 Task: Find connections with filter location Oued el Alleug with filter topic #happyfounderswith filter profile language German with filter current company Bristlecone with filter school Shobhit University with filter industry Mobile Gaming Apps with filter service category Marketing with filter keywords title Boilermaker
Action: Mouse moved to (712, 81)
Screenshot: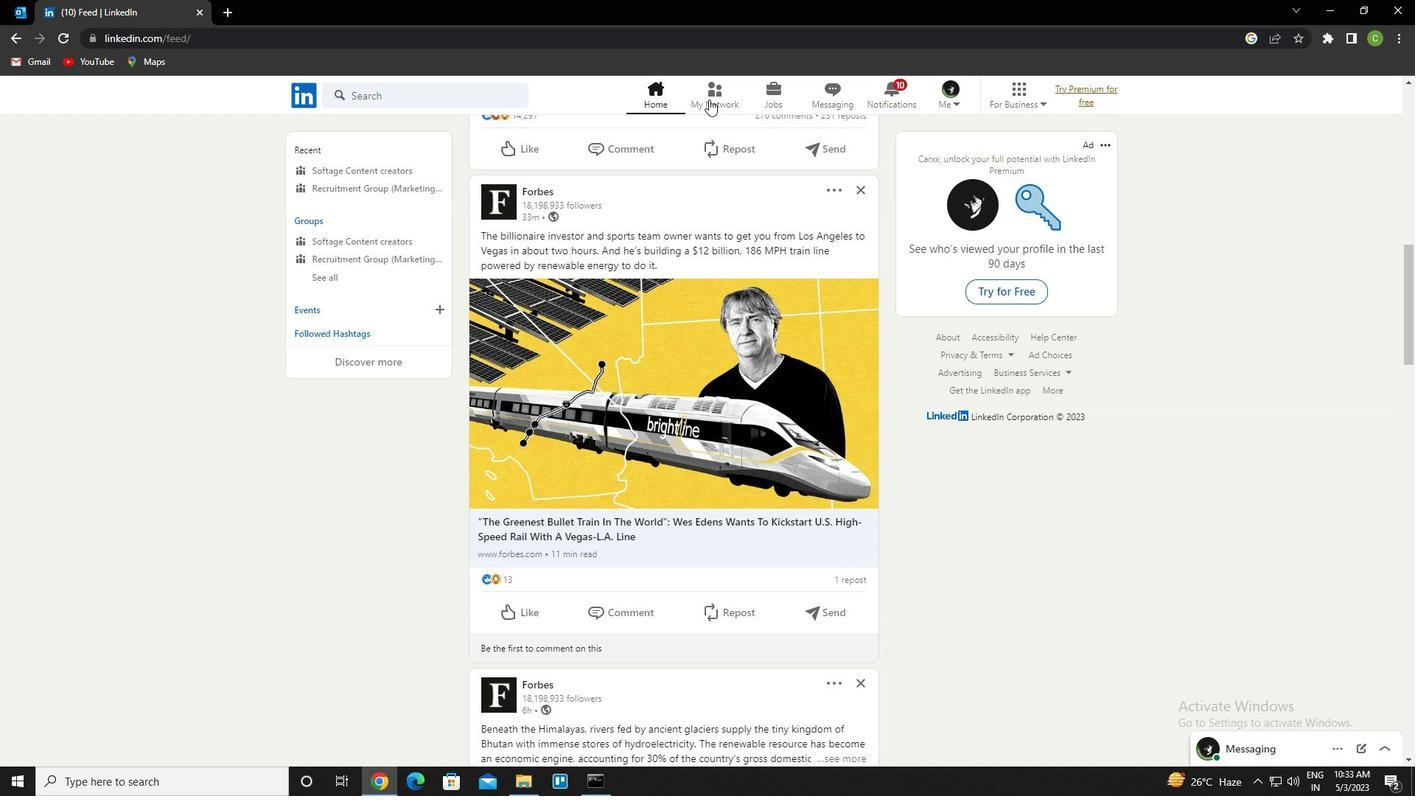 
Action: Mouse pressed left at (712, 81)
Screenshot: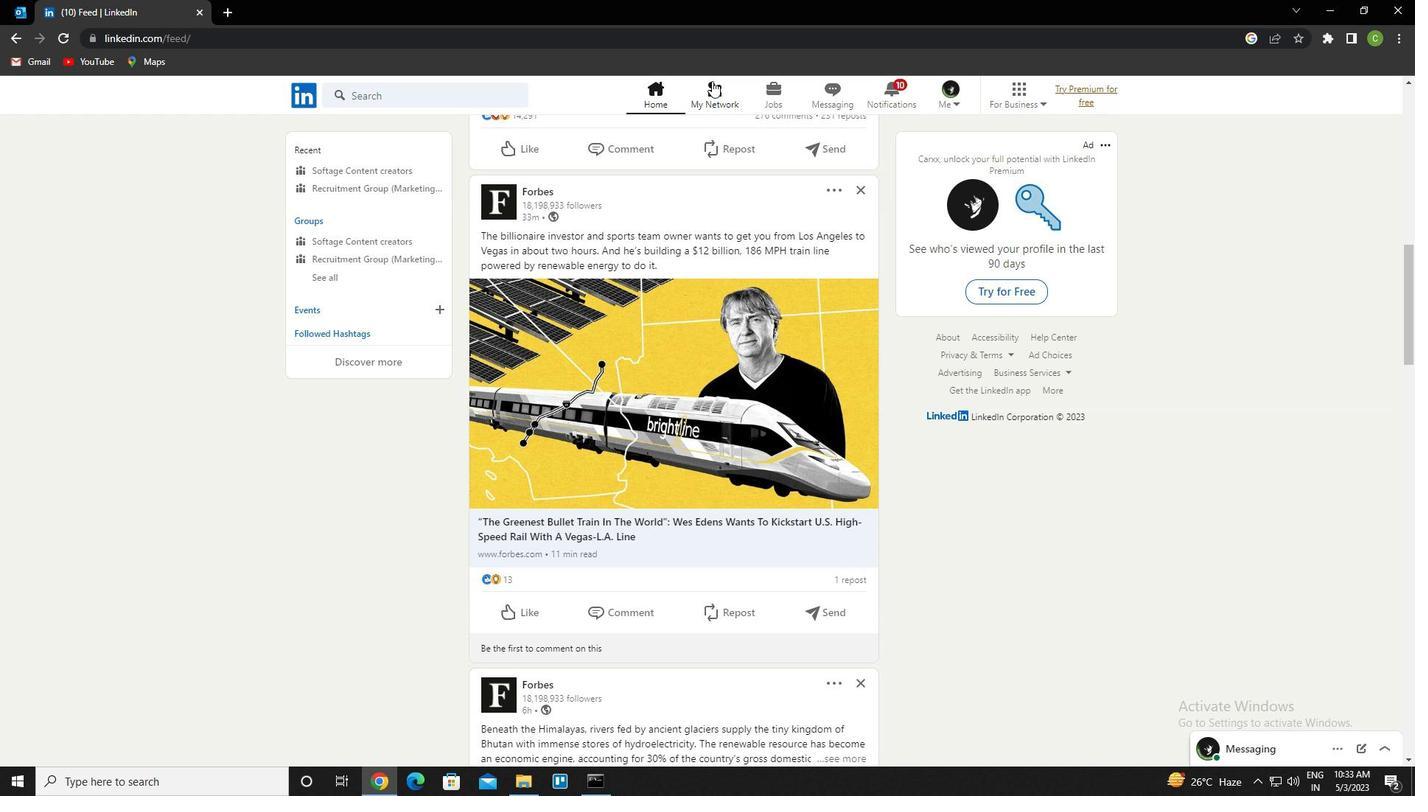 
Action: Mouse moved to (445, 171)
Screenshot: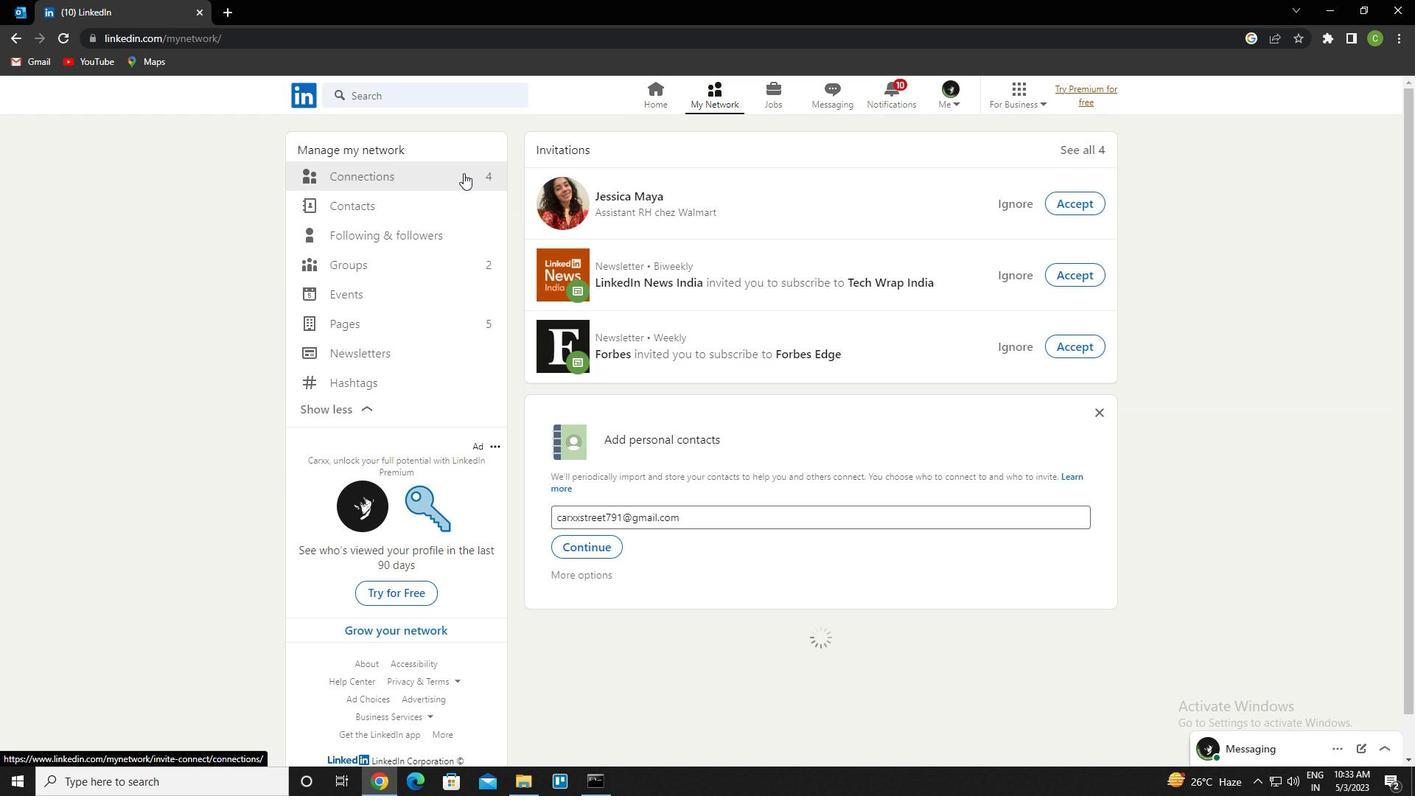 
Action: Mouse pressed left at (445, 171)
Screenshot: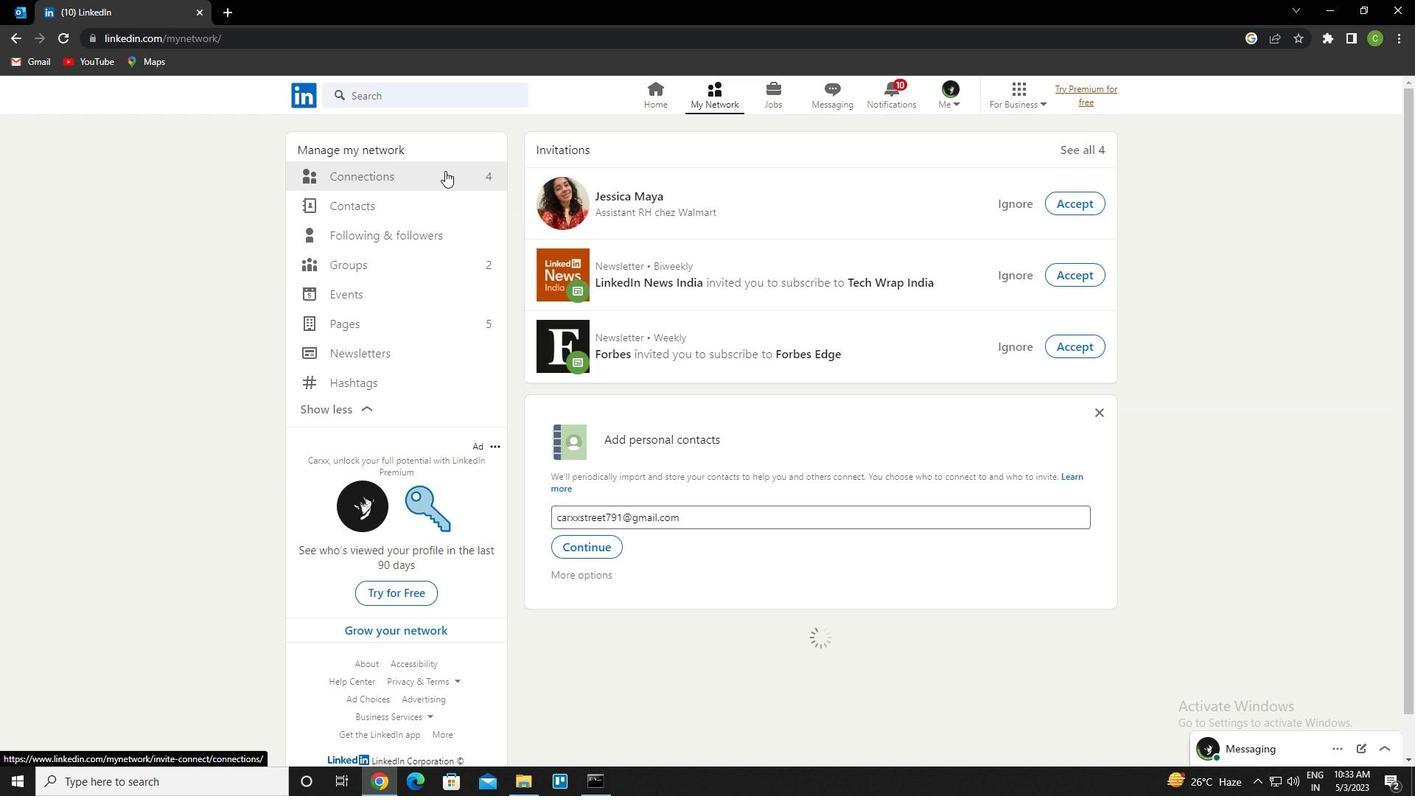 
Action: Mouse moved to (828, 183)
Screenshot: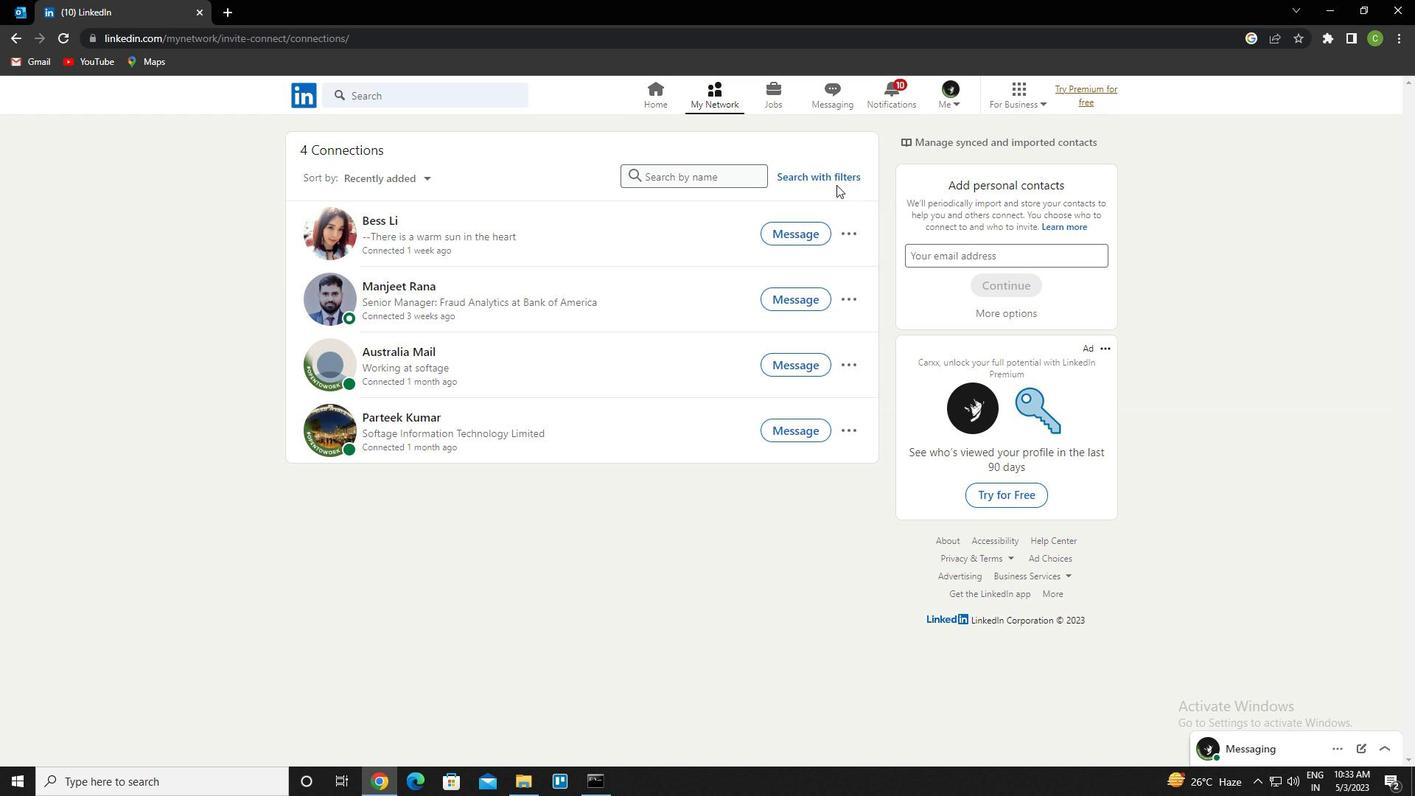 
Action: Mouse pressed left at (828, 183)
Screenshot: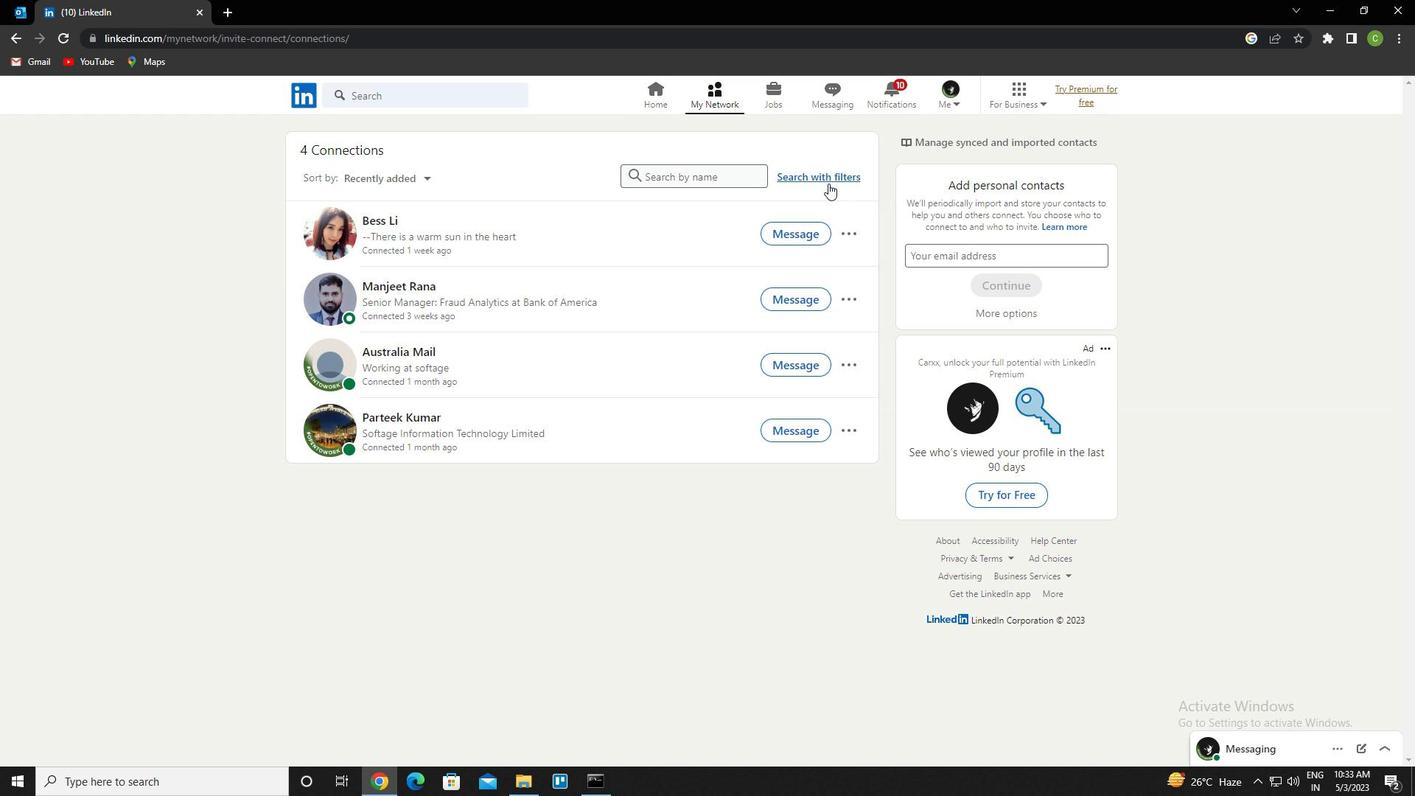 
Action: Mouse moved to (755, 131)
Screenshot: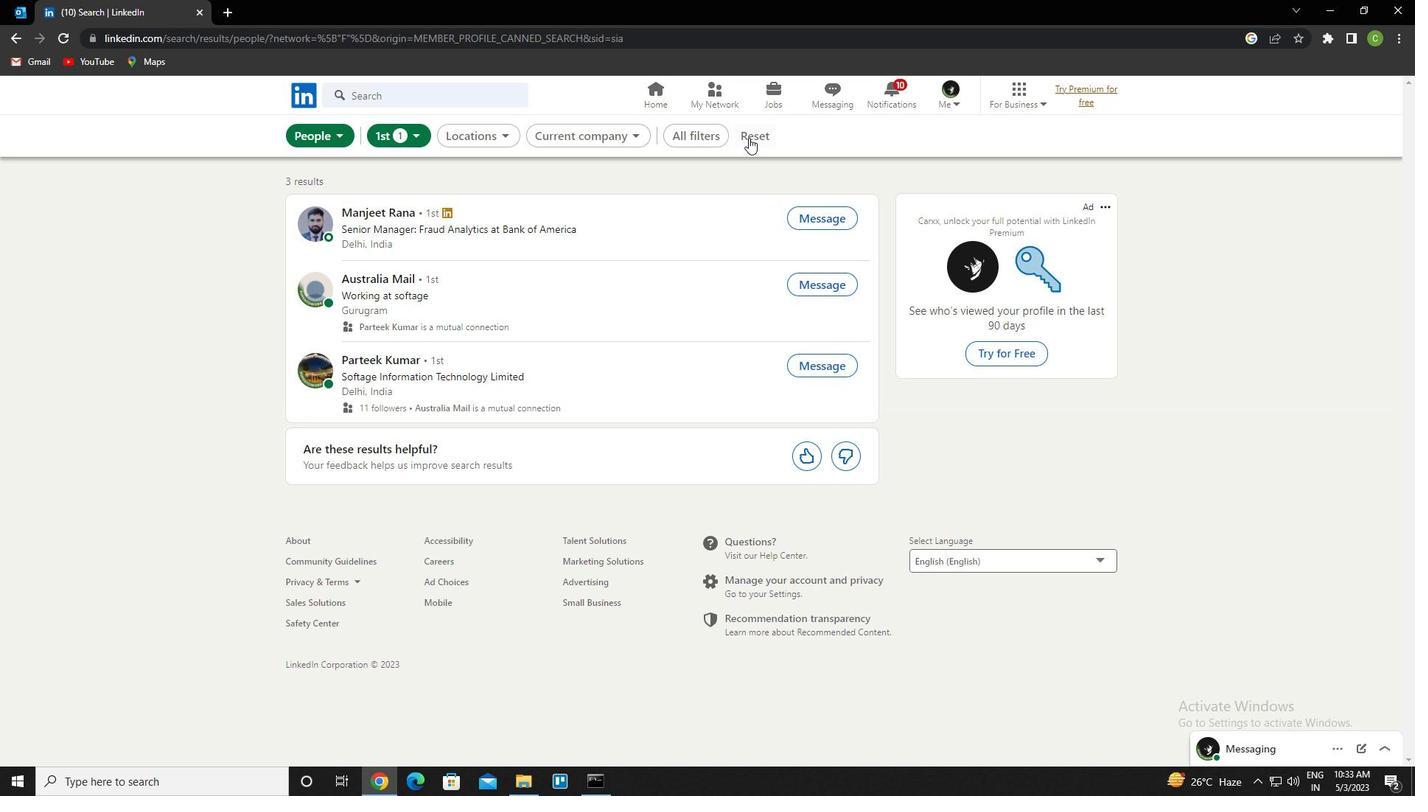 
Action: Mouse pressed left at (755, 131)
Screenshot: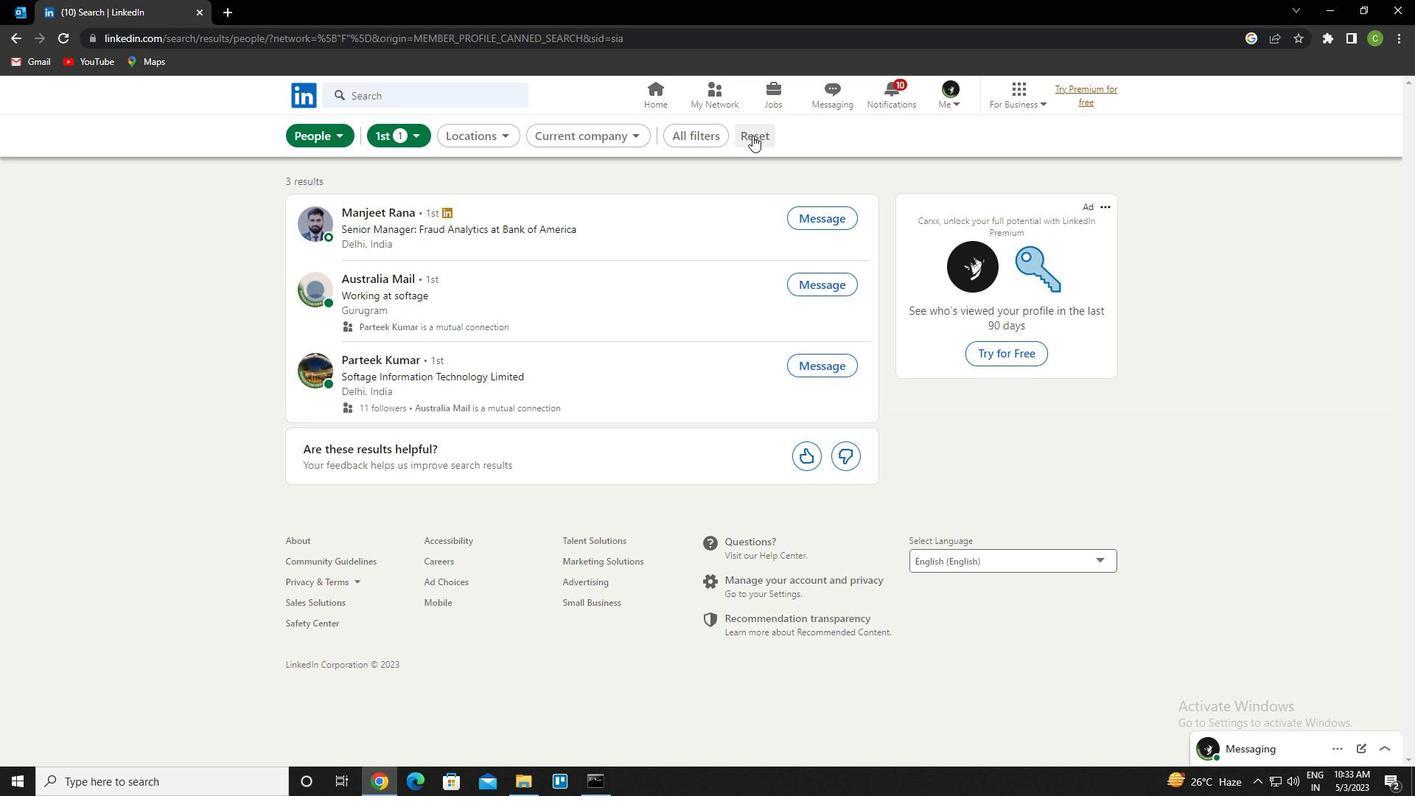 
Action: Mouse moved to (749, 134)
Screenshot: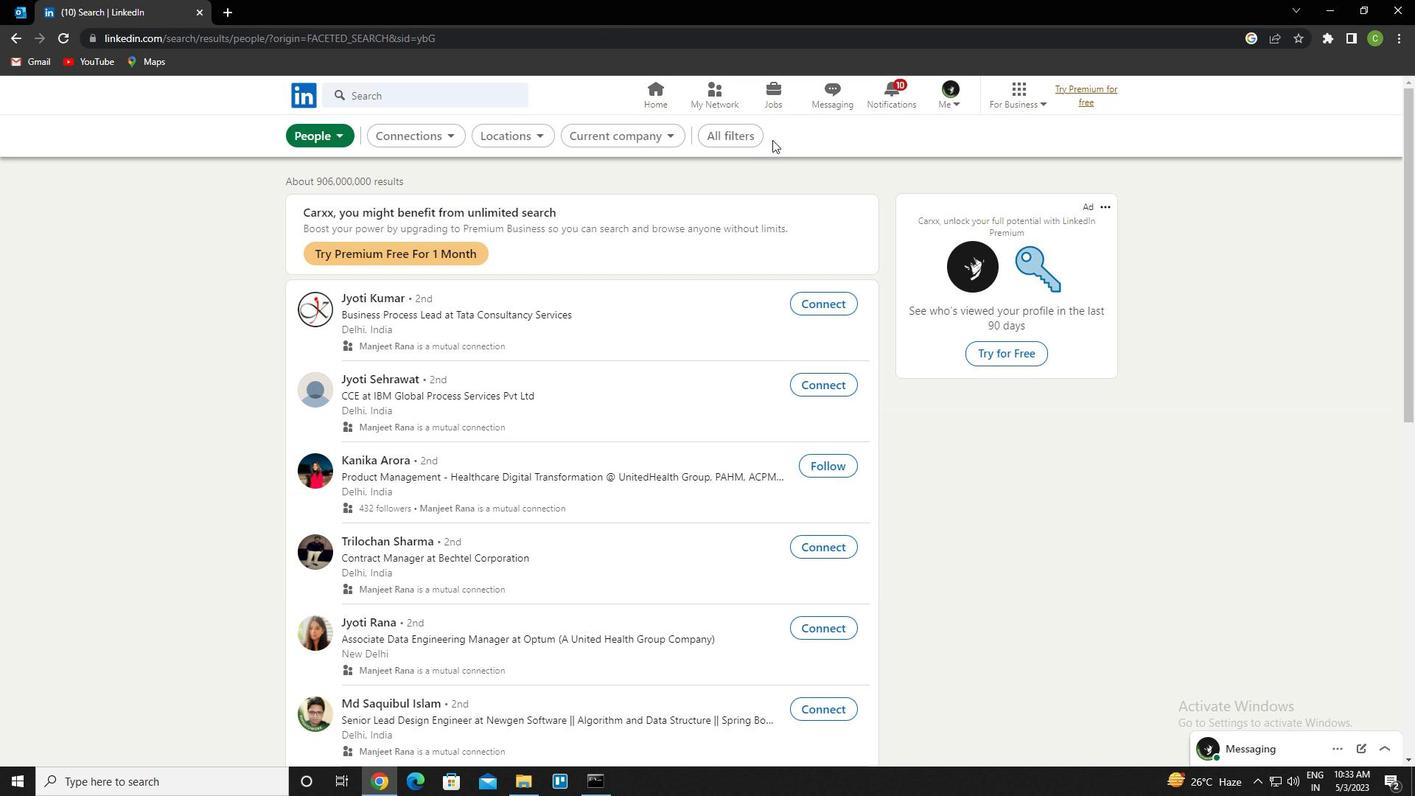 
Action: Mouse pressed left at (749, 134)
Screenshot: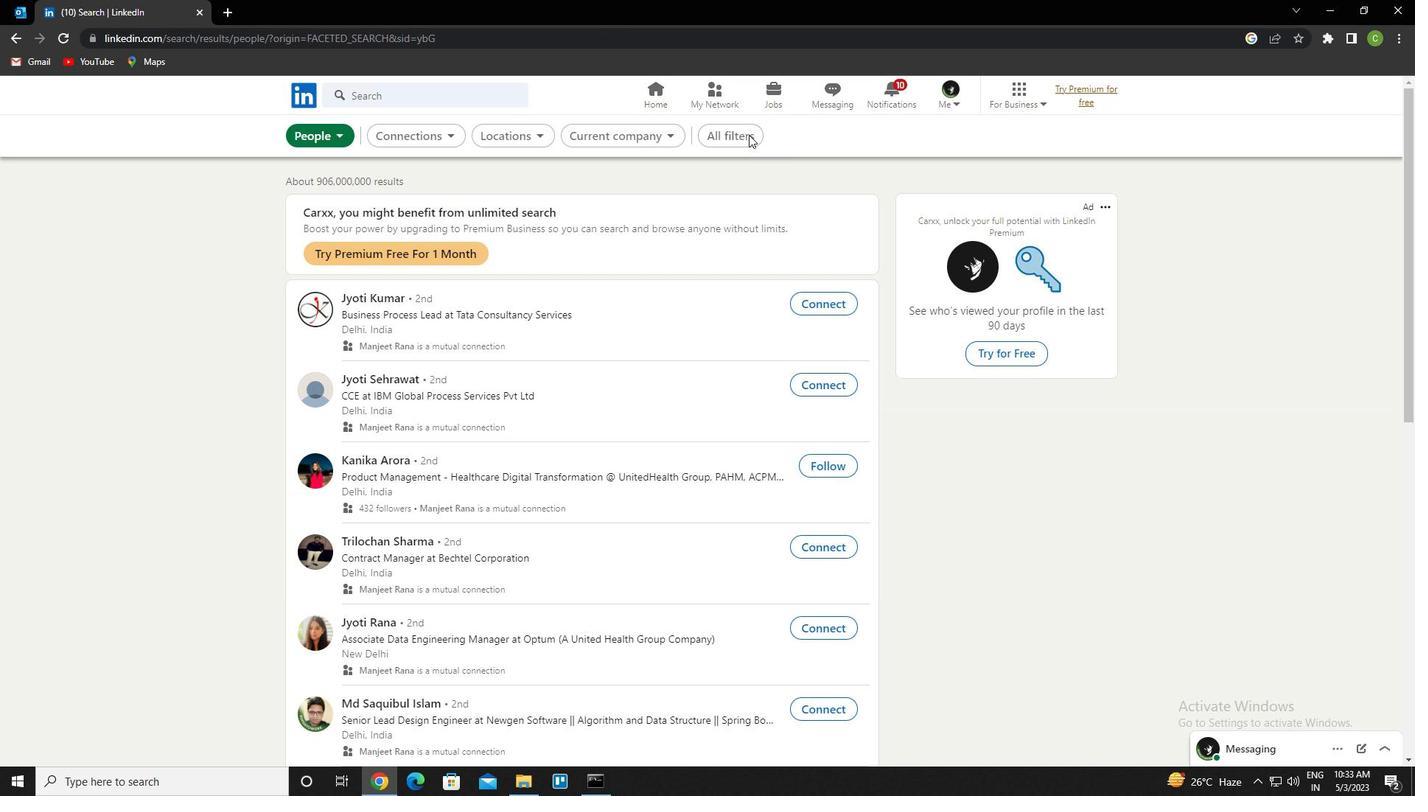 
Action: Mouse moved to (1239, 416)
Screenshot: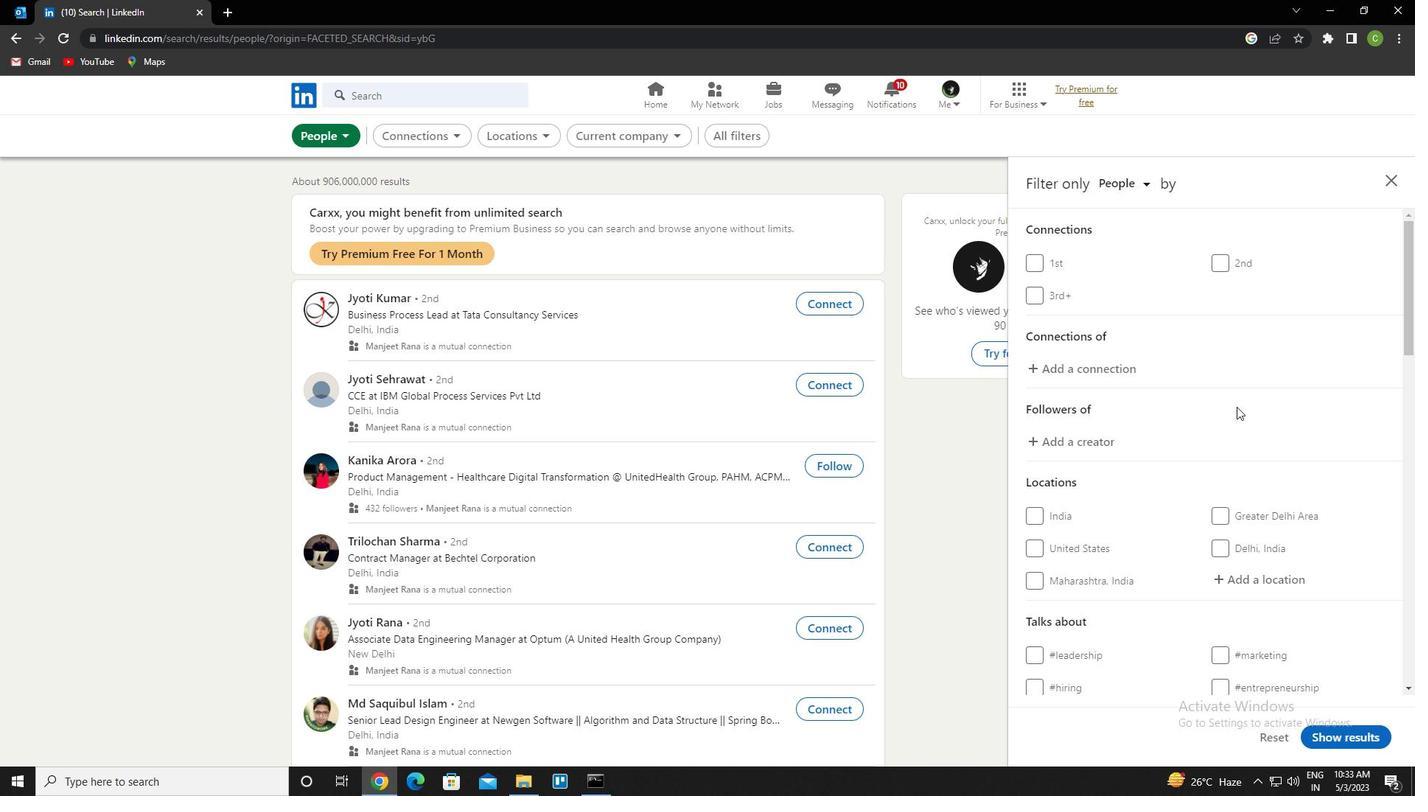 
Action: Mouse scrolled (1239, 415) with delta (0, 0)
Screenshot: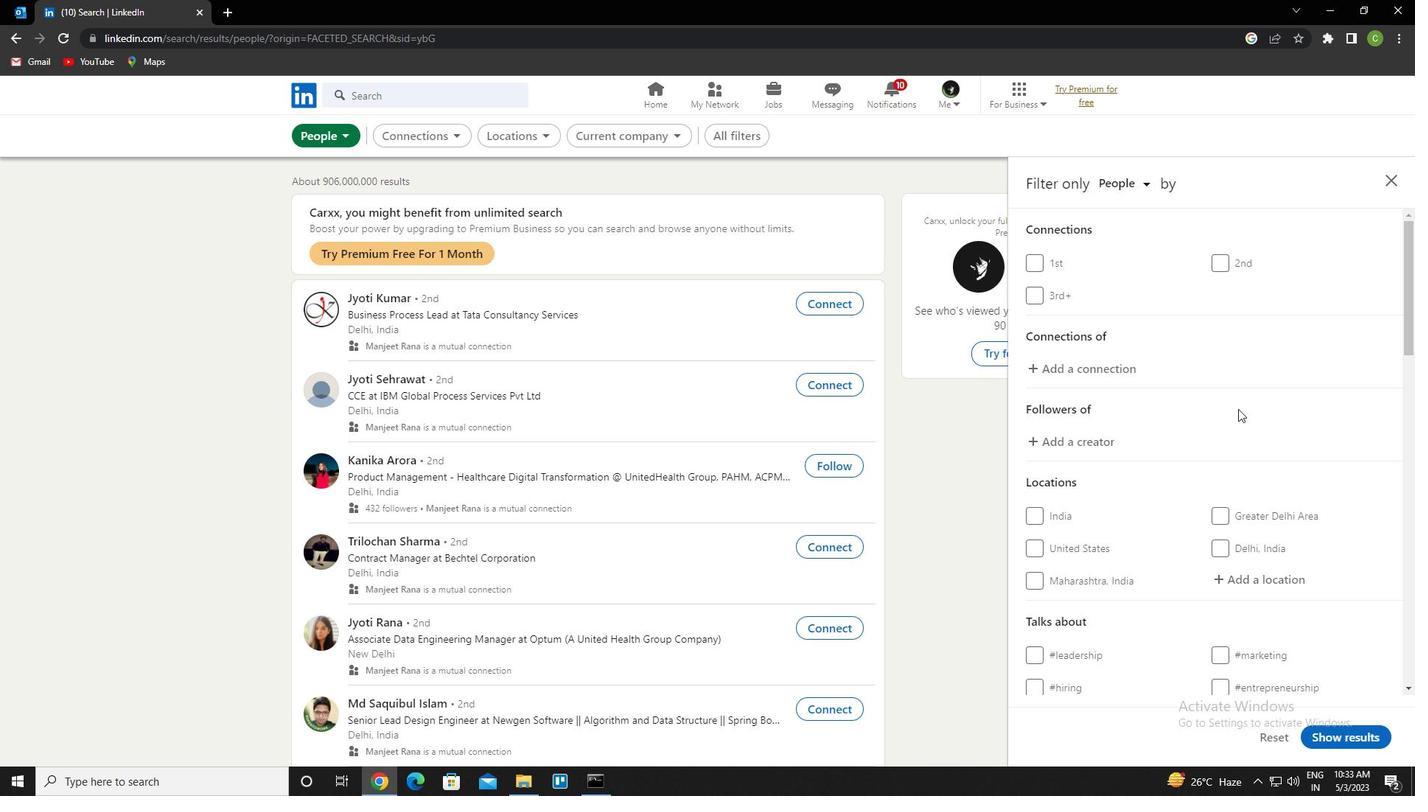 
Action: Mouse scrolled (1239, 415) with delta (0, 0)
Screenshot: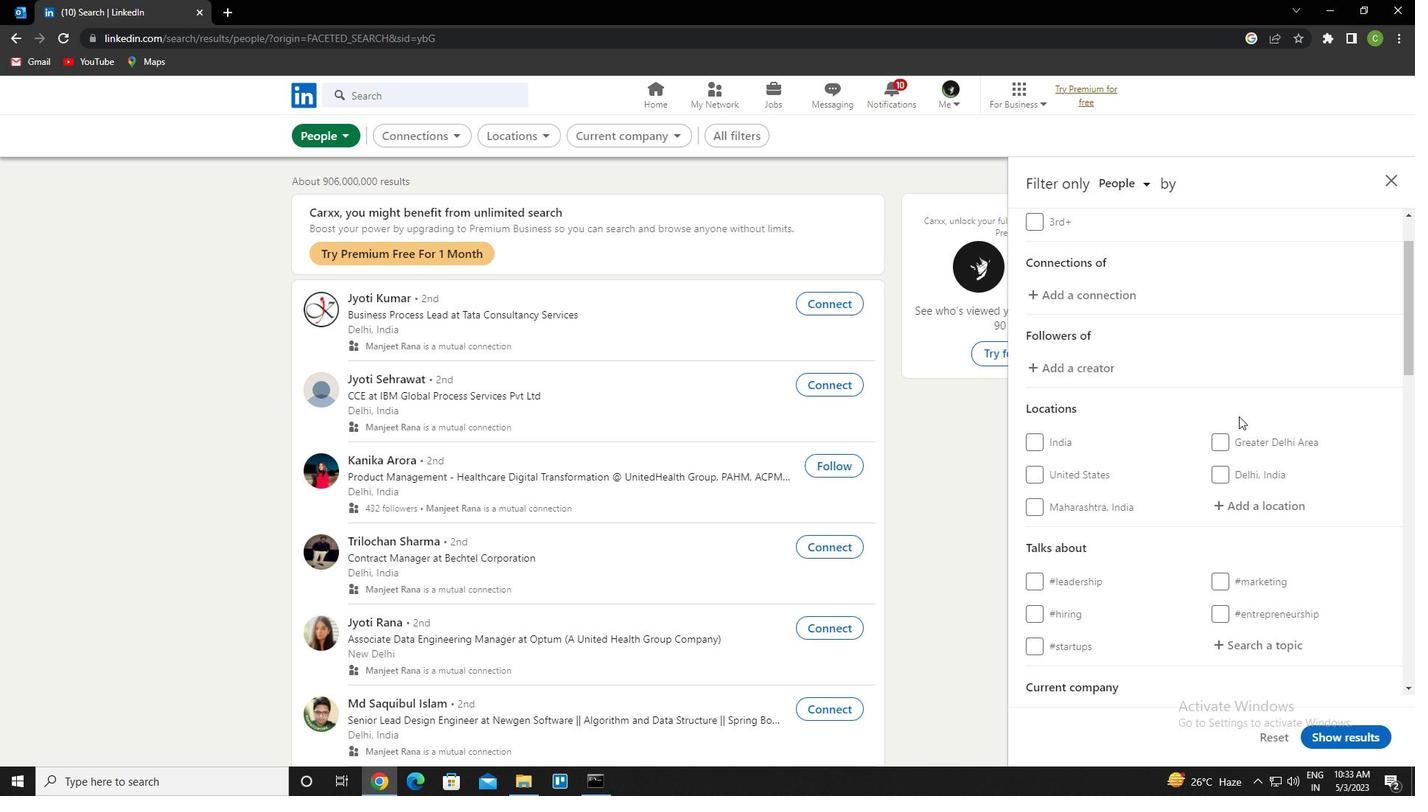 
Action: Mouse moved to (1240, 416)
Screenshot: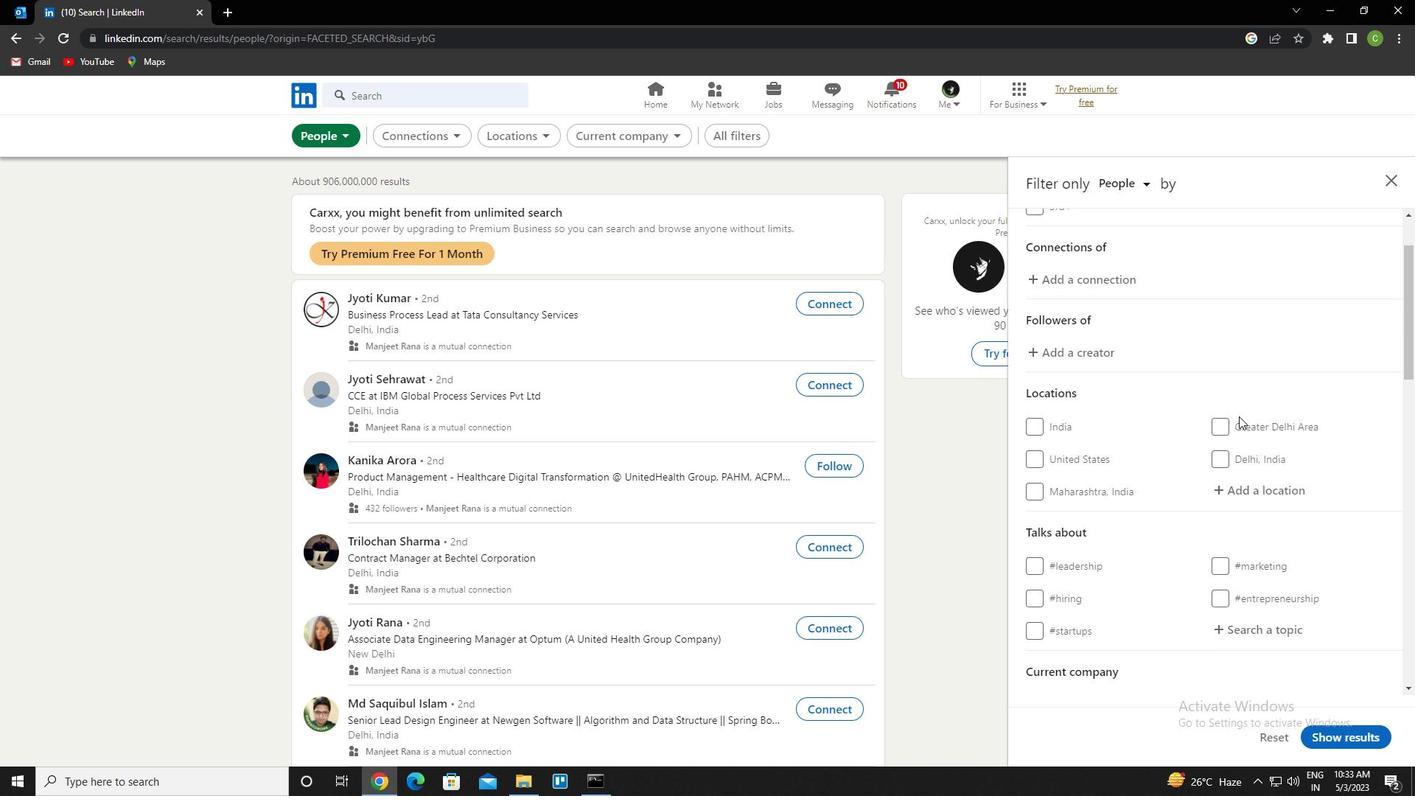 
Action: Mouse scrolled (1240, 415) with delta (0, 0)
Screenshot: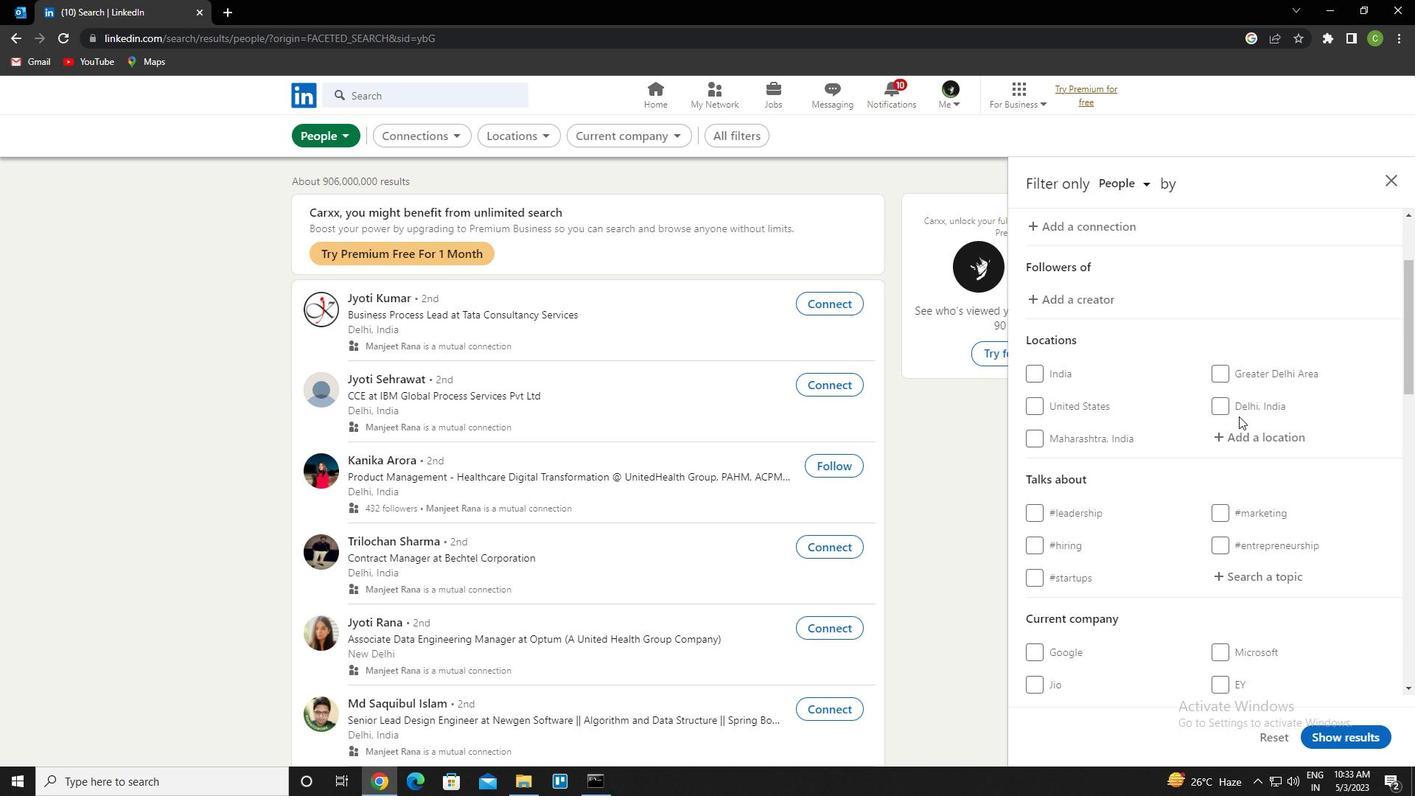 
Action: Mouse moved to (1254, 359)
Screenshot: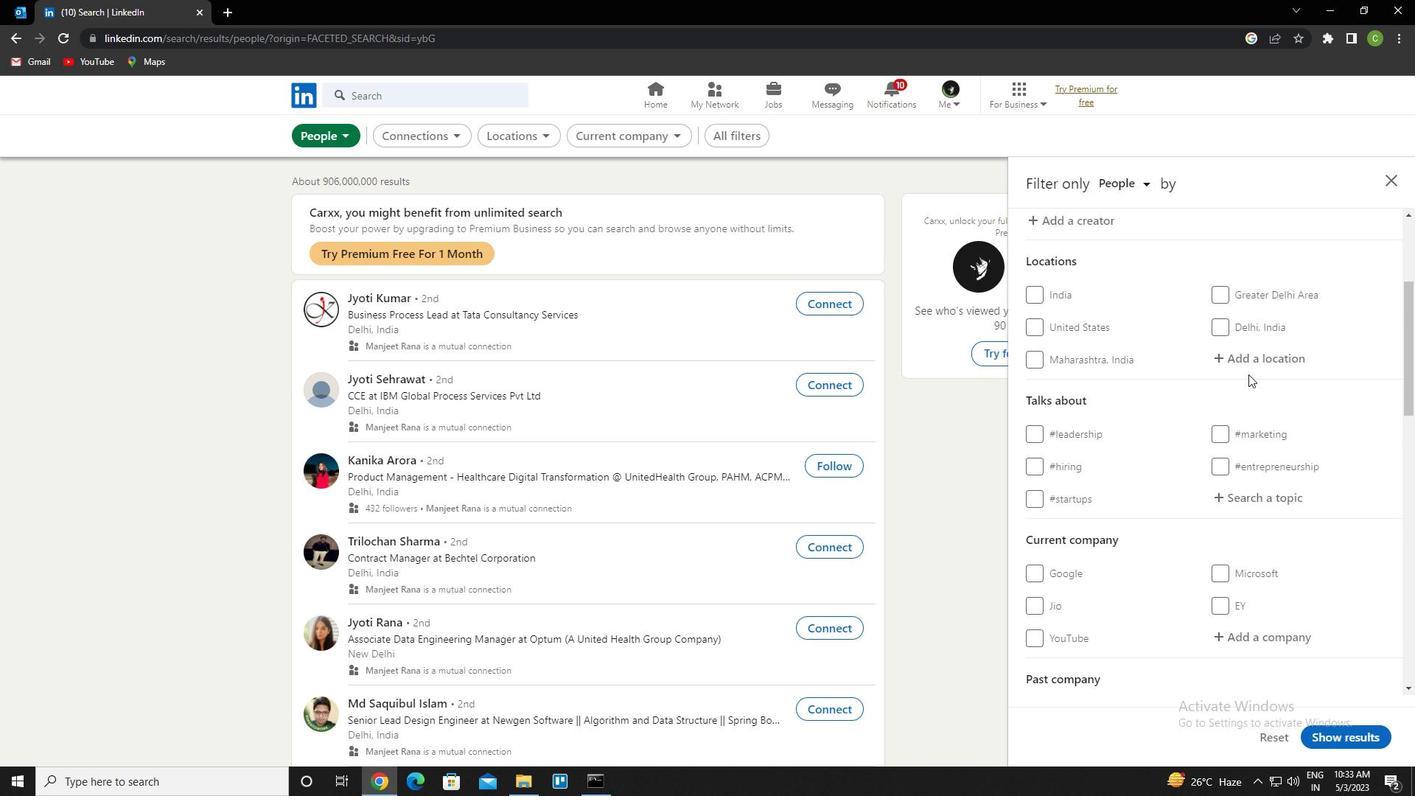 
Action: Mouse pressed left at (1254, 359)
Screenshot: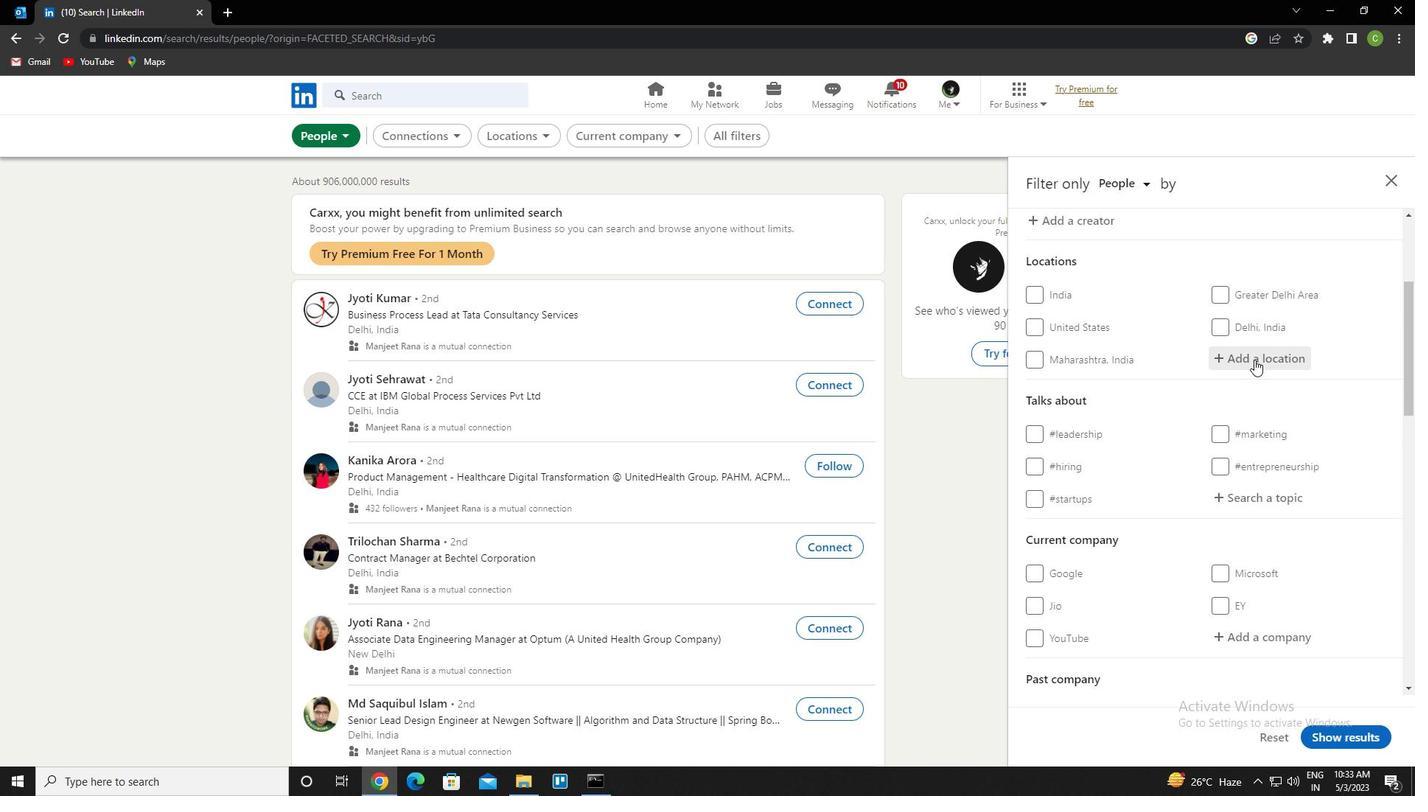 
Action: Key pressed <Key.caps_lock>o<Key.caps_lock>ued<Key.space>el<Key.space><Key.caps_lock>a<Key.caps_lock>lleug<Key.down><Key.enter>
Screenshot: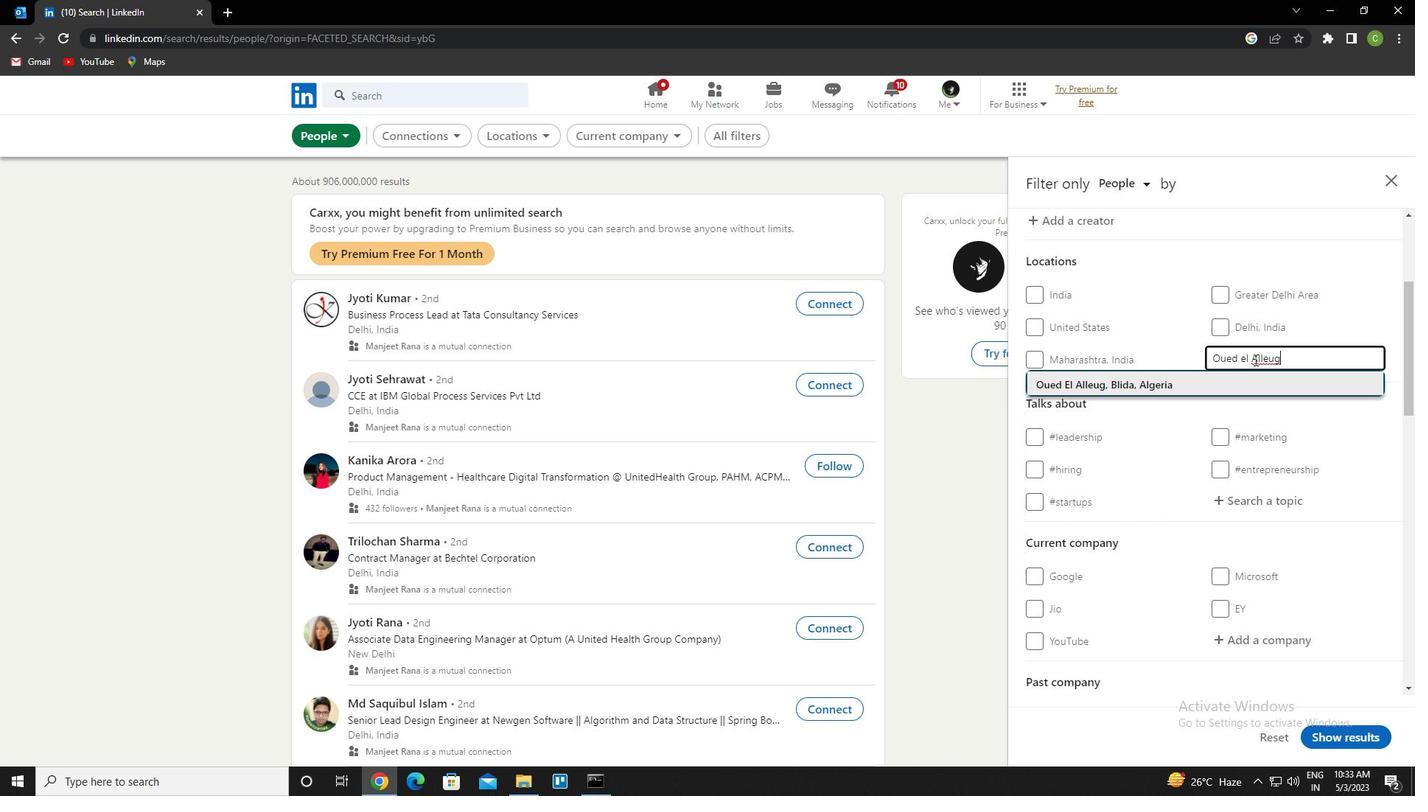 
Action: Mouse scrolled (1254, 359) with delta (0, 0)
Screenshot: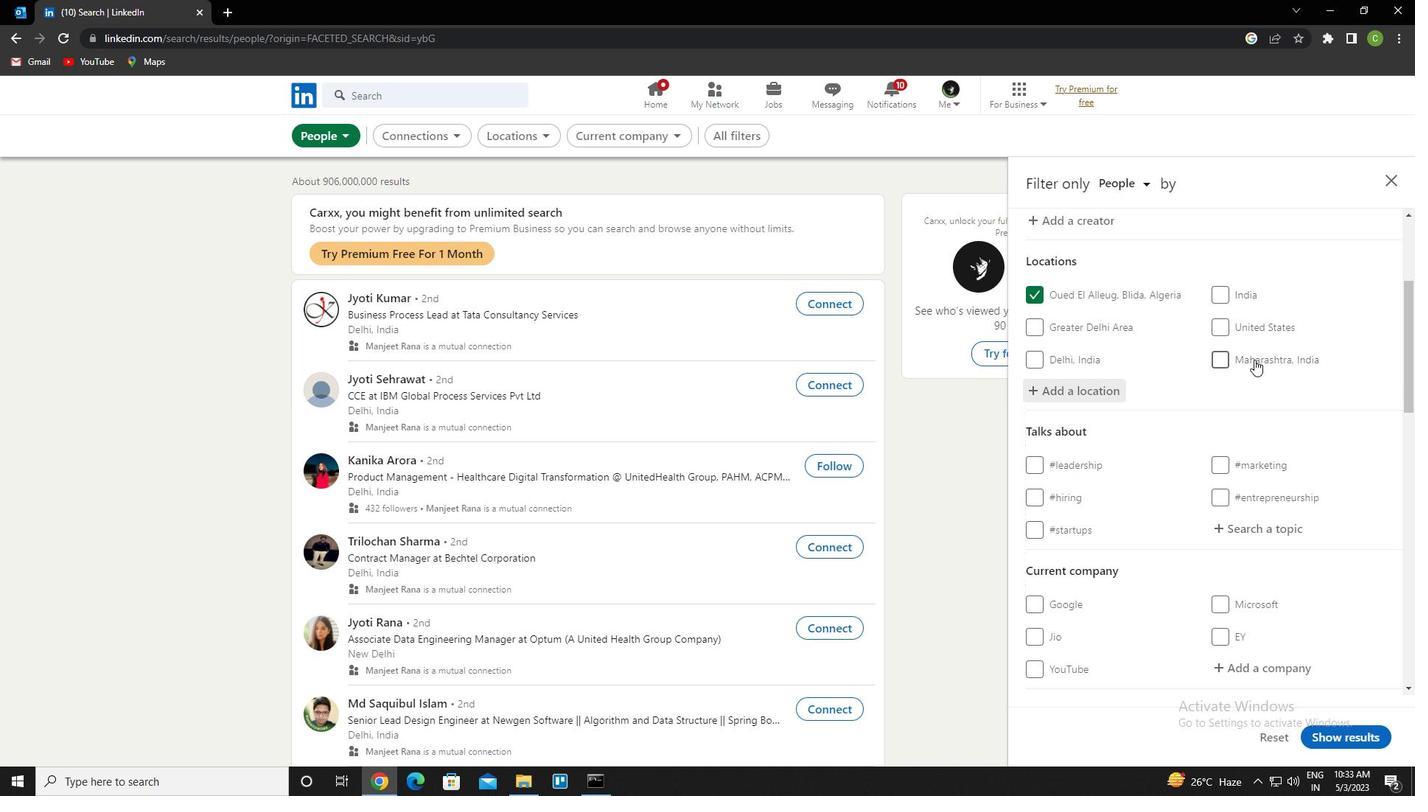 
Action: Mouse scrolled (1254, 359) with delta (0, 0)
Screenshot: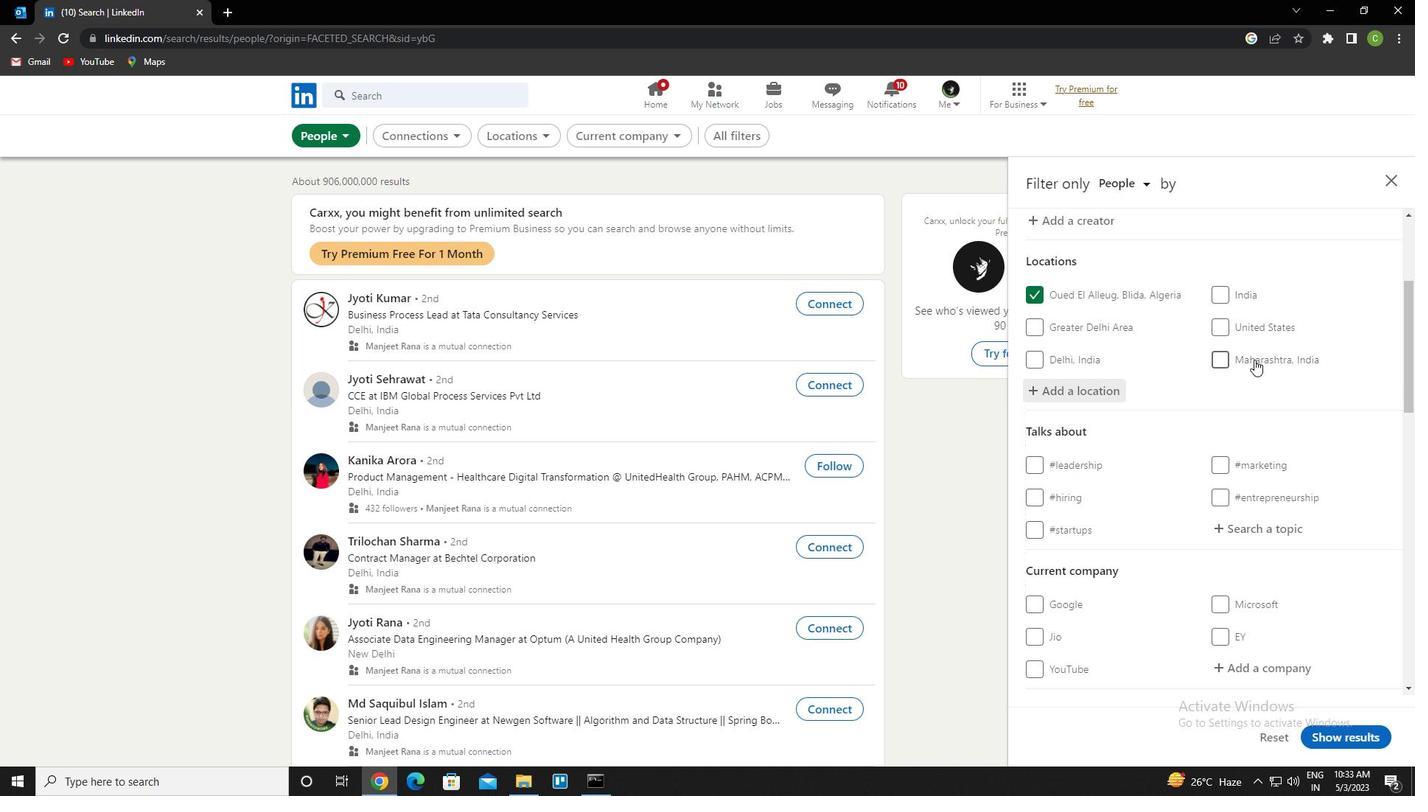 
Action: Mouse moved to (1279, 389)
Screenshot: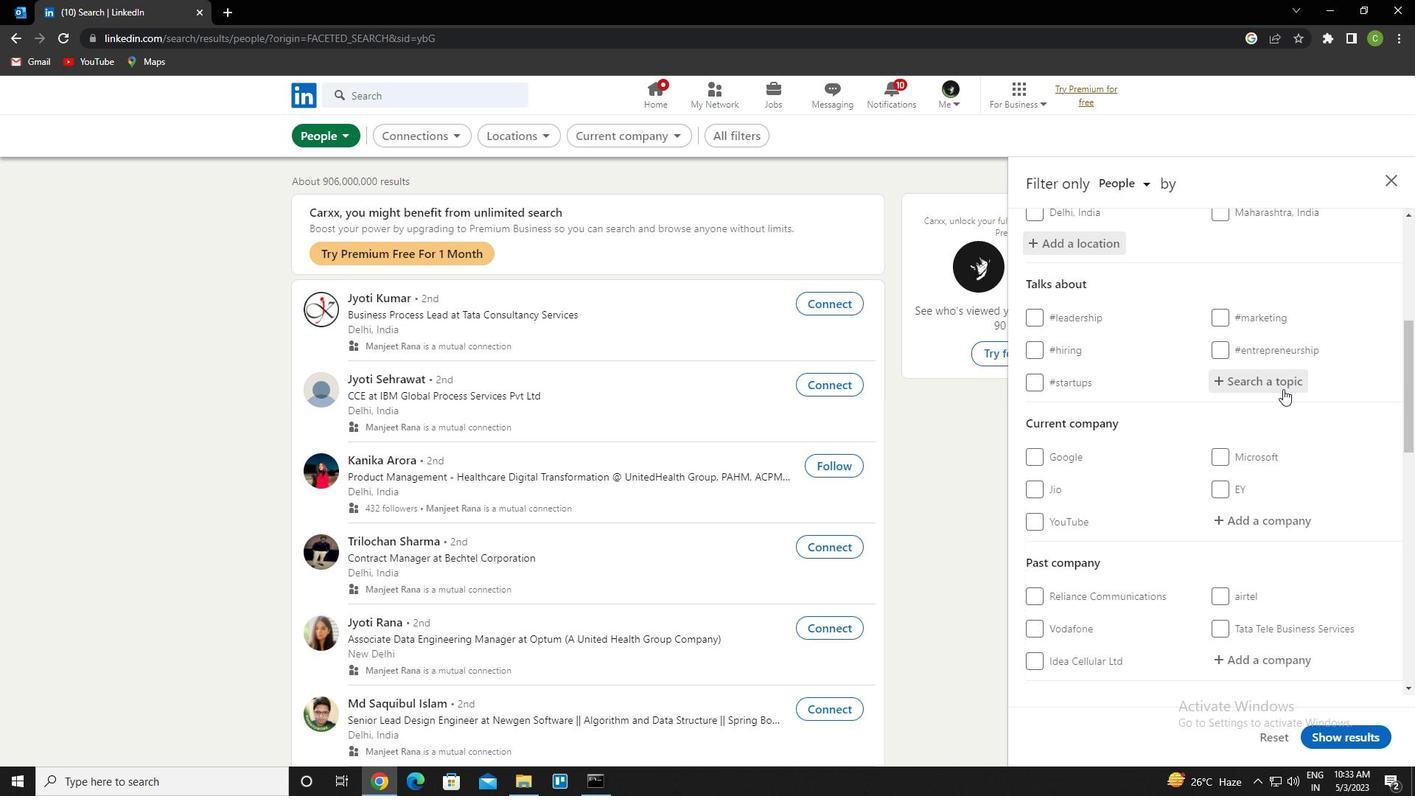 
Action: Mouse pressed left at (1279, 389)
Screenshot: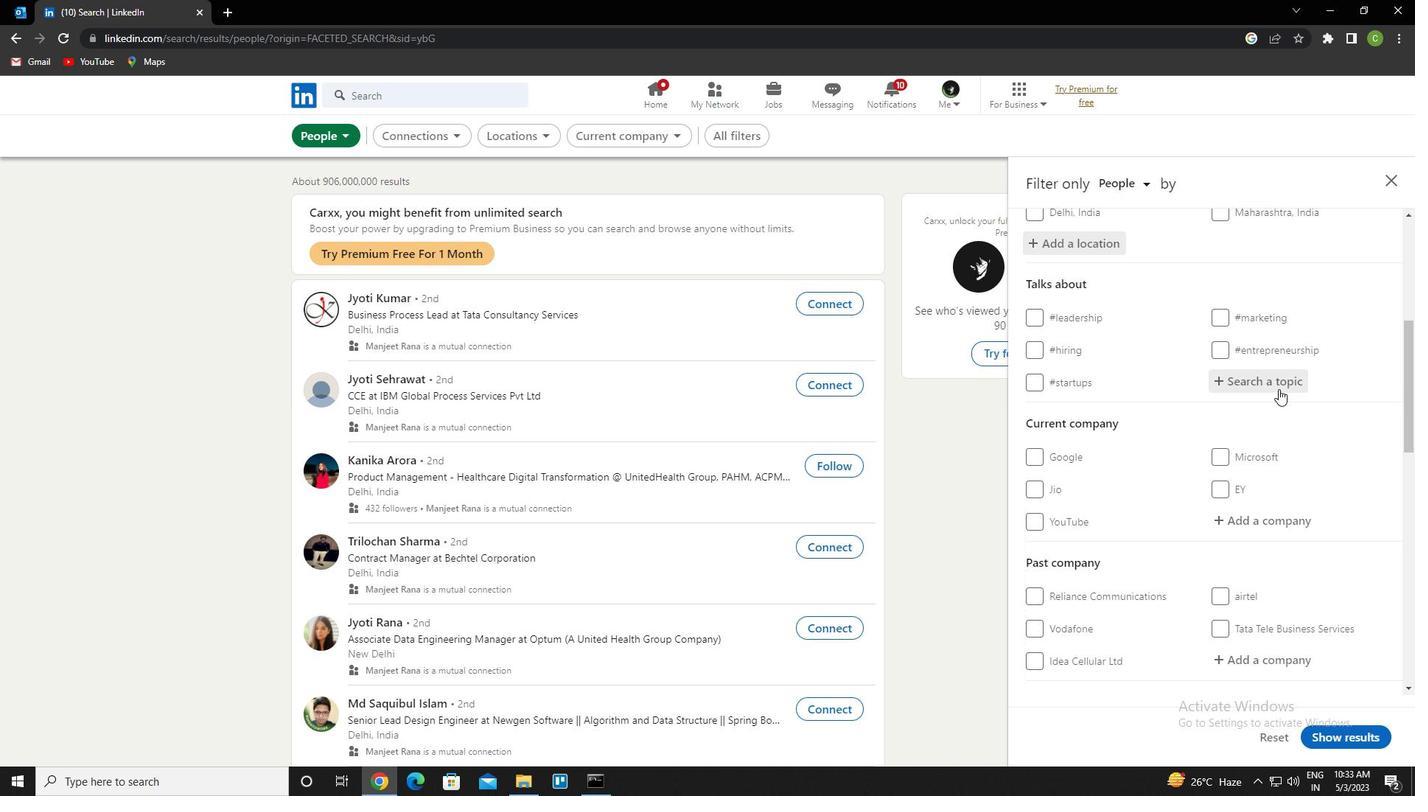 
Action: Key pressed happyfoundre<Key.backspace><Key.backspace>er<Key.down><Key.enter>
Screenshot: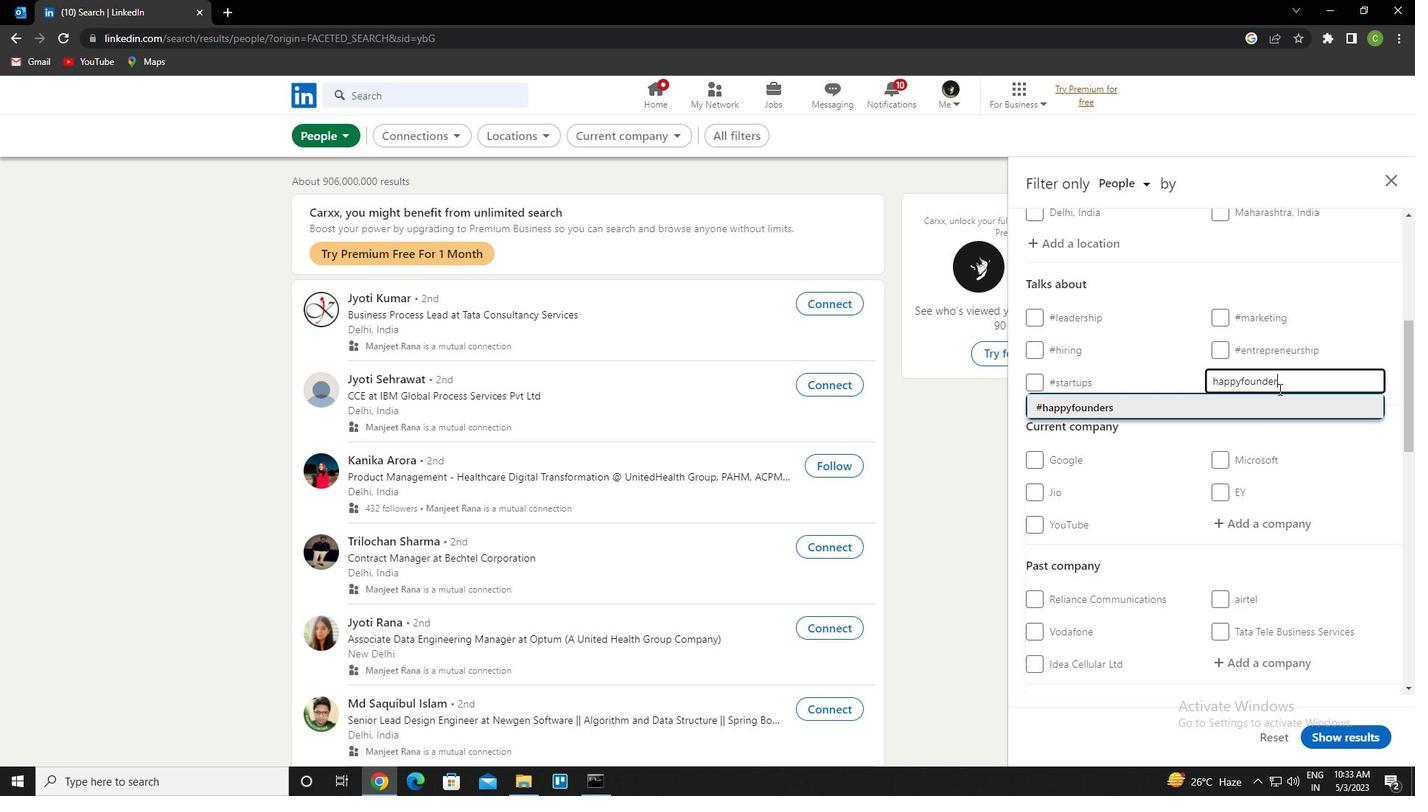 
Action: Mouse scrolled (1279, 388) with delta (0, 0)
Screenshot: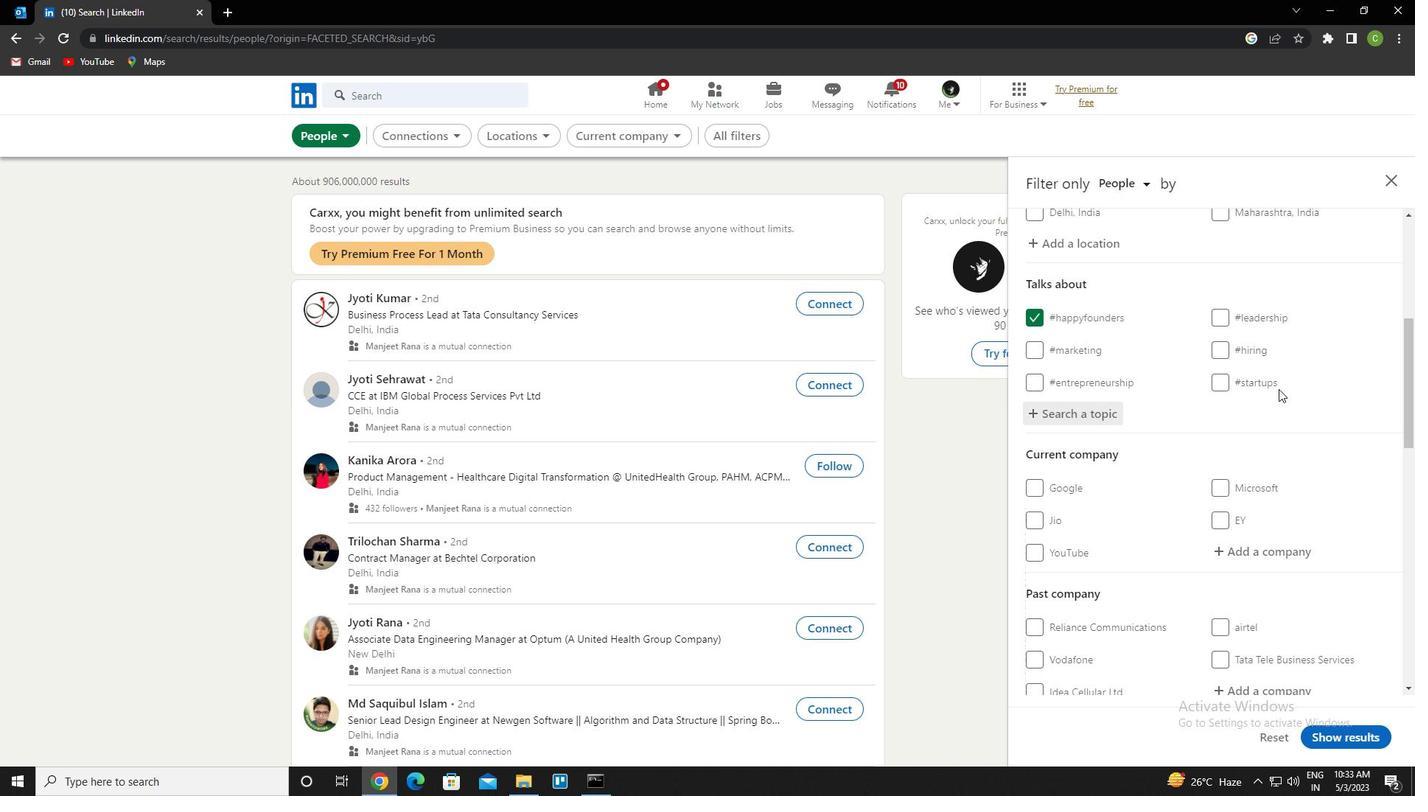 
Action: Mouse scrolled (1279, 388) with delta (0, 0)
Screenshot: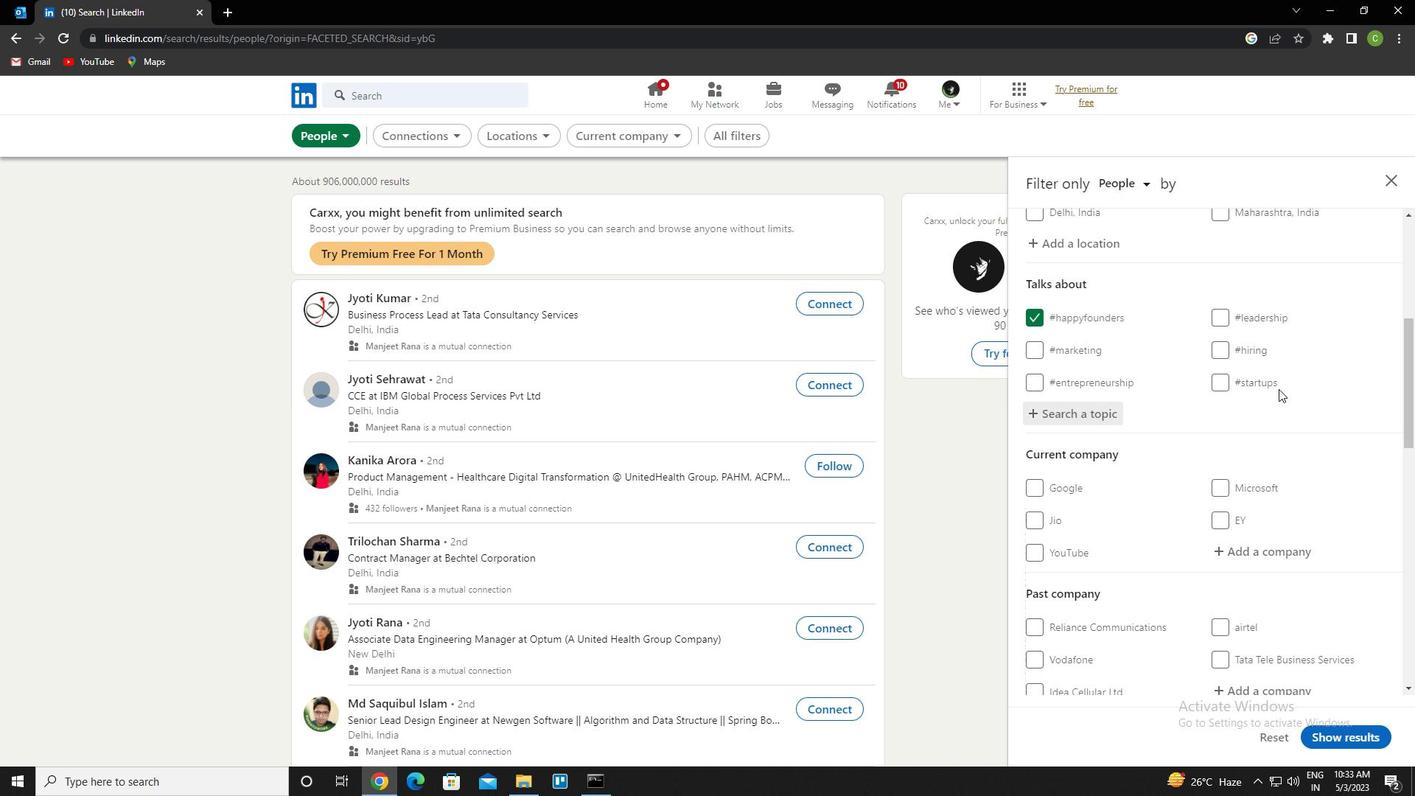 
Action: Mouse scrolled (1279, 388) with delta (0, 0)
Screenshot: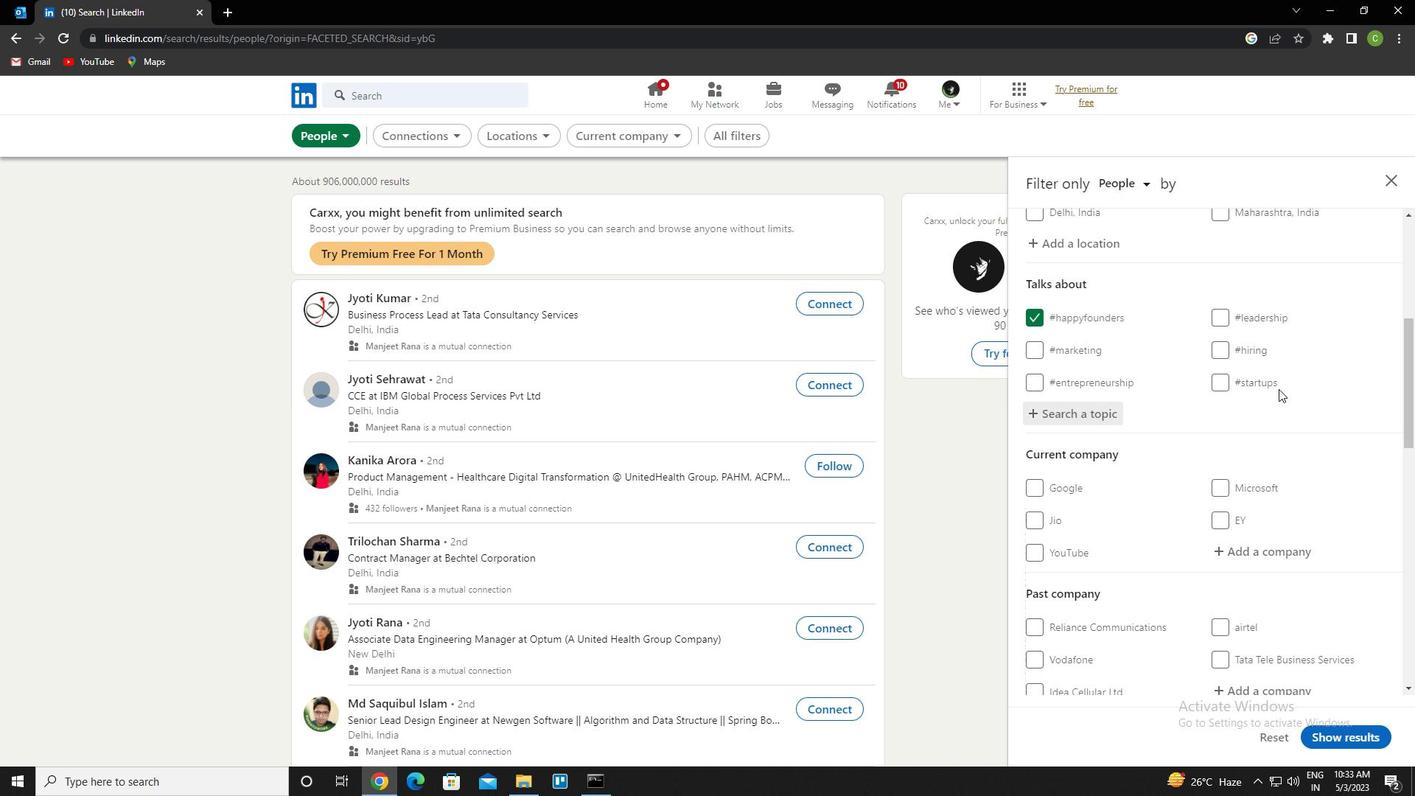 
Action: Mouse scrolled (1279, 388) with delta (0, 0)
Screenshot: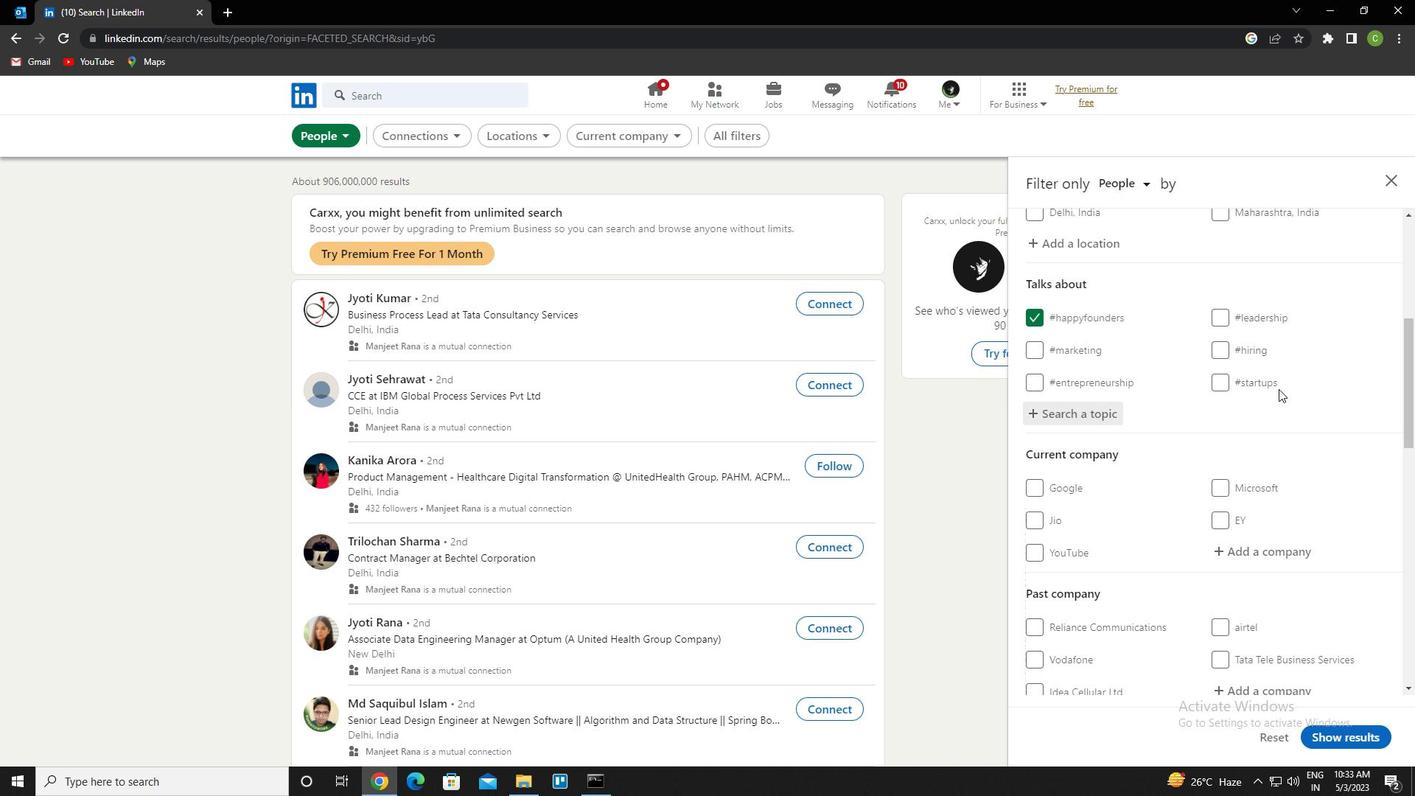 
Action: Mouse scrolled (1279, 388) with delta (0, 0)
Screenshot: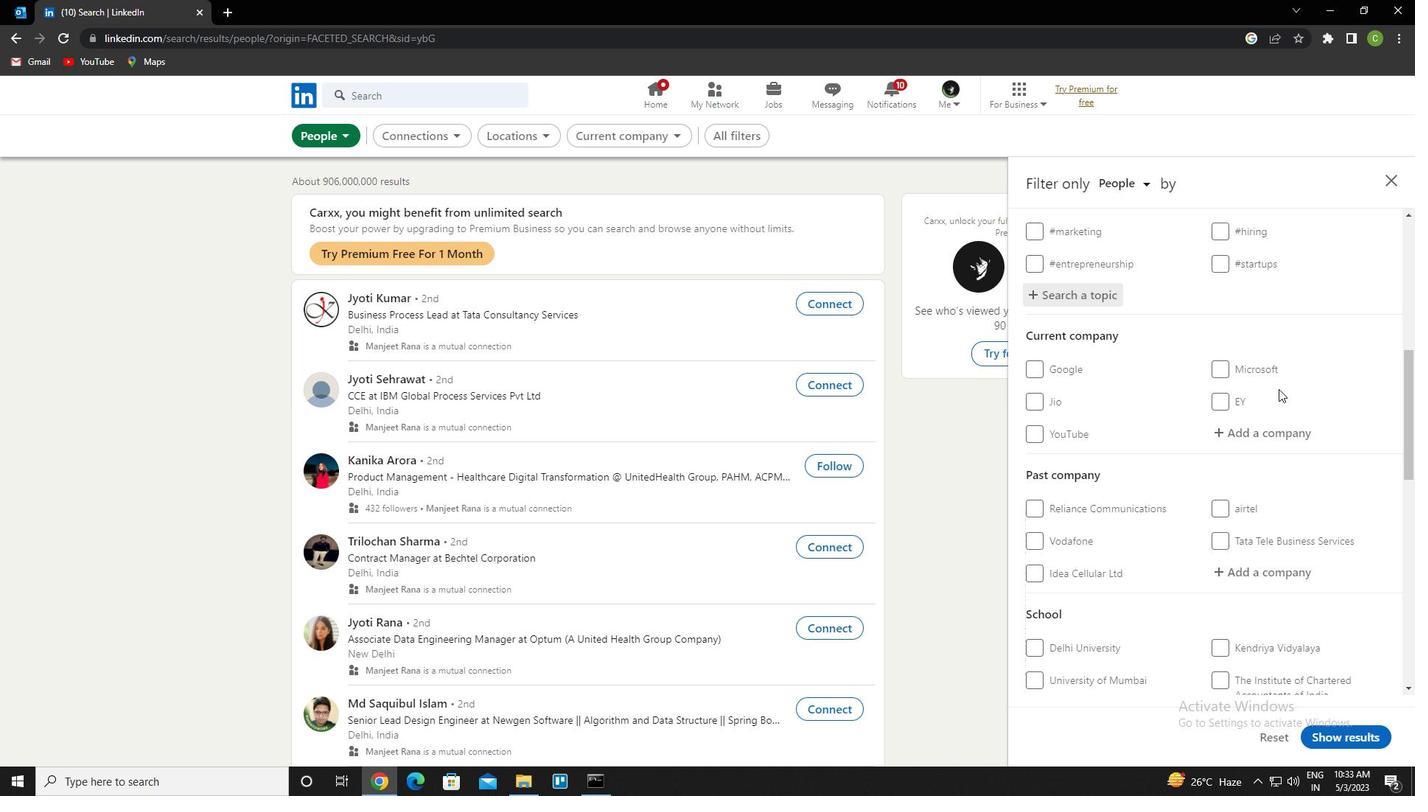 
Action: Mouse scrolled (1279, 388) with delta (0, 0)
Screenshot: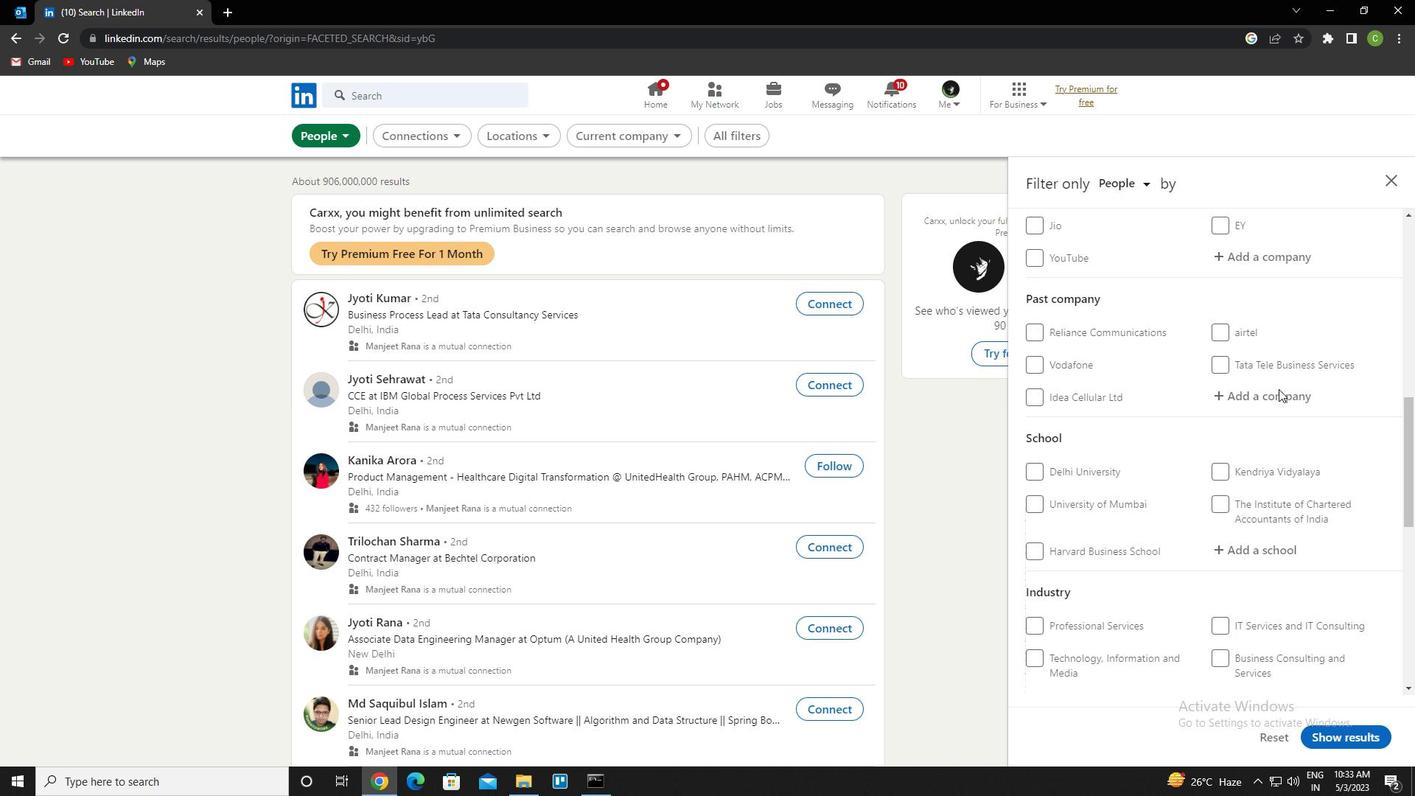 
Action: Mouse scrolled (1279, 388) with delta (0, 0)
Screenshot: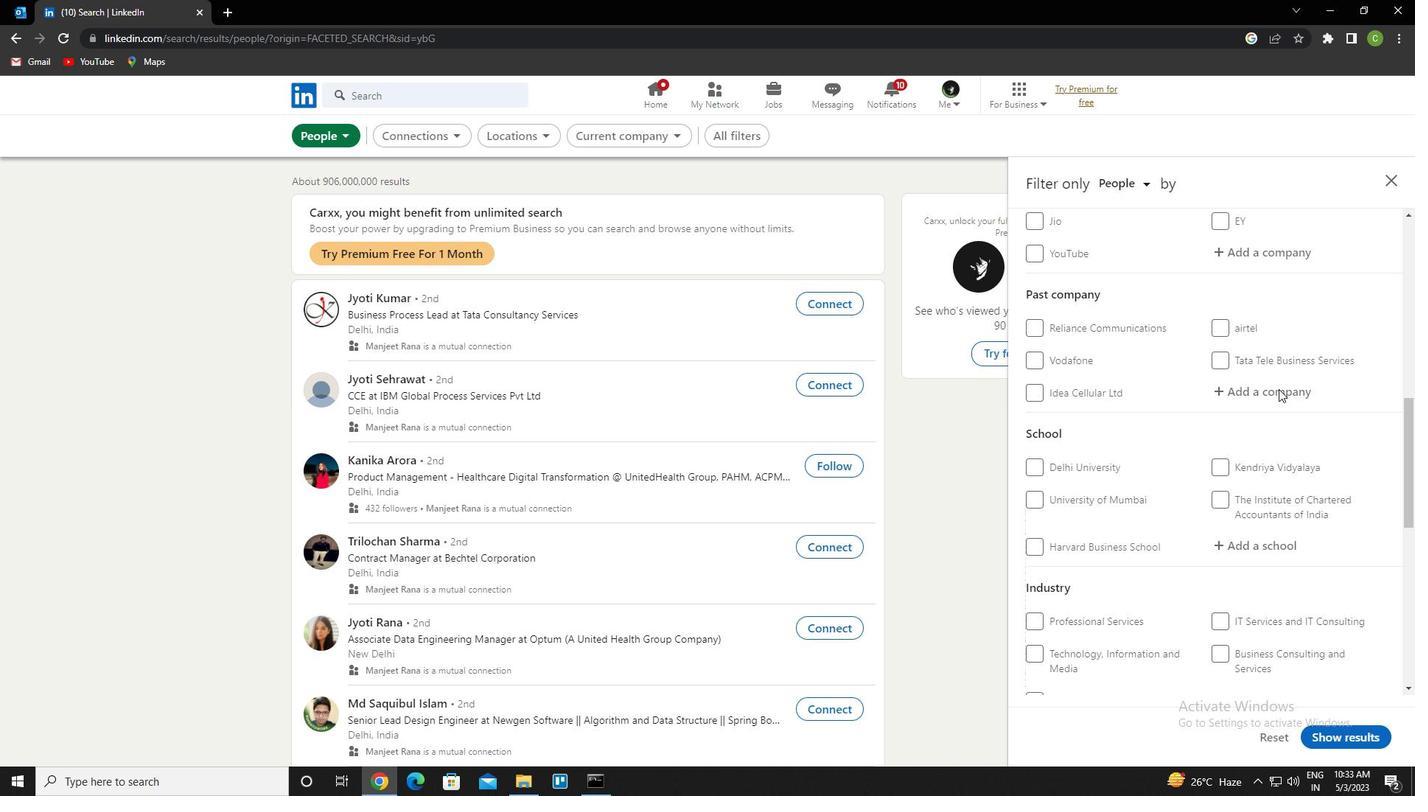 
Action: Mouse moved to (1273, 400)
Screenshot: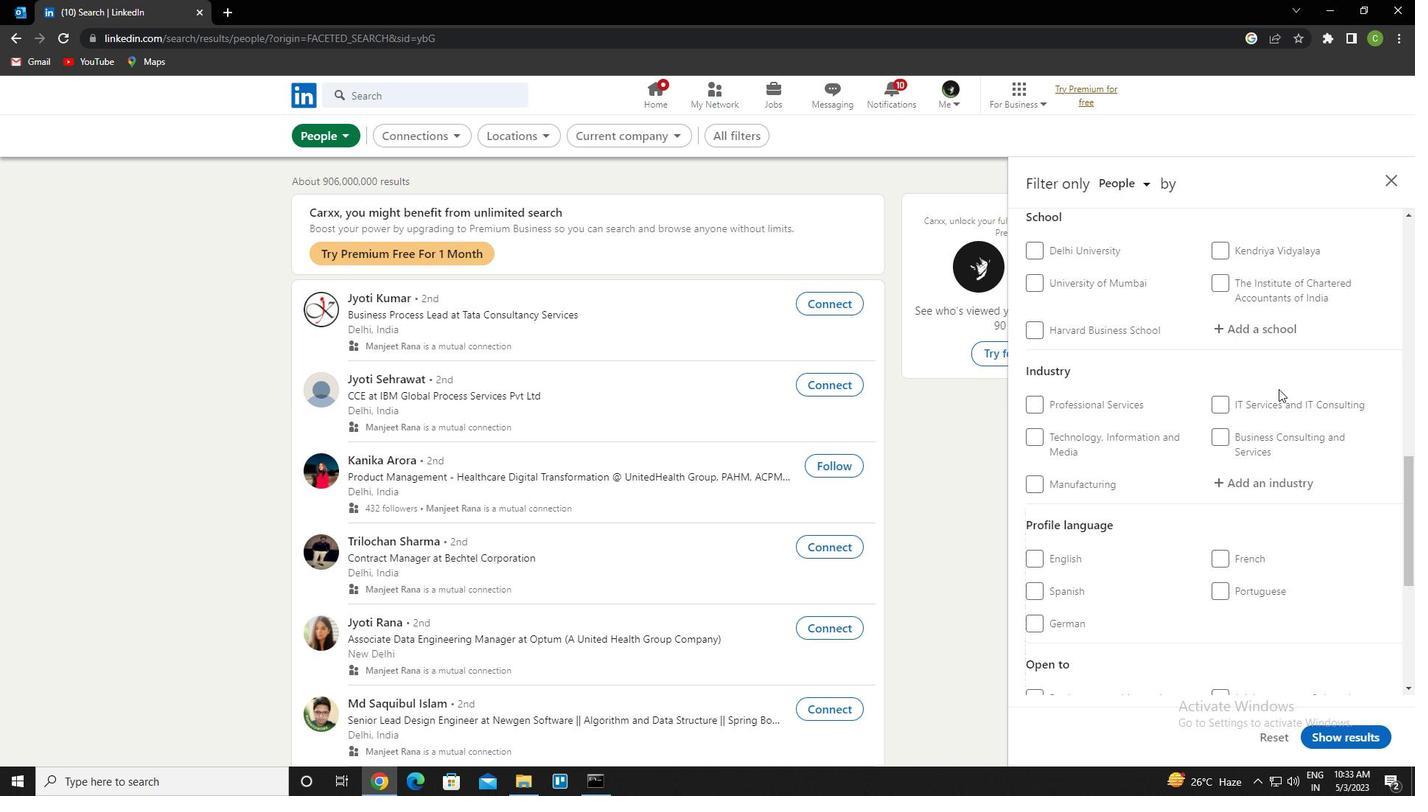 
Action: Mouse scrolled (1273, 399) with delta (0, 0)
Screenshot: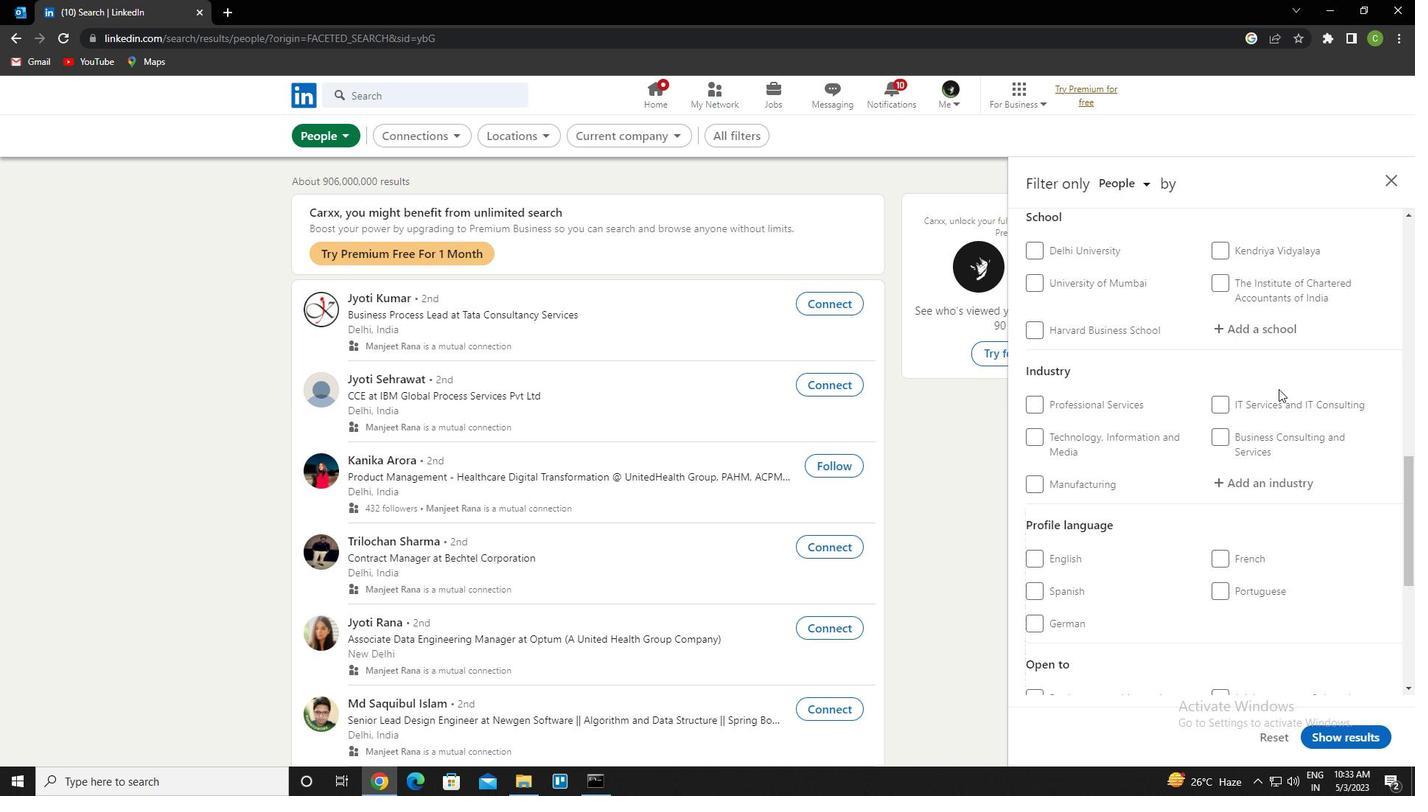 
Action: Mouse moved to (1271, 403)
Screenshot: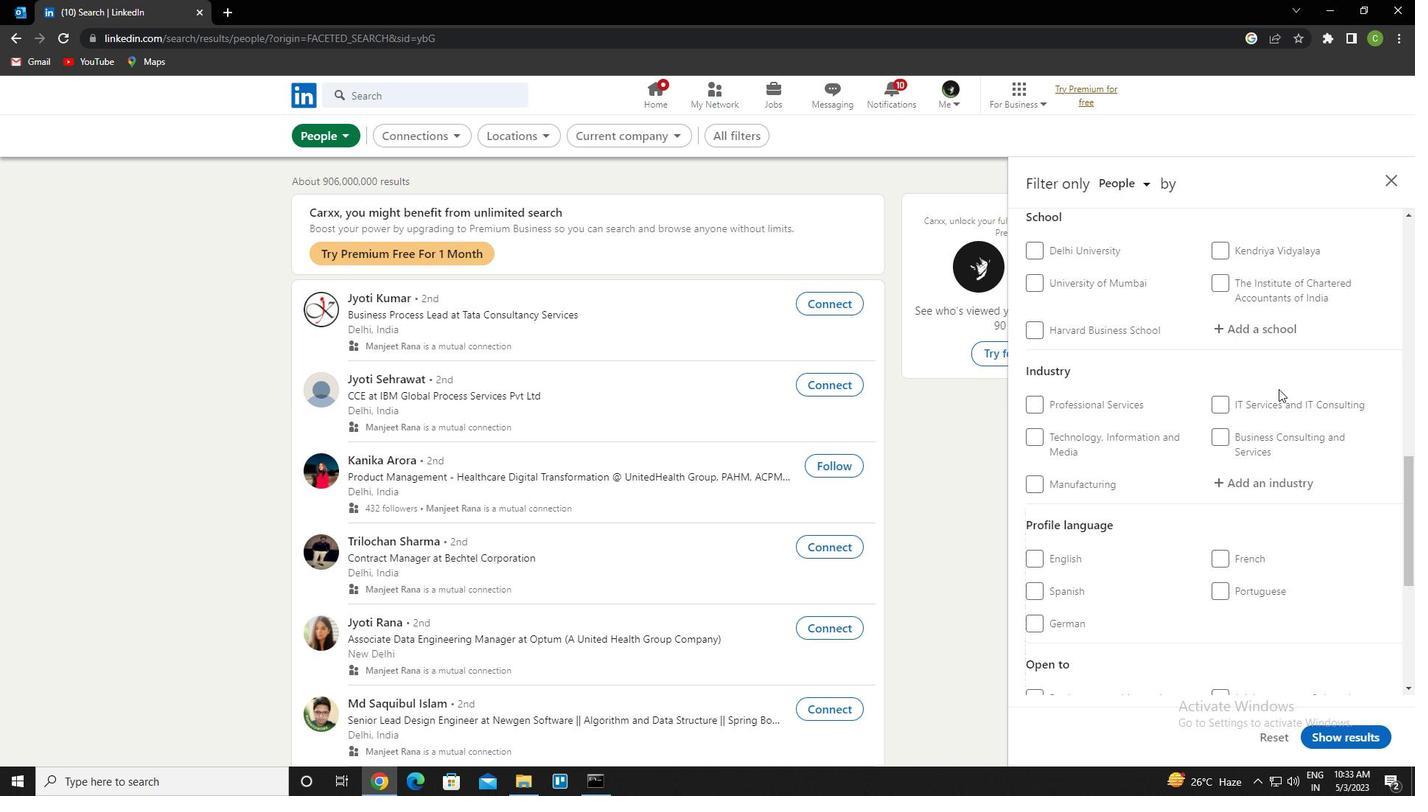 
Action: Mouse scrolled (1271, 402) with delta (0, 0)
Screenshot: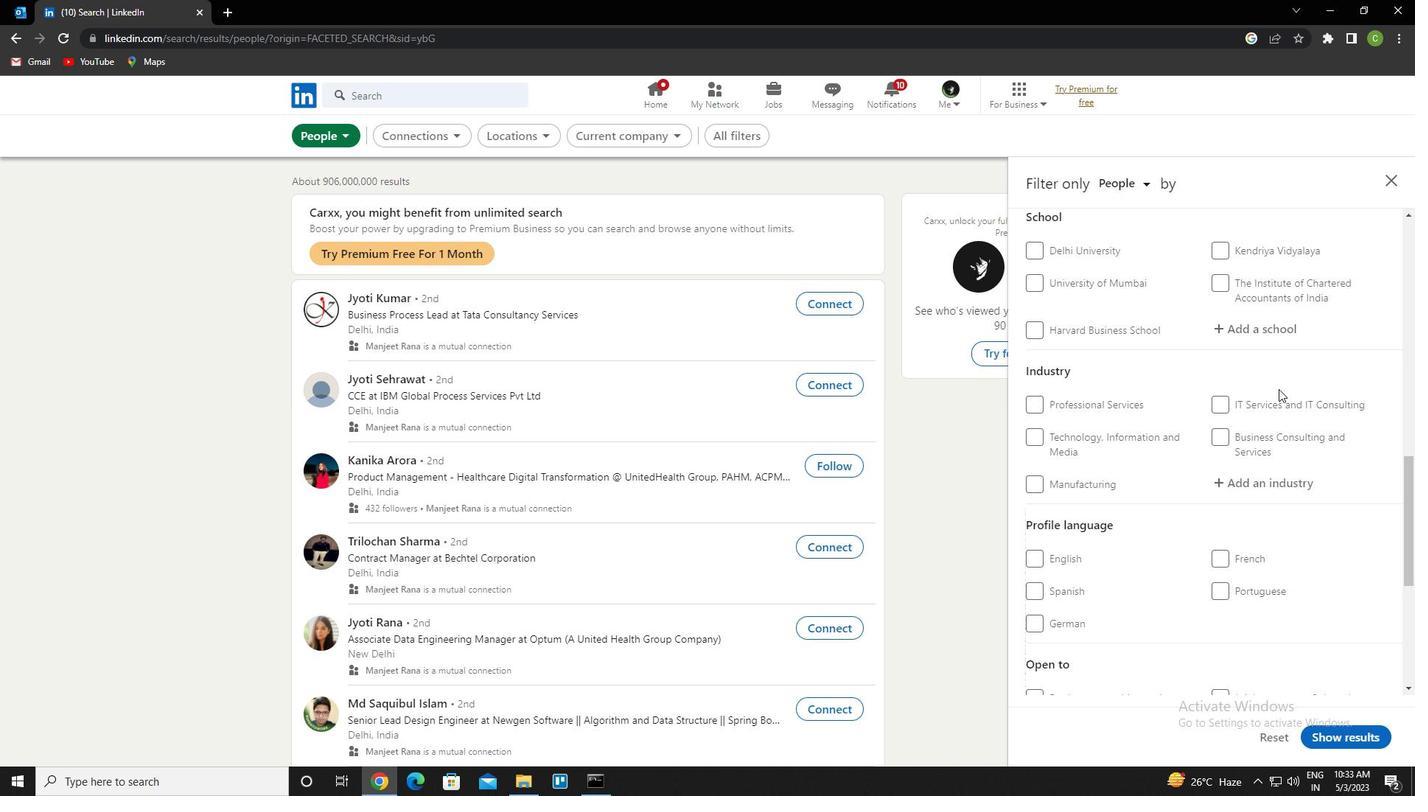 
Action: Mouse moved to (1249, 415)
Screenshot: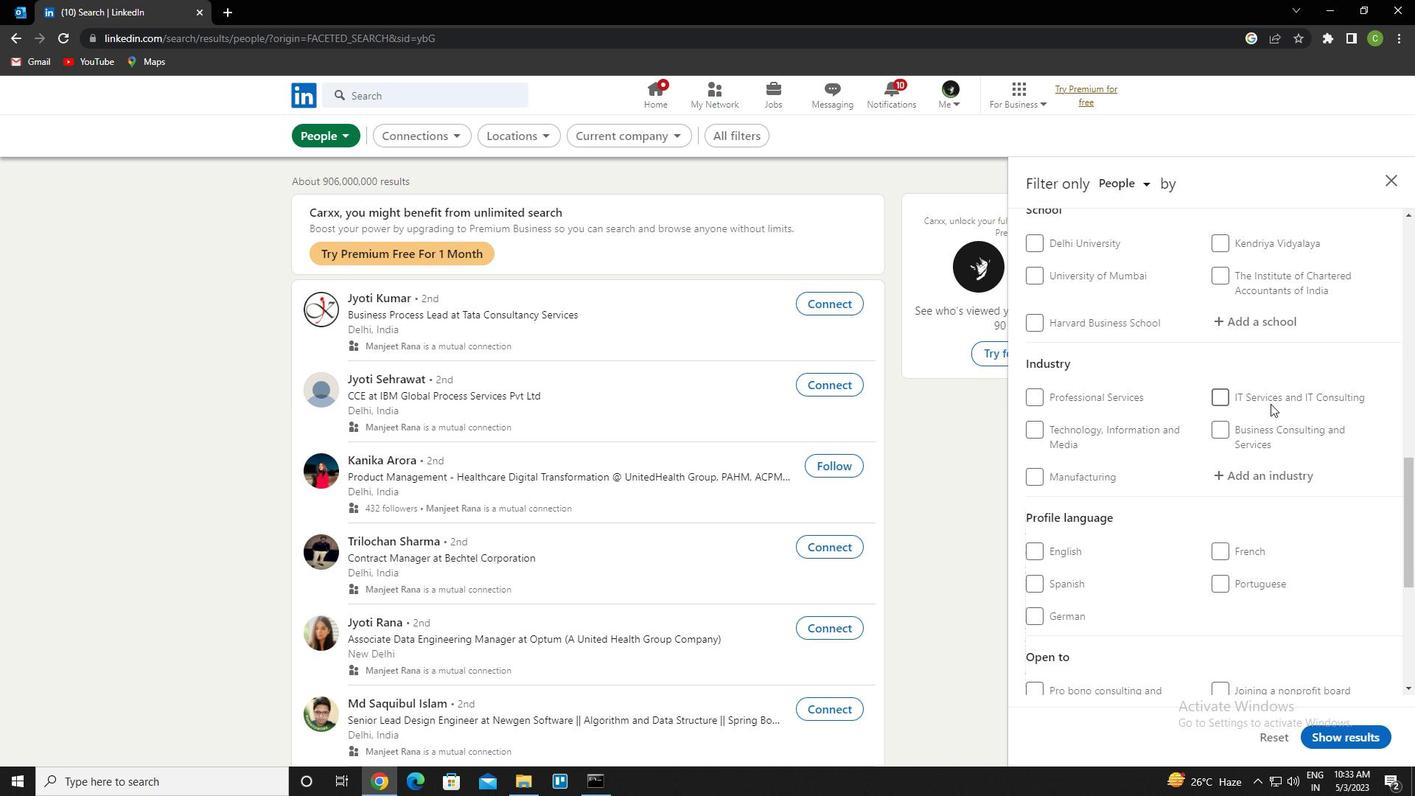
Action: Mouse scrolled (1249, 414) with delta (0, 0)
Screenshot: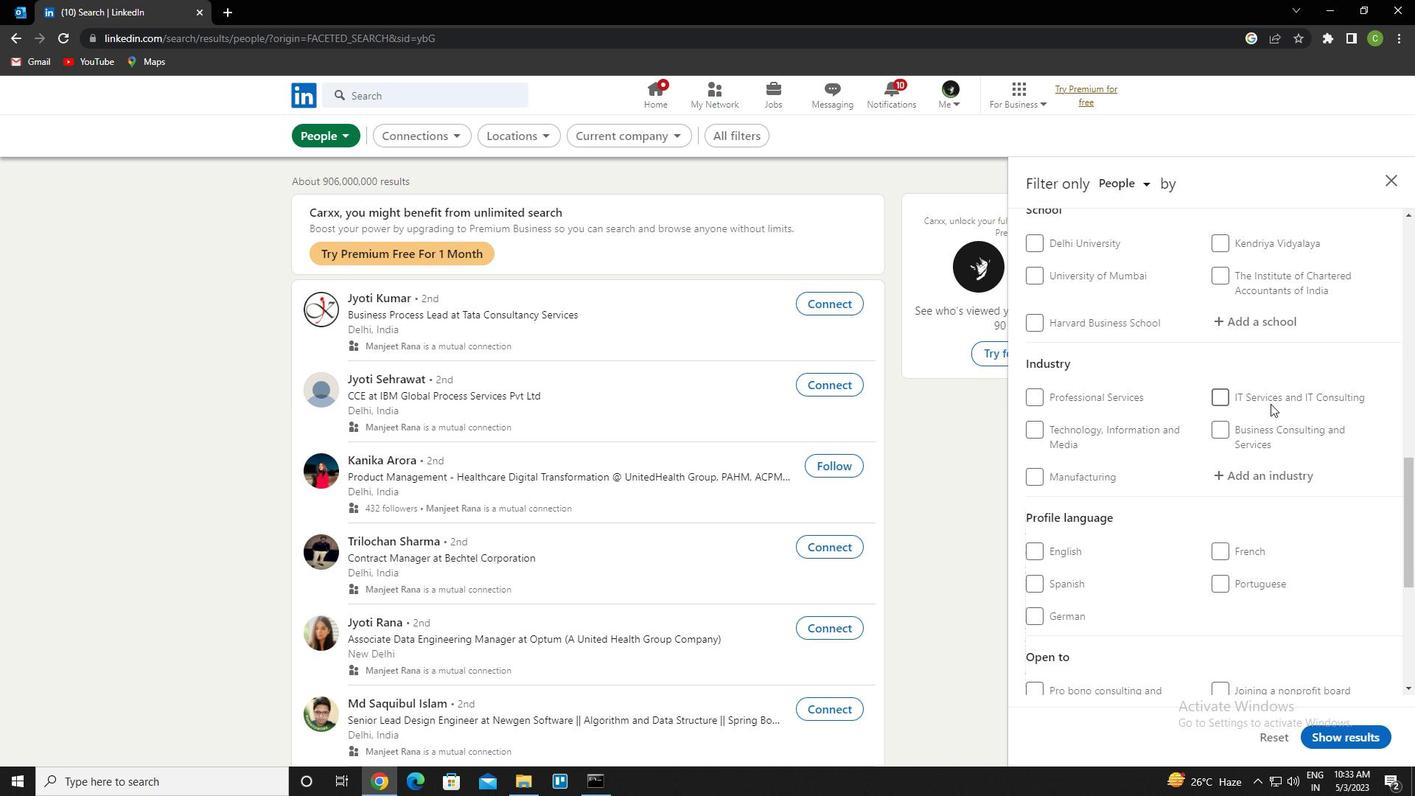 
Action: Mouse moved to (1038, 404)
Screenshot: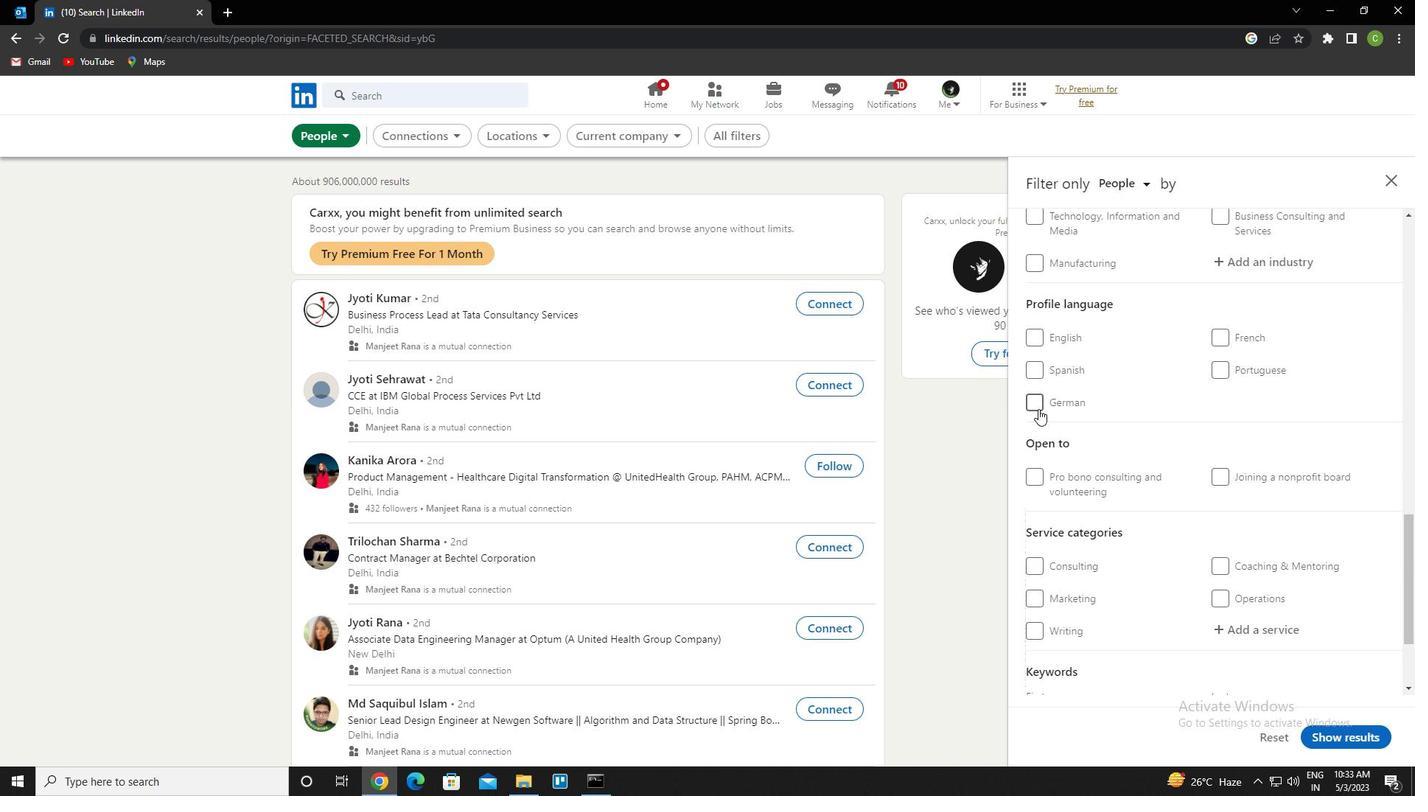 
Action: Mouse pressed left at (1038, 404)
Screenshot: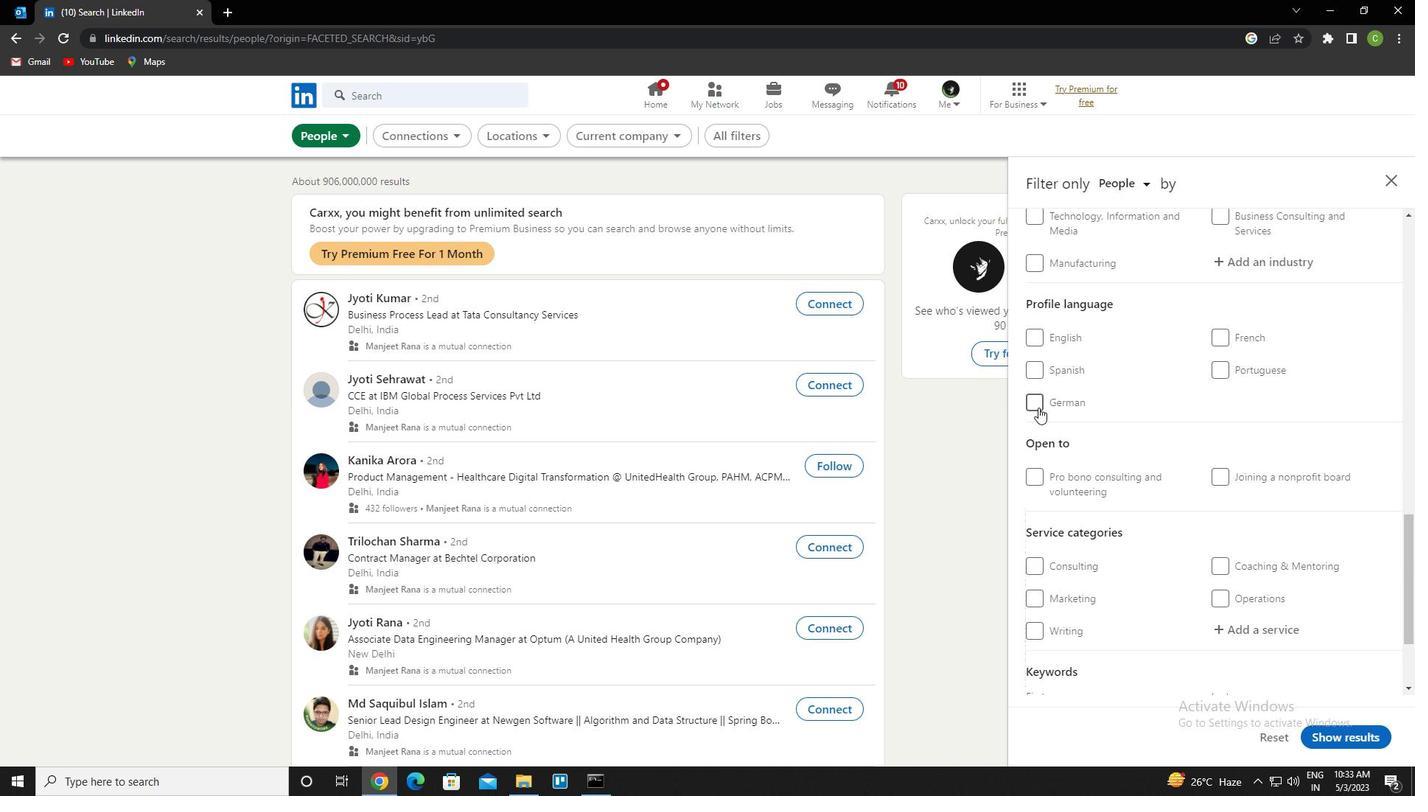 
Action: Mouse moved to (1176, 474)
Screenshot: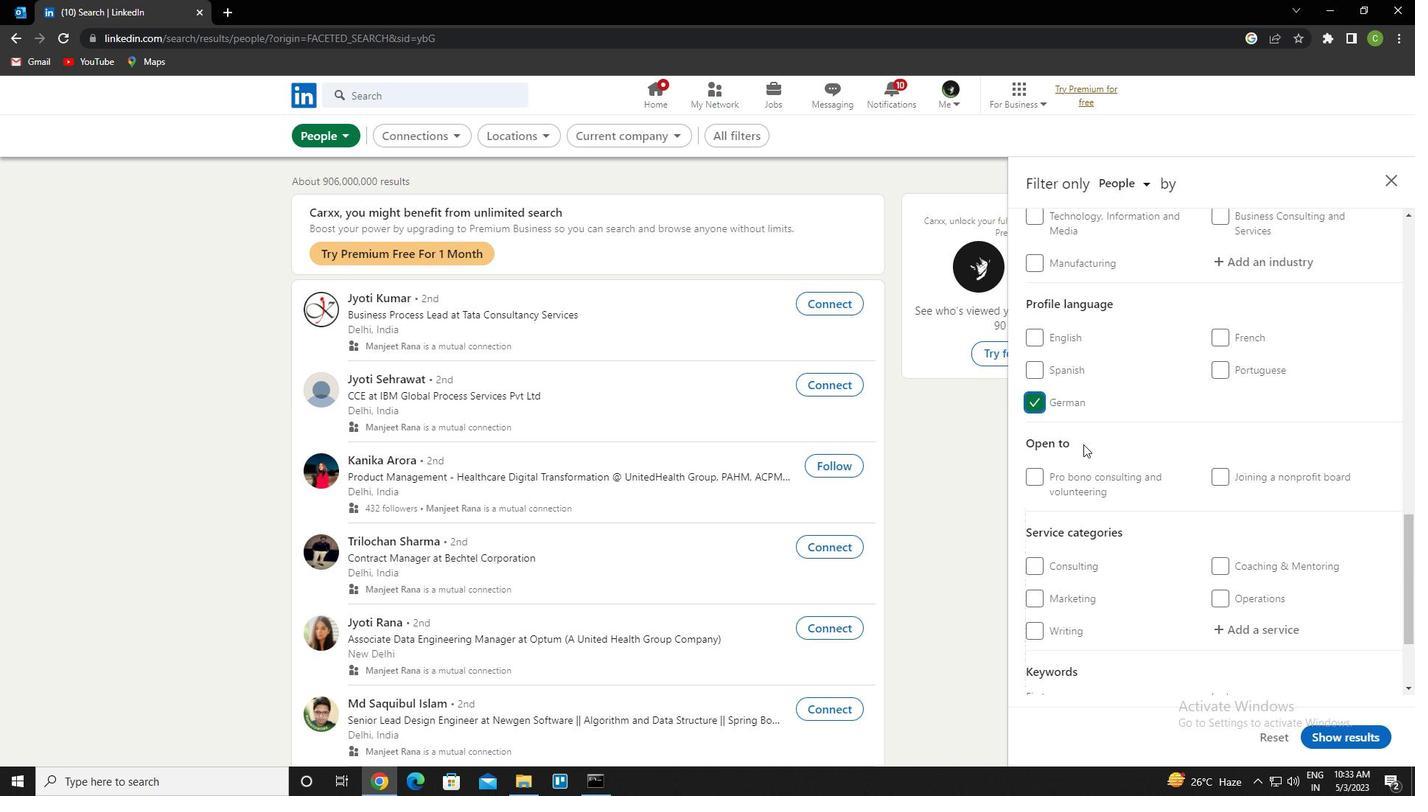 
Action: Mouse scrolled (1176, 474) with delta (0, 0)
Screenshot: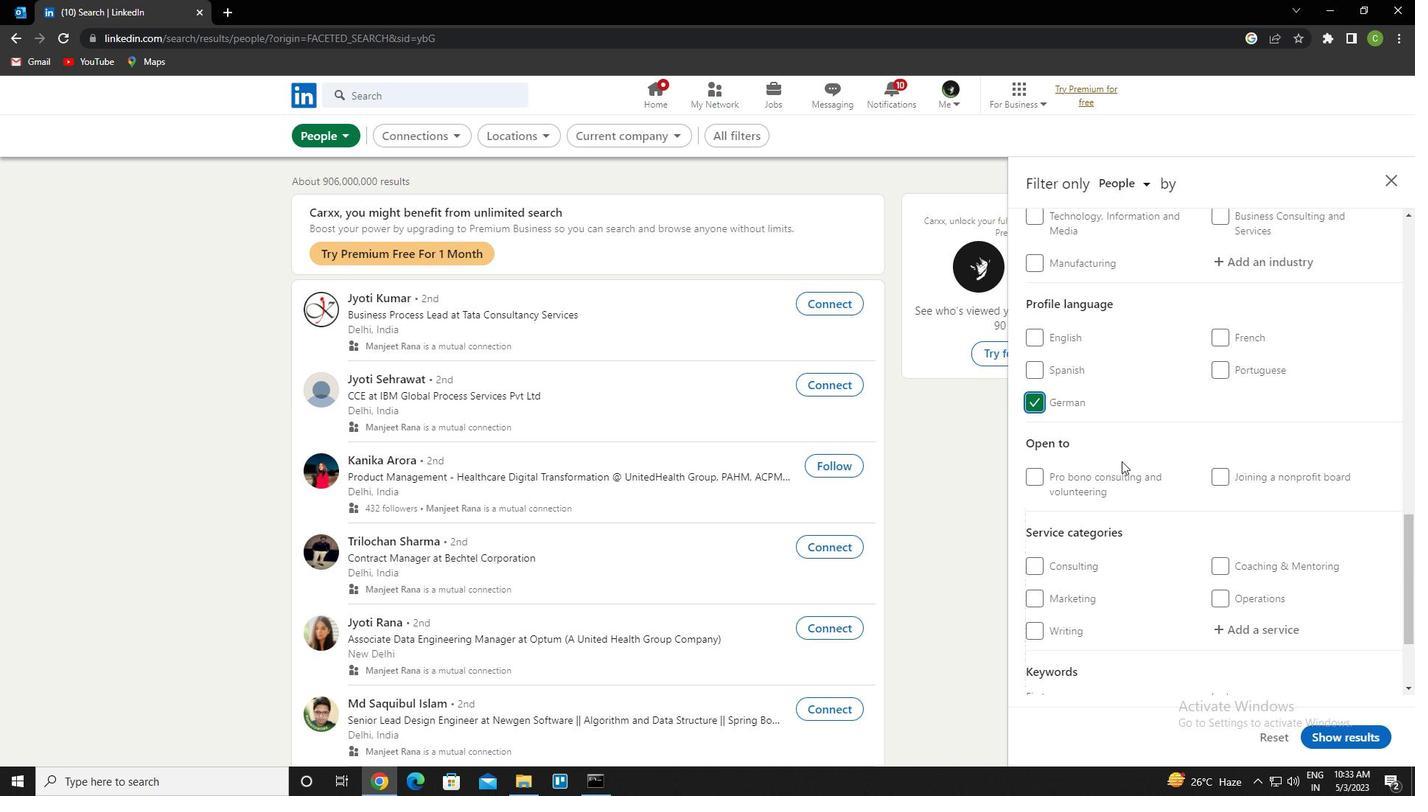 
Action: Mouse scrolled (1176, 474) with delta (0, 0)
Screenshot: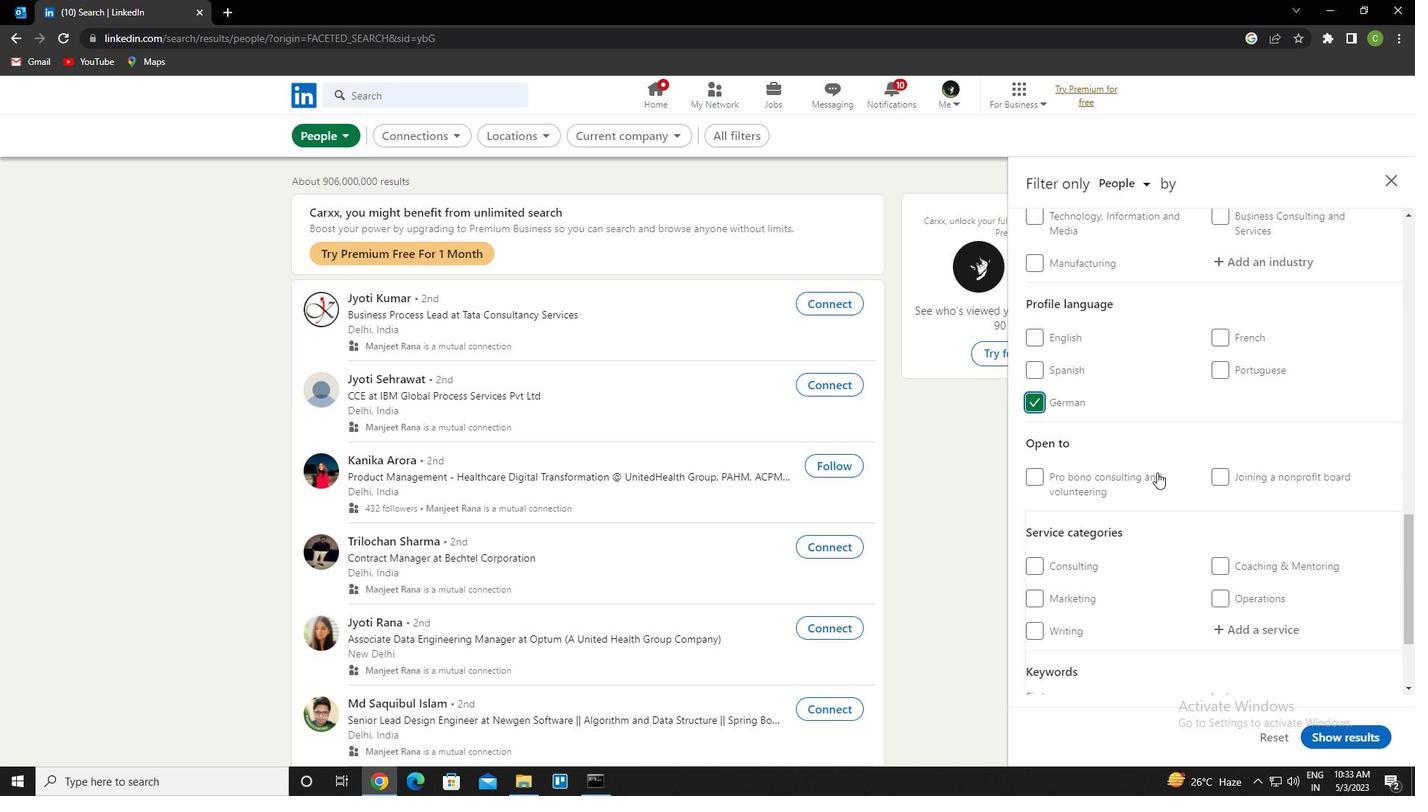 
Action: Mouse scrolled (1176, 474) with delta (0, 0)
Screenshot: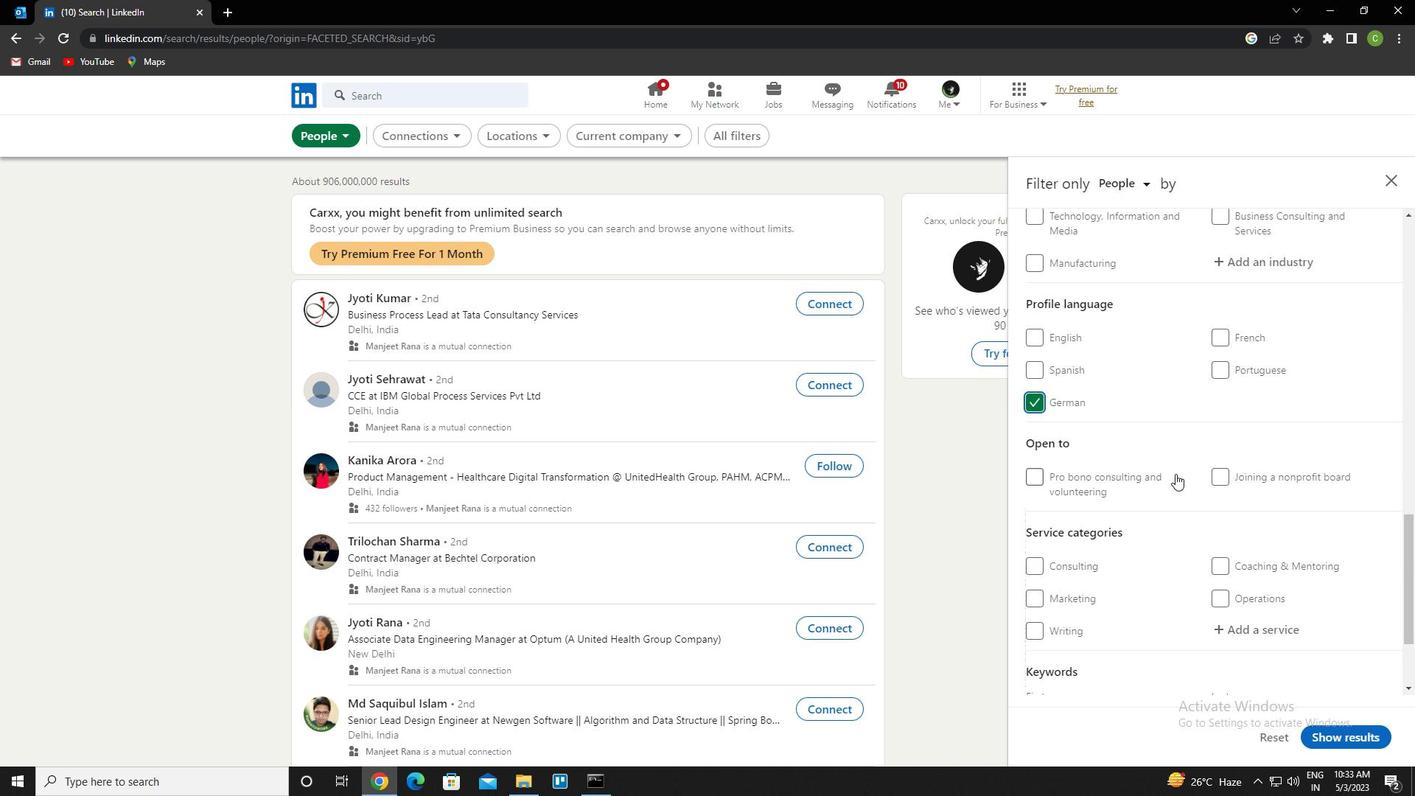 
Action: Mouse scrolled (1176, 474) with delta (0, 0)
Screenshot: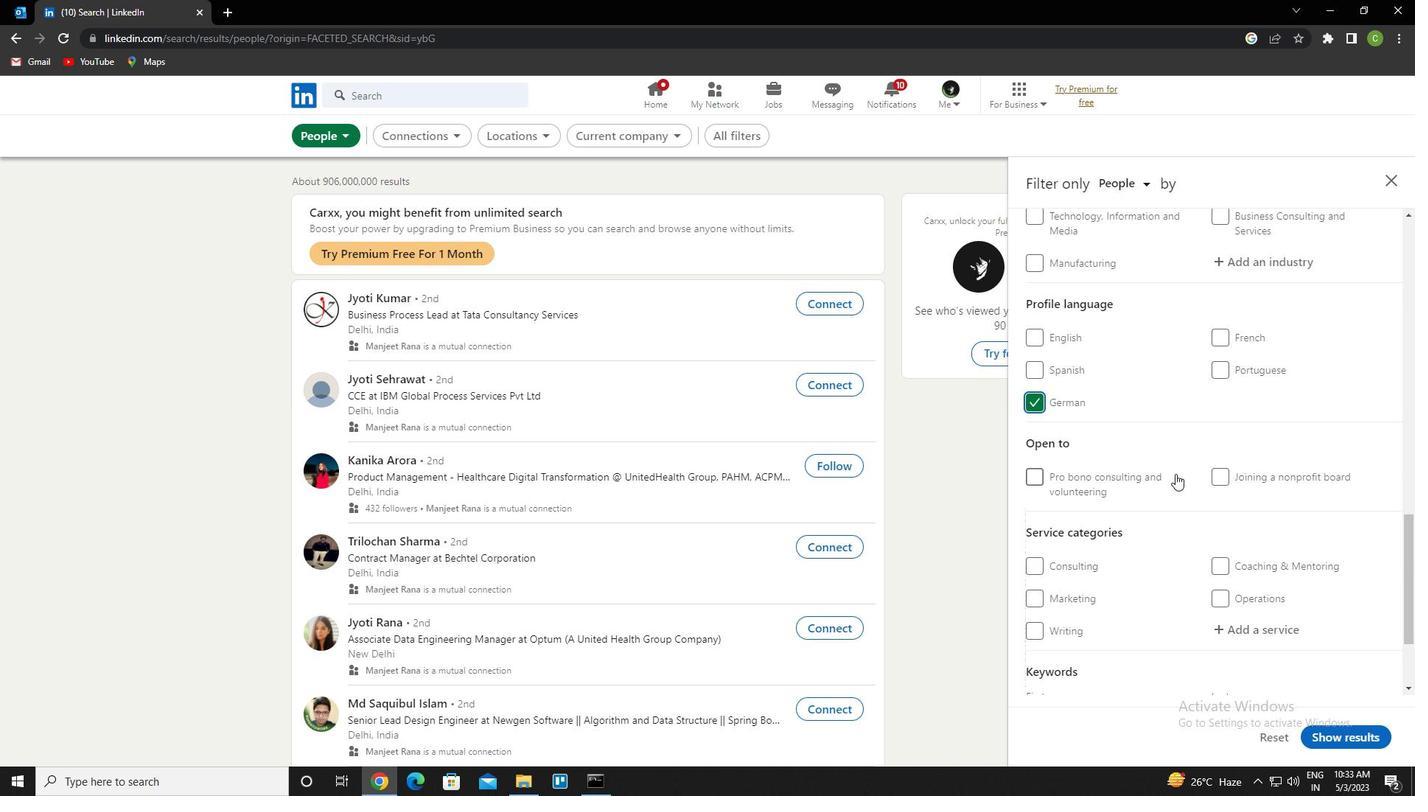 
Action: Mouse scrolled (1176, 474) with delta (0, 0)
Screenshot: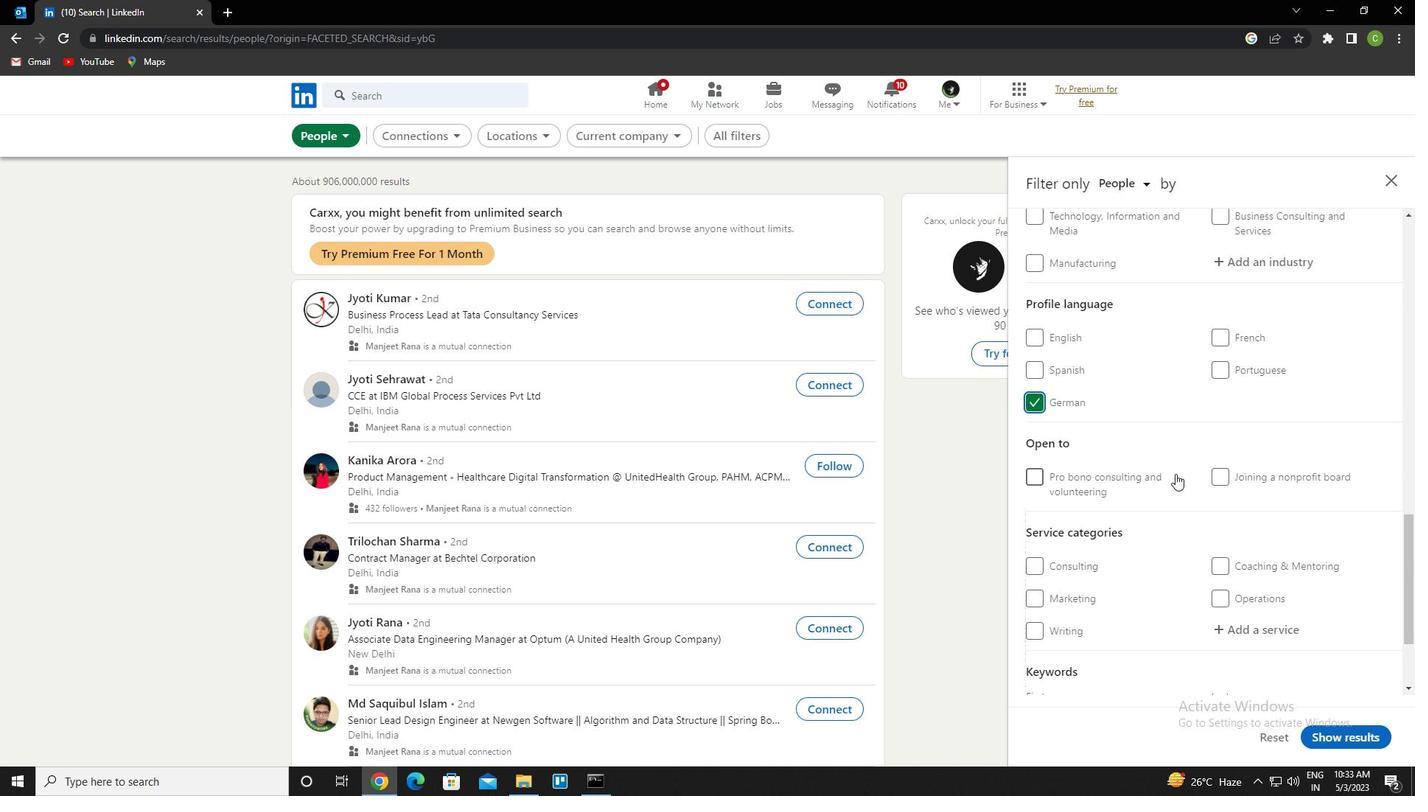 
Action: Mouse scrolled (1176, 474) with delta (0, 0)
Screenshot: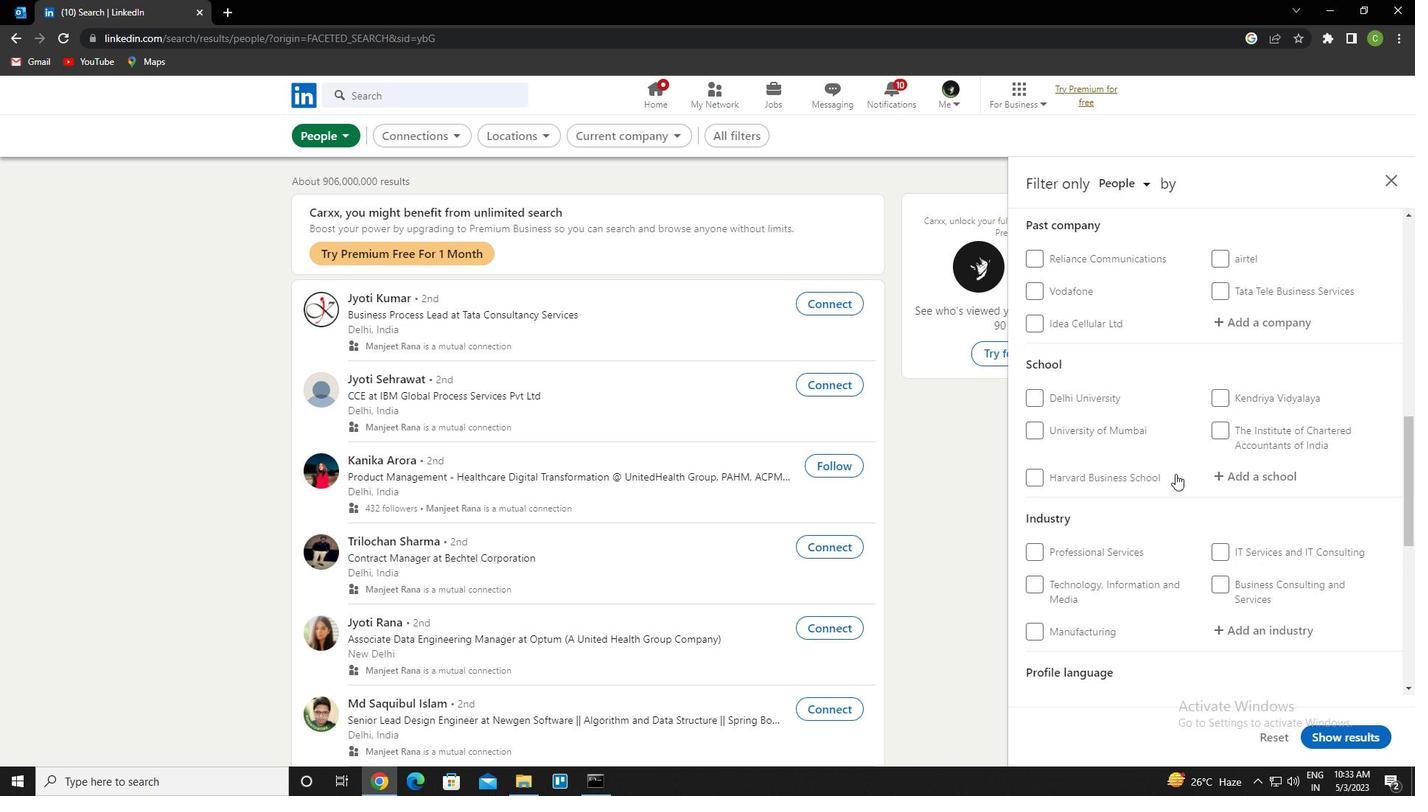 
Action: Mouse scrolled (1176, 474) with delta (0, 0)
Screenshot: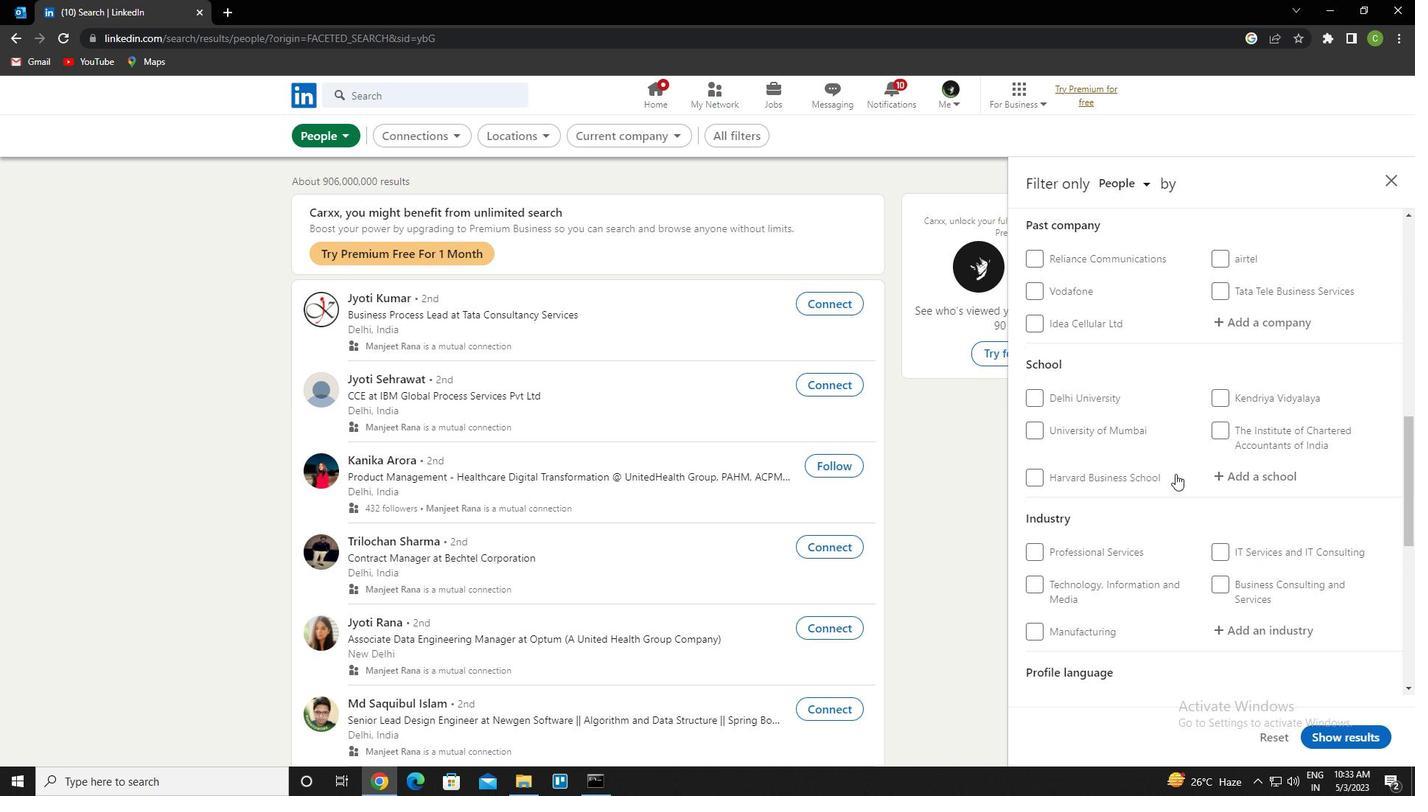 
Action: Mouse scrolled (1176, 474) with delta (0, 0)
Screenshot: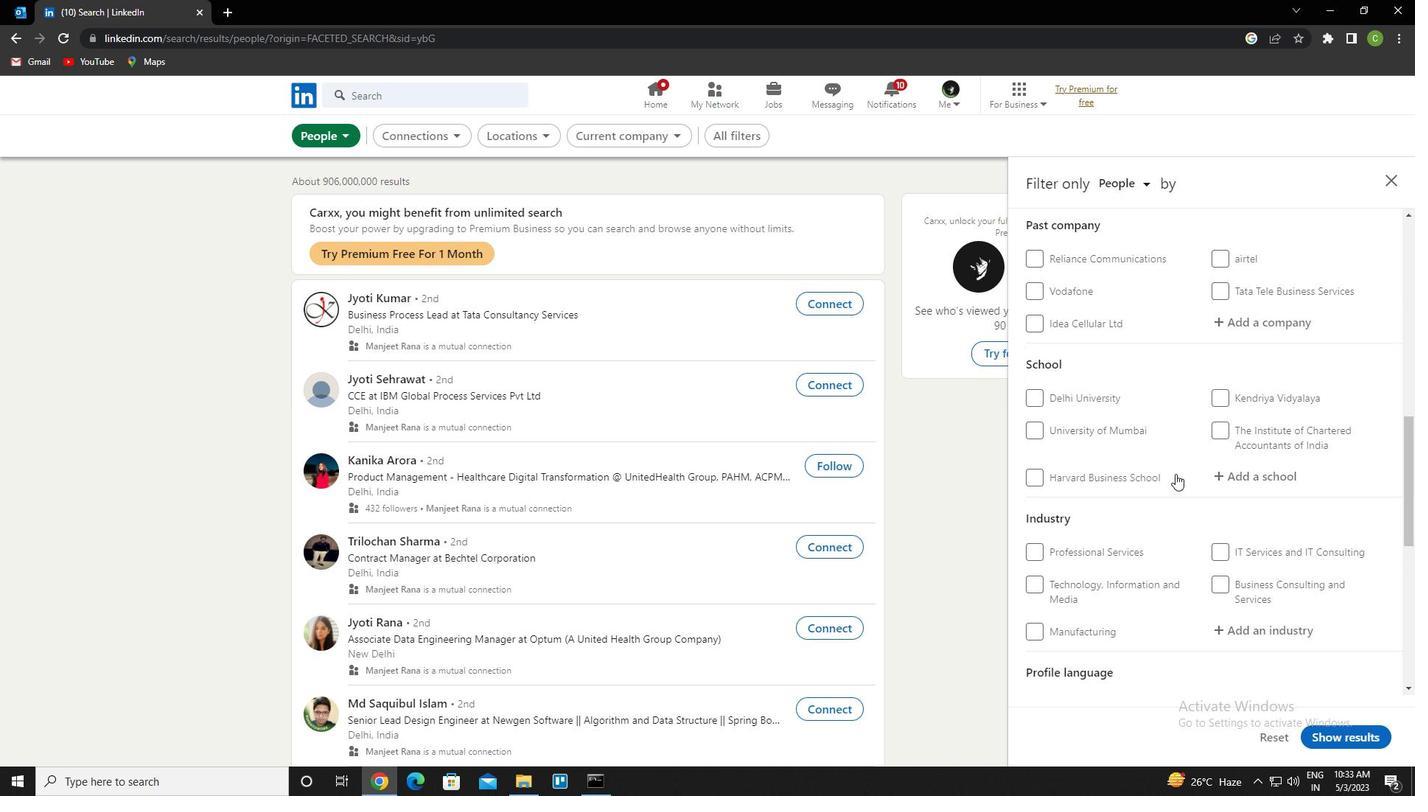
Action: Mouse scrolled (1176, 474) with delta (0, 0)
Screenshot: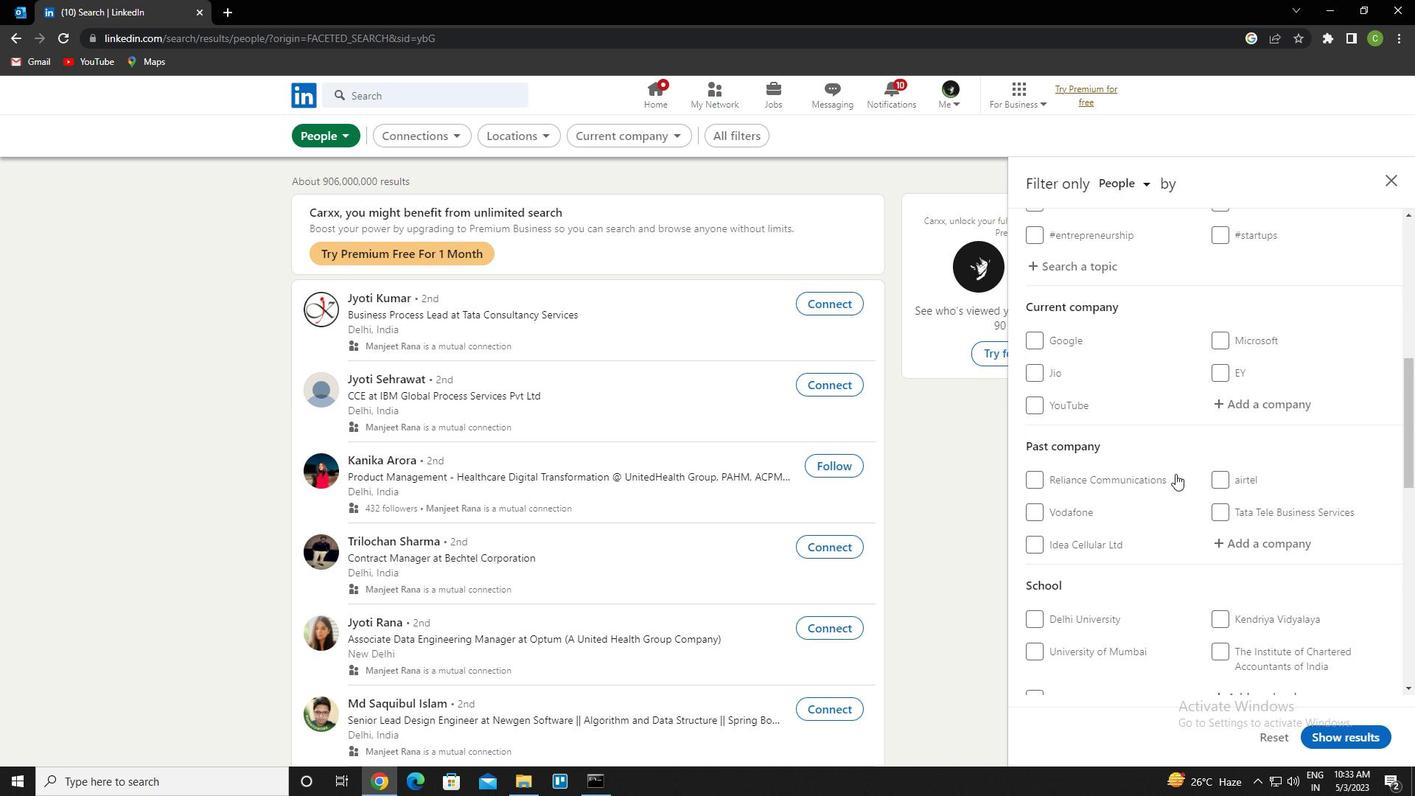 
Action: Mouse scrolled (1176, 474) with delta (0, 0)
Screenshot: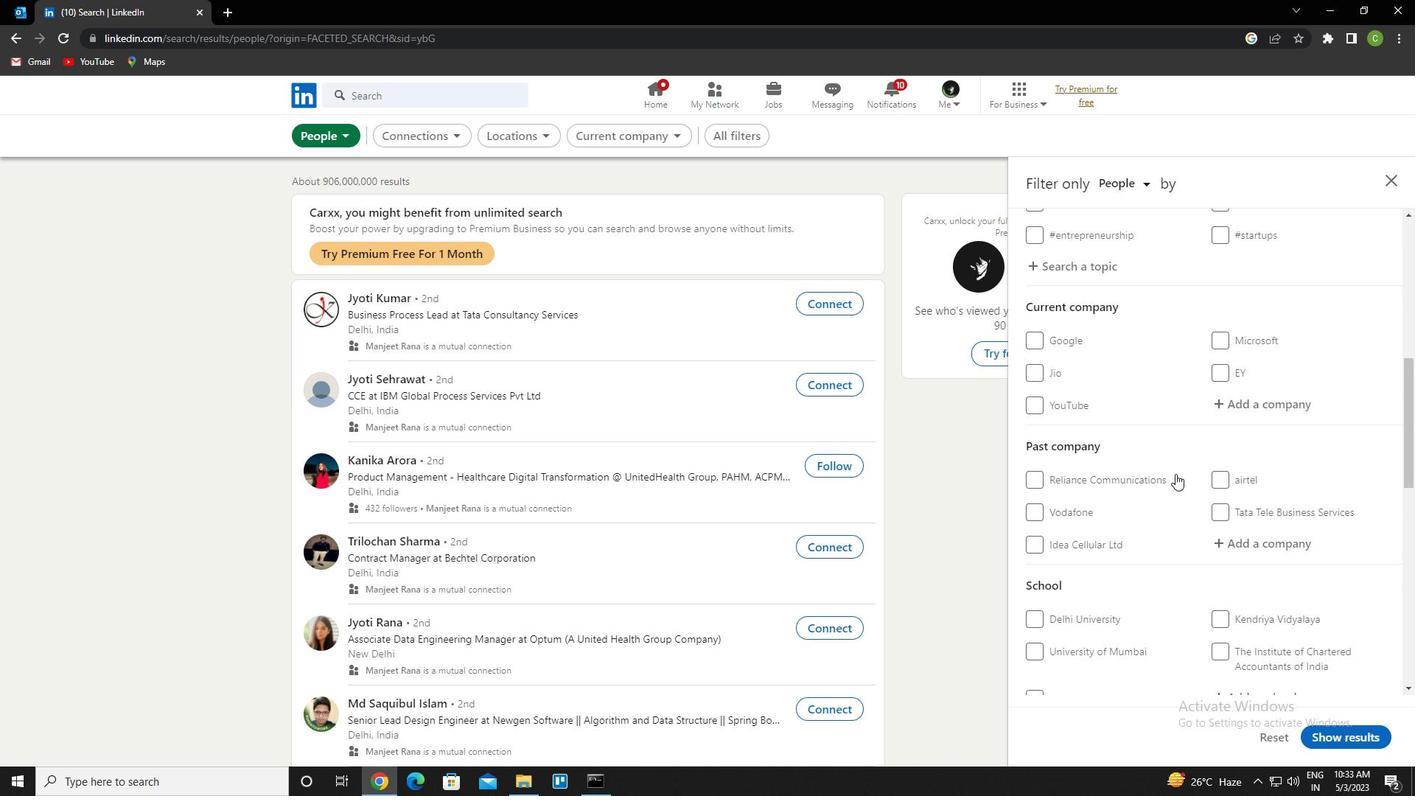 
Action: Mouse moved to (1261, 545)
Screenshot: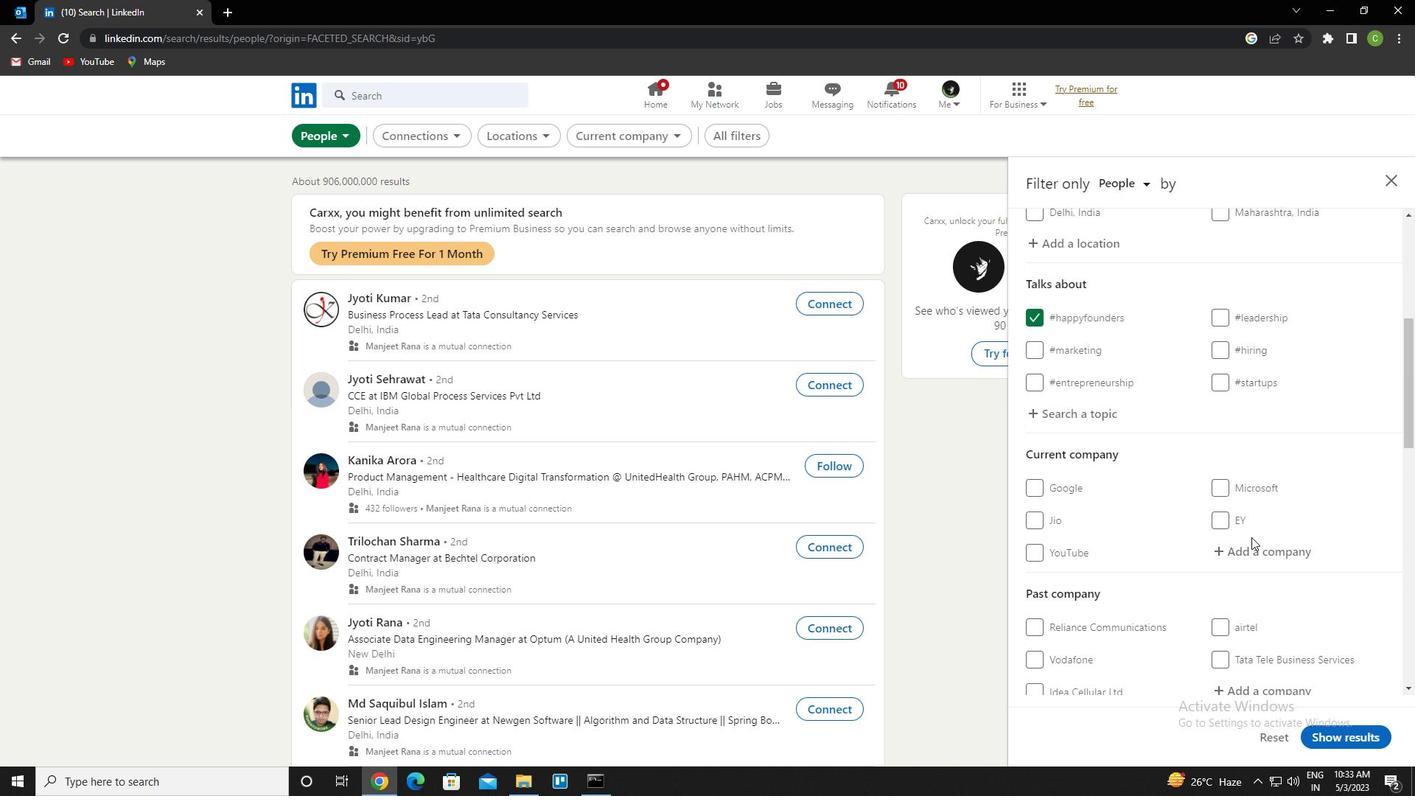 
Action: Mouse scrolled (1261, 544) with delta (0, 0)
Screenshot: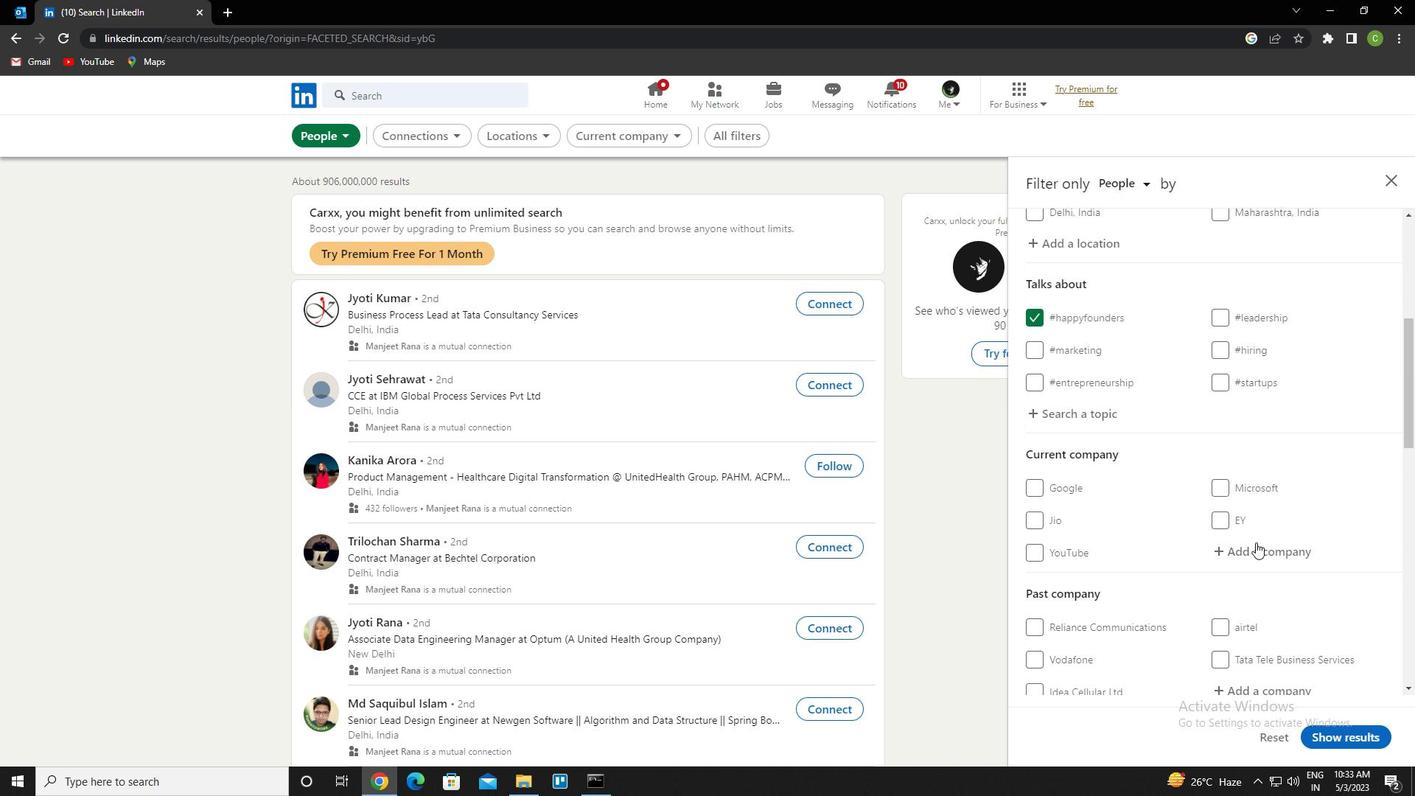 
Action: Mouse moved to (1260, 542)
Screenshot: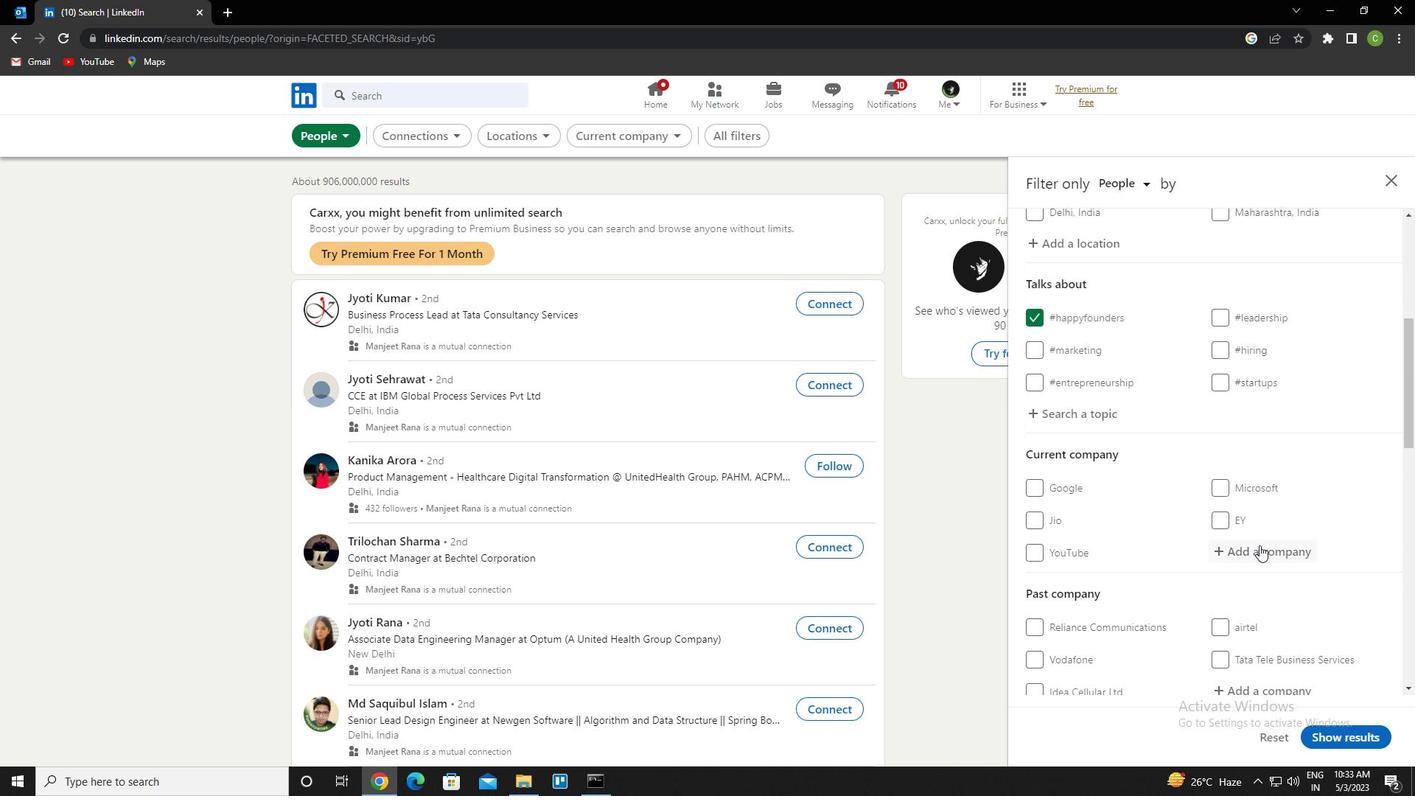 
Action: Mouse scrolled (1260, 541) with delta (0, 0)
Screenshot: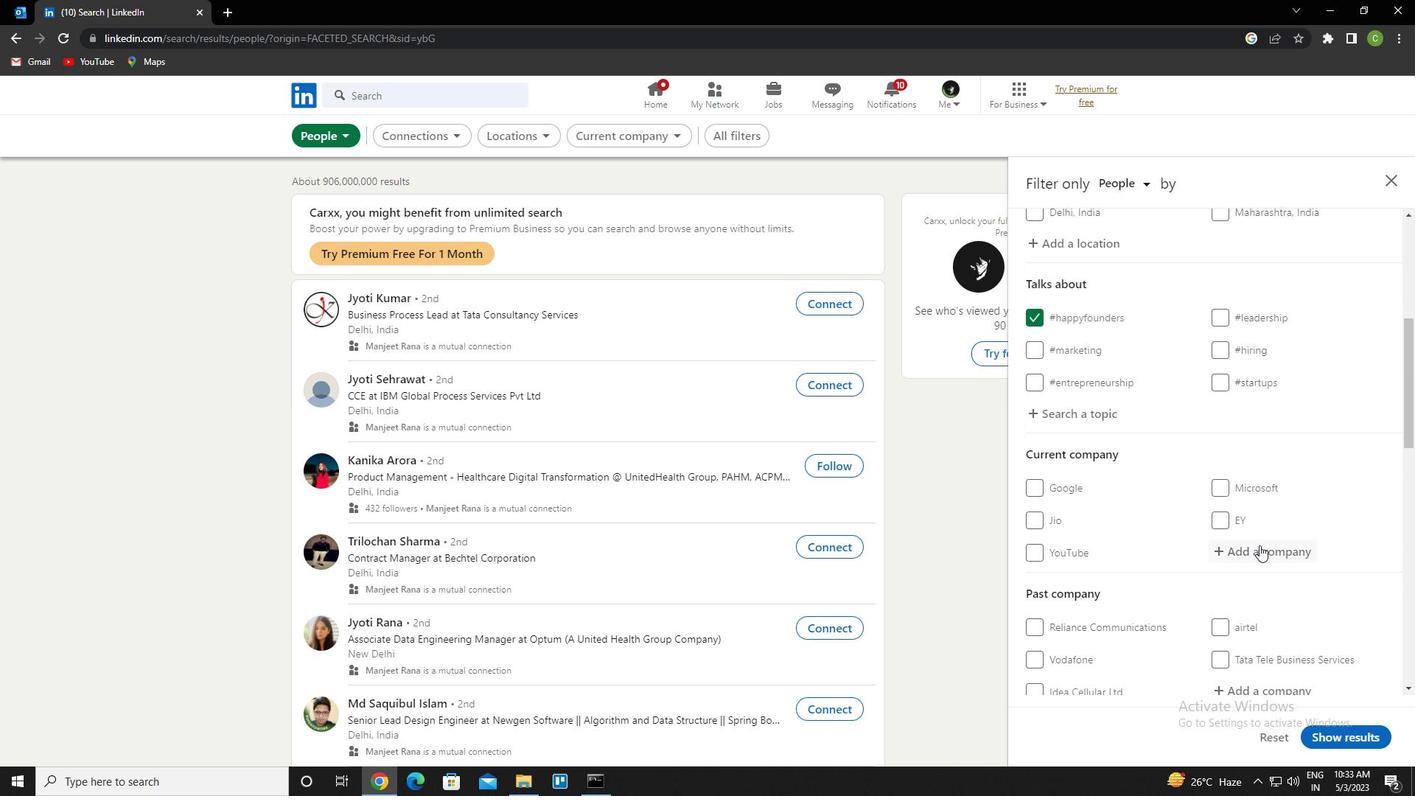 
Action: Mouse moved to (1263, 411)
Screenshot: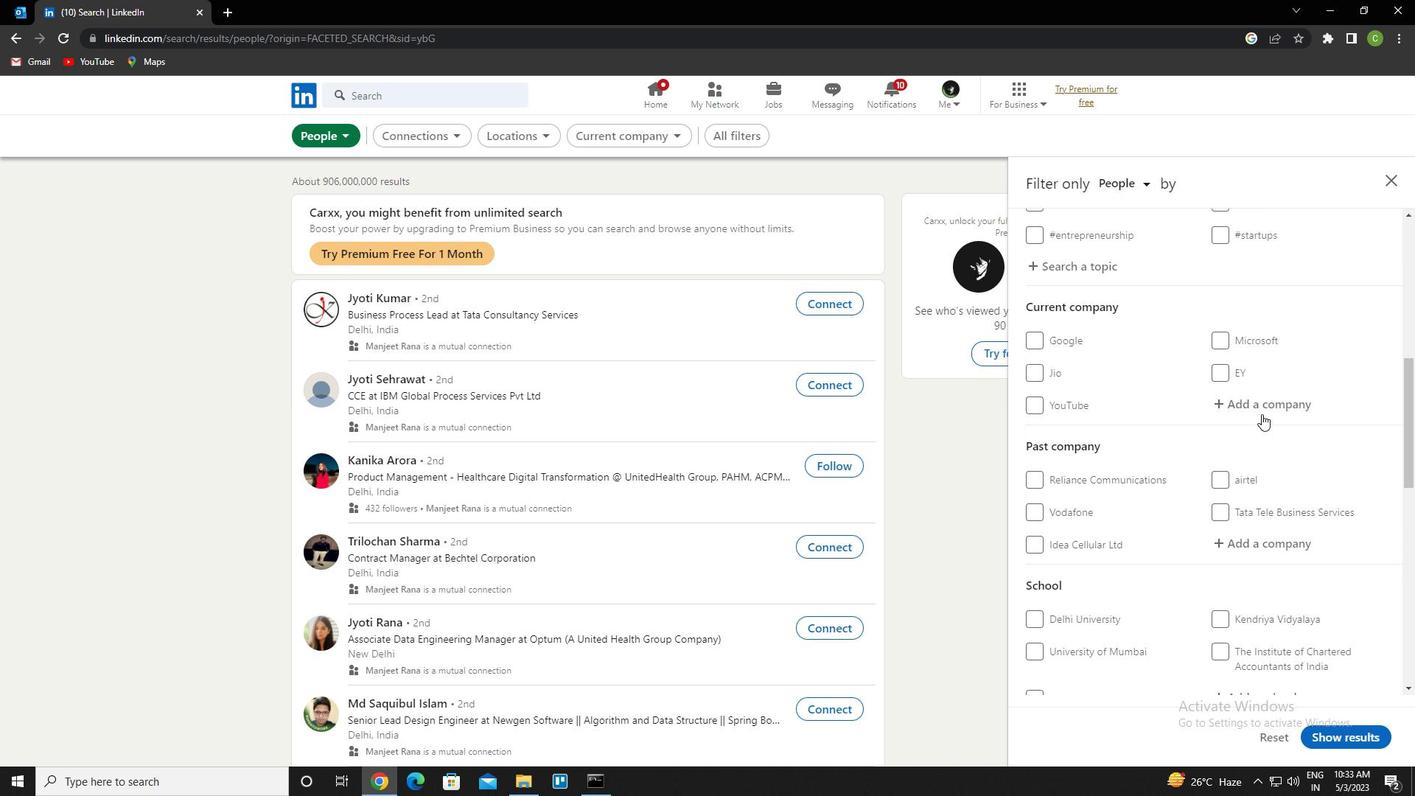 
Action: Mouse pressed left at (1263, 411)
Screenshot: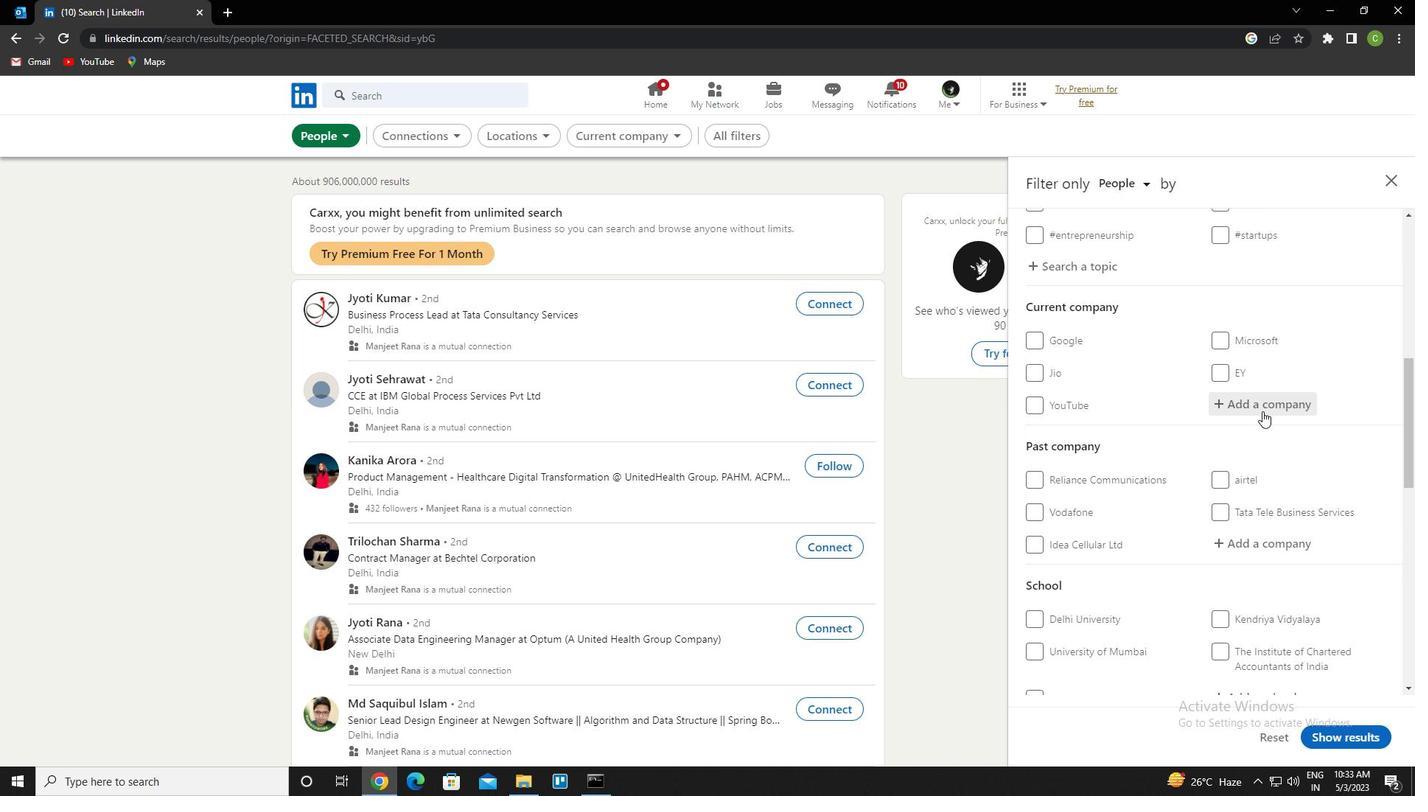 
Action: Key pressed <Key.caps_lock>b<Key.caps_lock>ristlecone<Key.down><Key.enter>
Screenshot: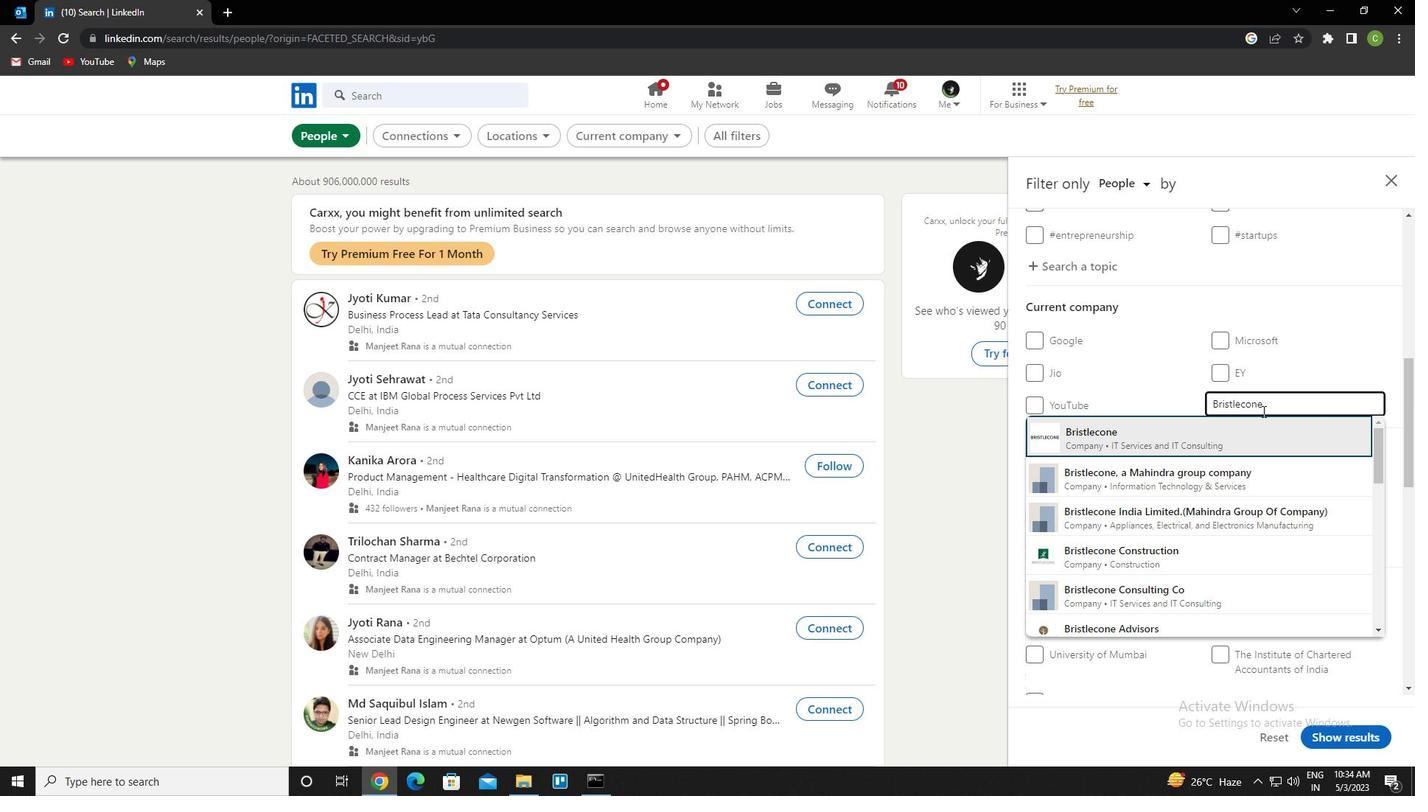 
Action: Mouse scrolled (1263, 410) with delta (0, 0)
Screenshot: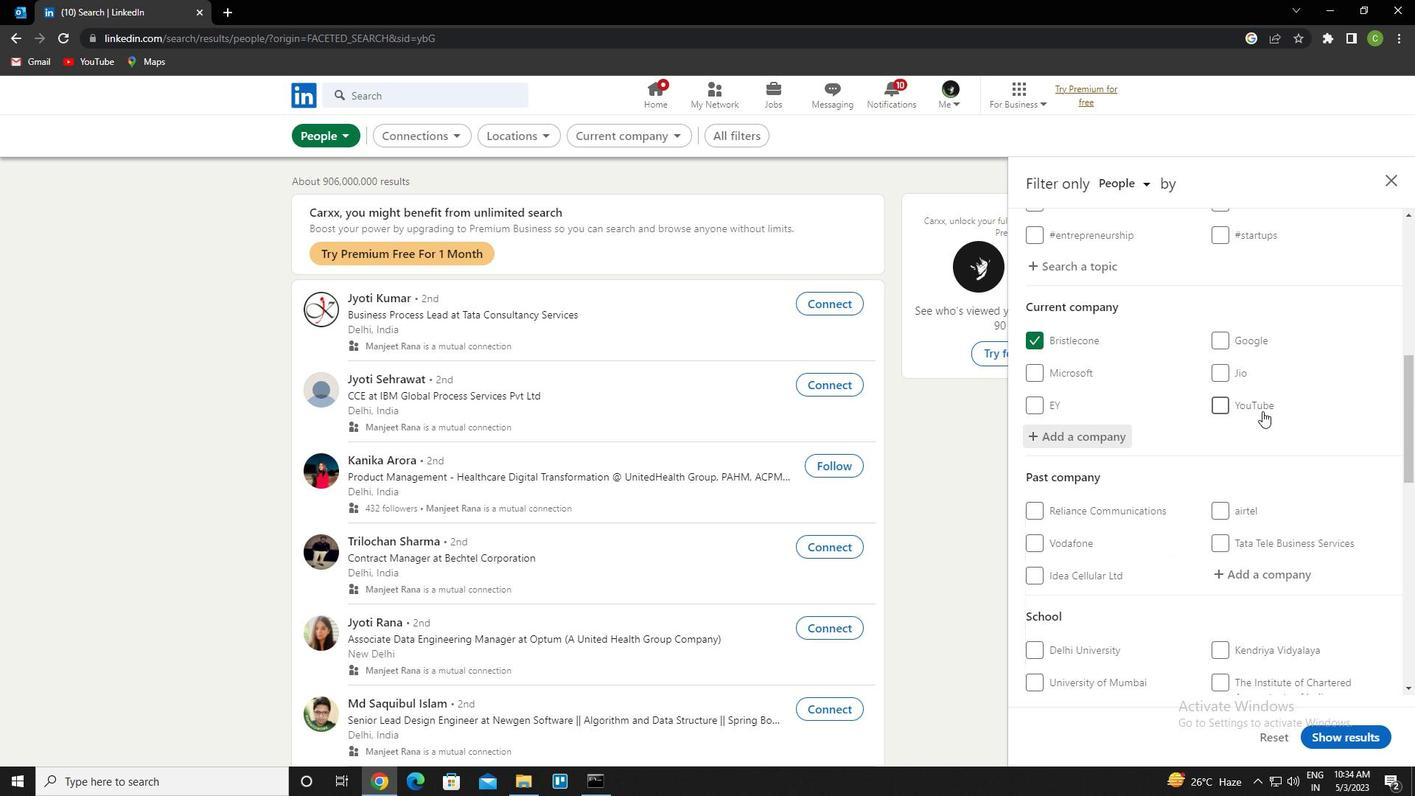 
Action: Mouse scrolled (1263, 410) with delta (0, 0)
Screenshot: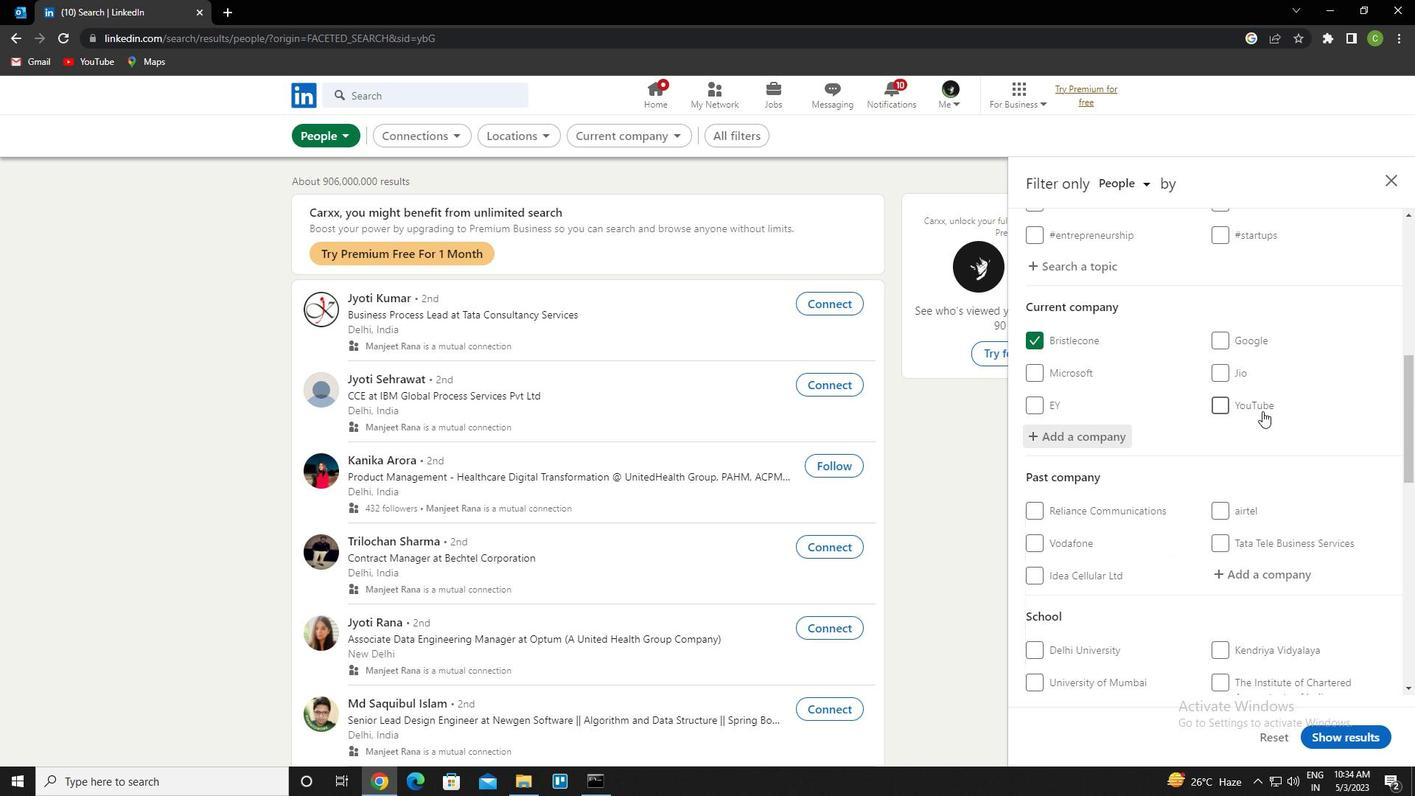
Action: Mouse scrolled (1263, 410) with delta (0, 0)
Screenshot: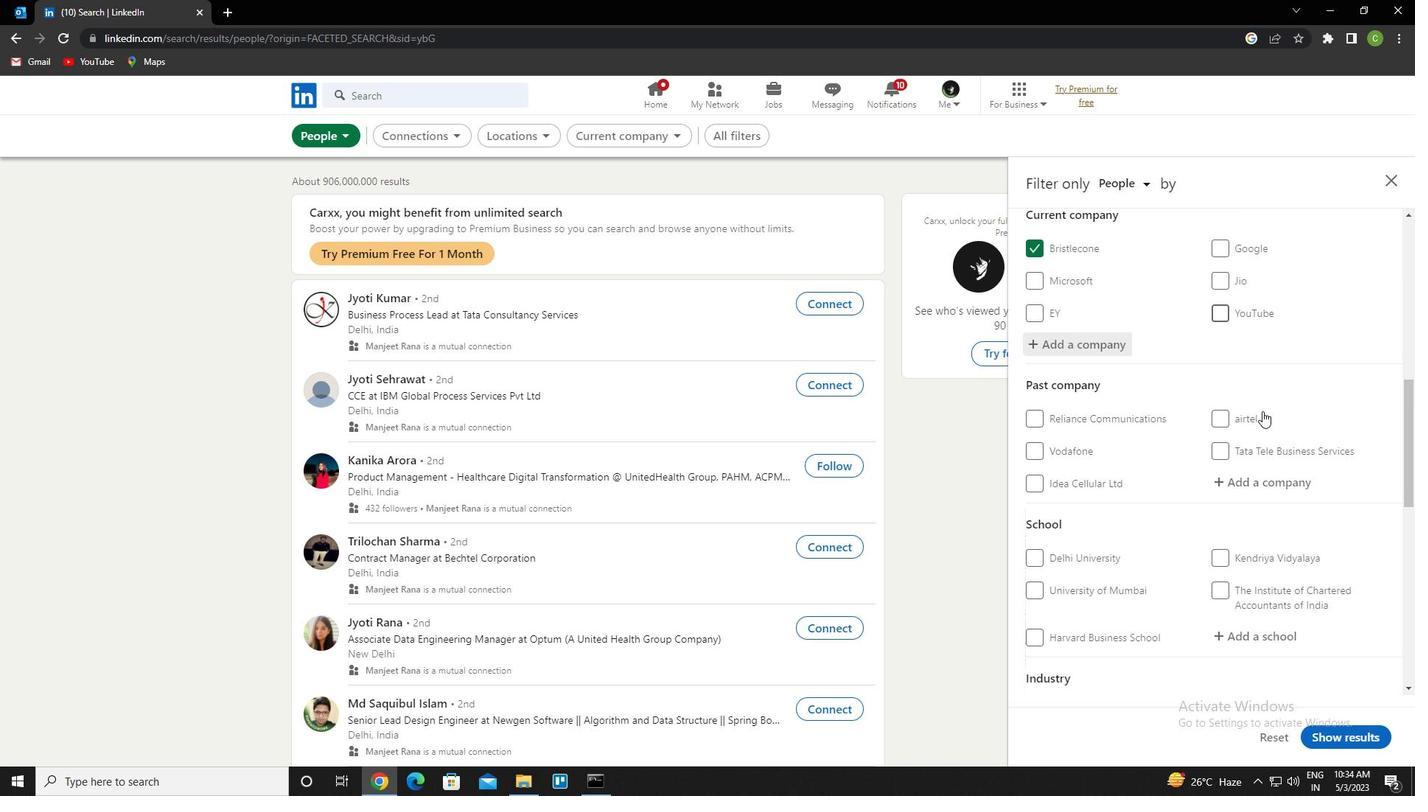
Action: Mouse moved to (1271, 430)
Screenshot: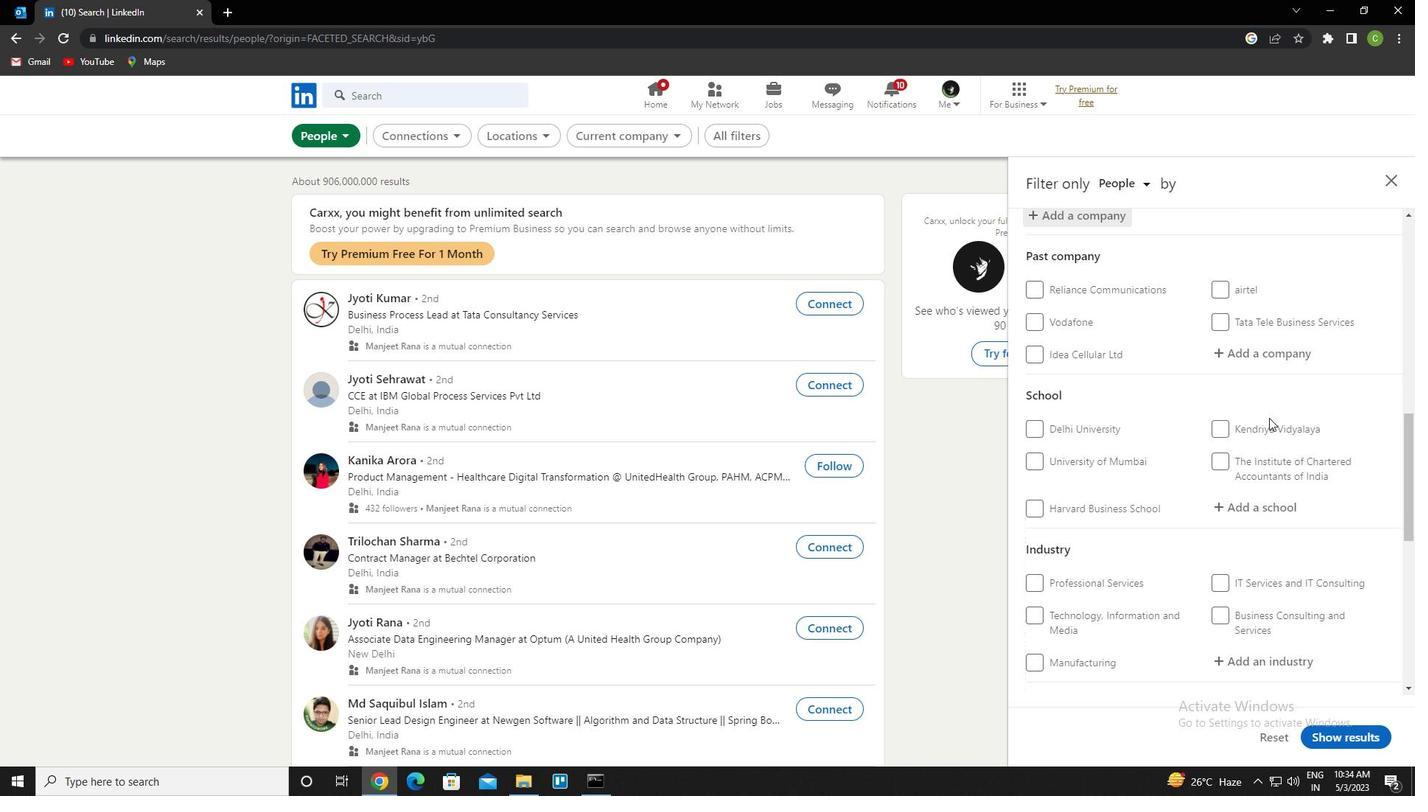 
Action: Mouse scrolled (1271, 429) with delta (0, 0)
Screenshot: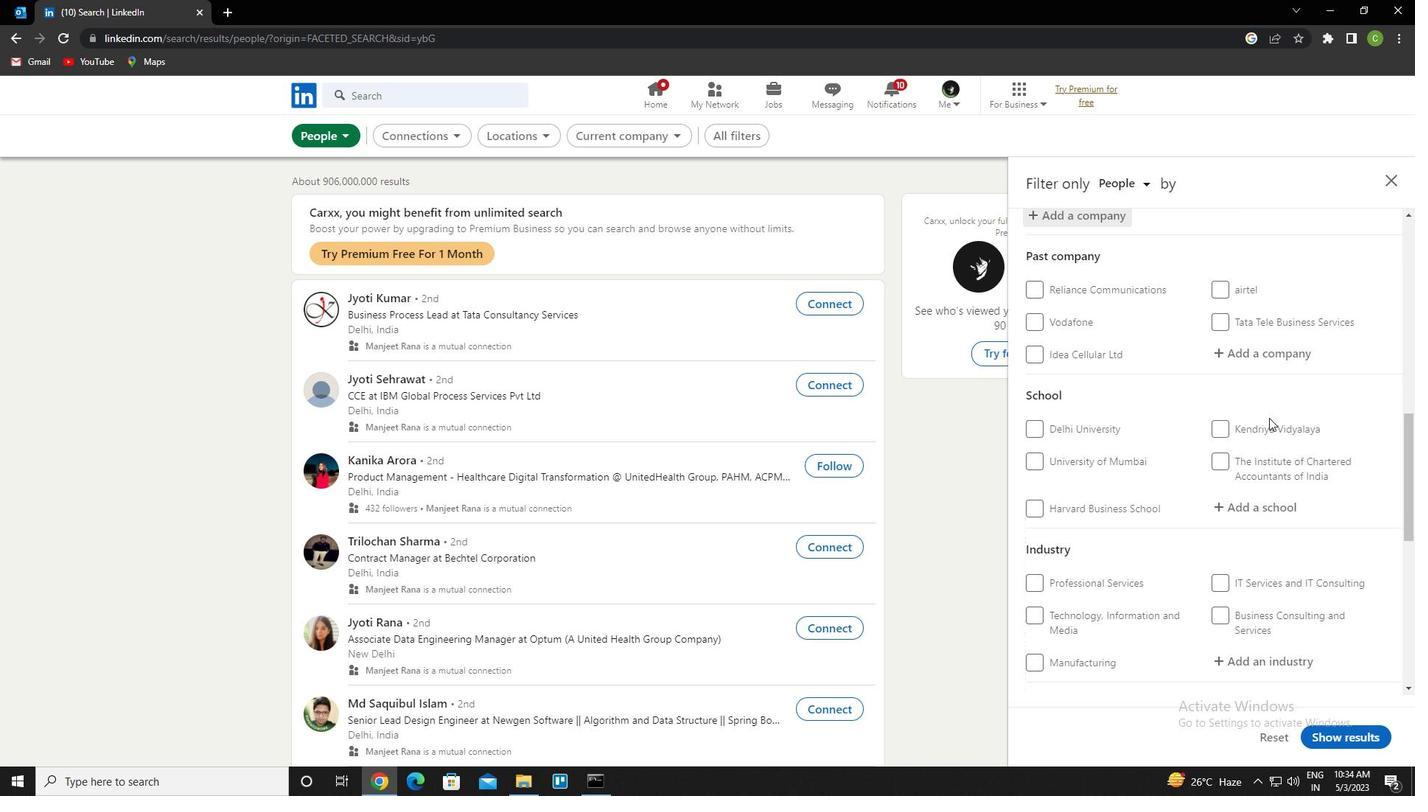 
Action: Mouse moved to (1271, 431)
Screenshot: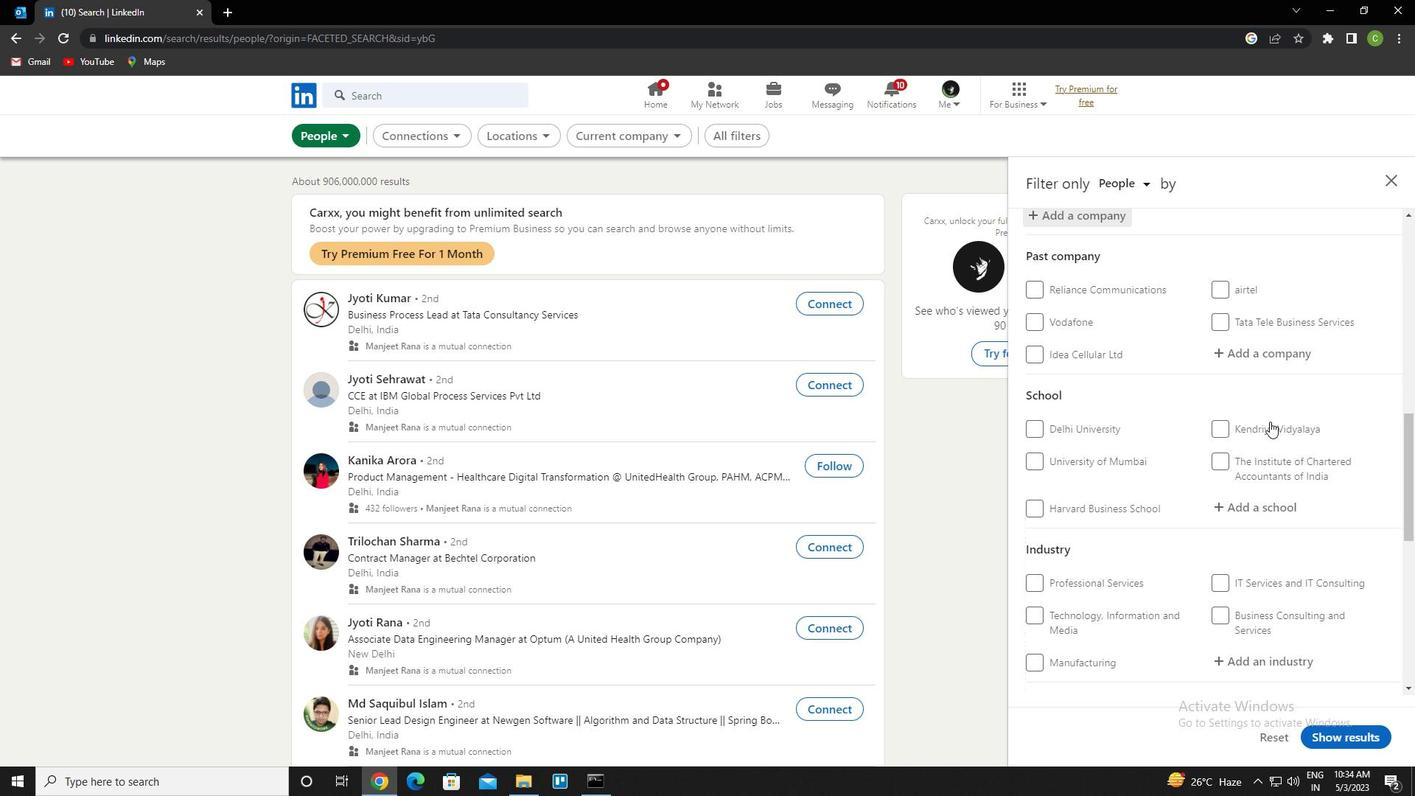 
Action: Mouse scrolled (1271, 430) with delta (0, 0)
Screenshot: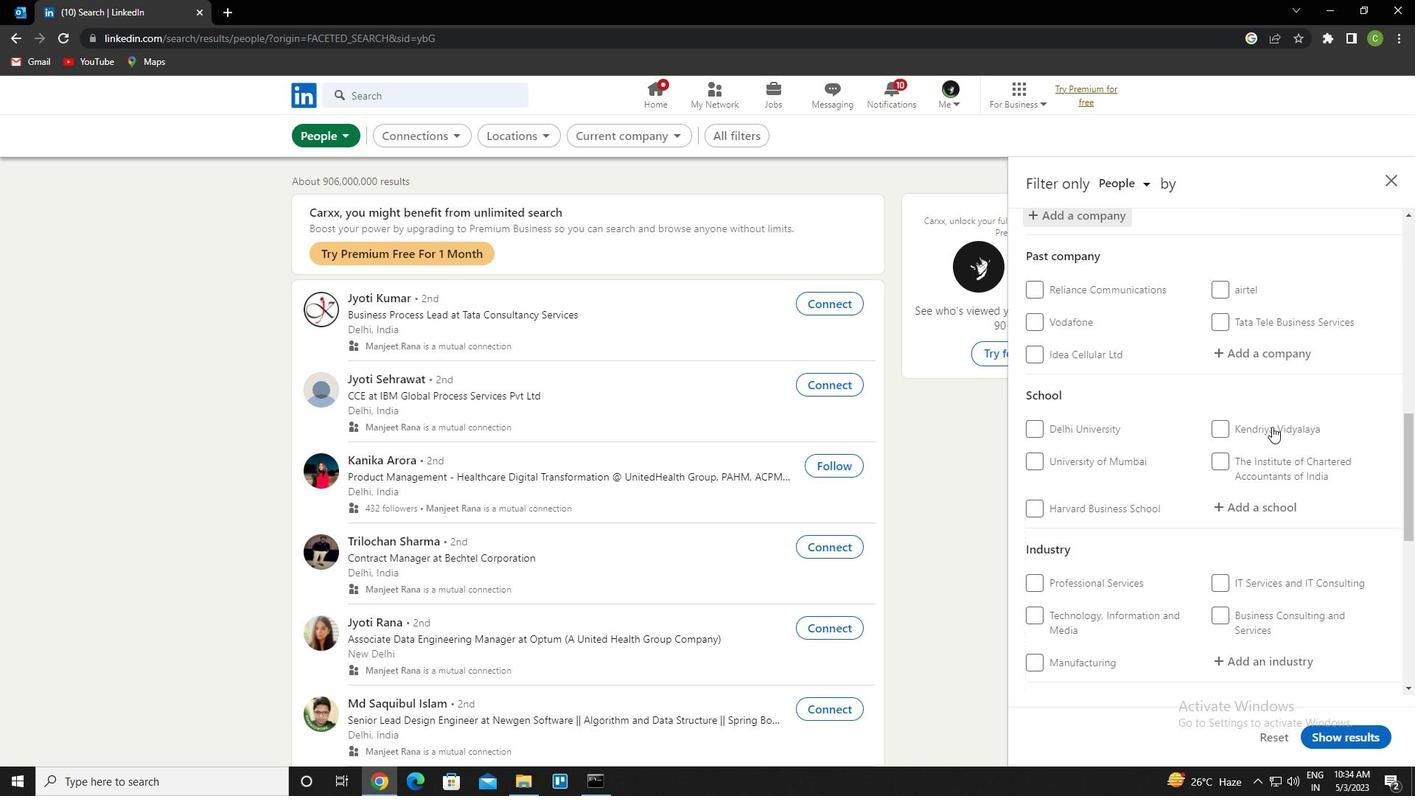 
Action: Mouse moved to (1260, 365)
Screenshot: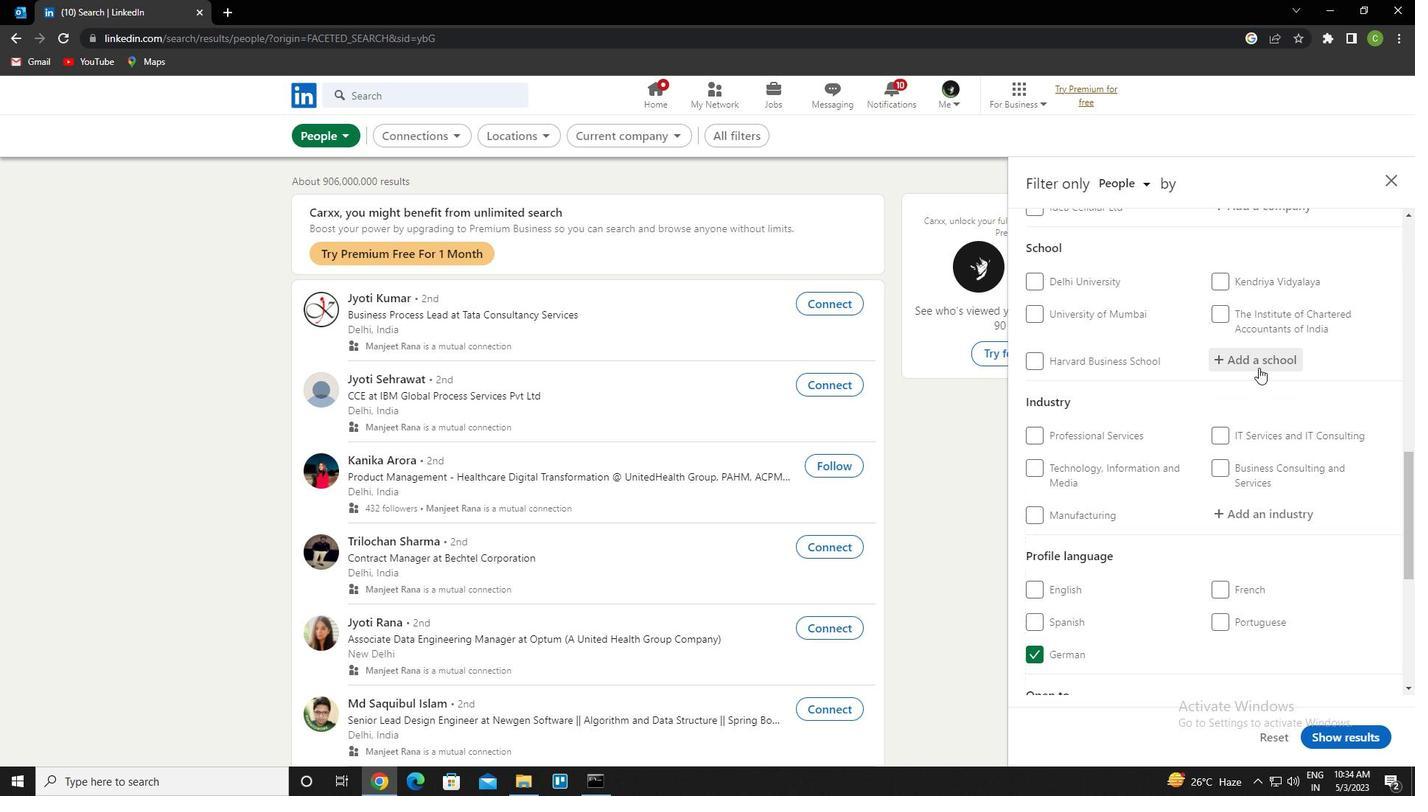 
Action: Mouse pressed left at (1260, 365)
Screenshot: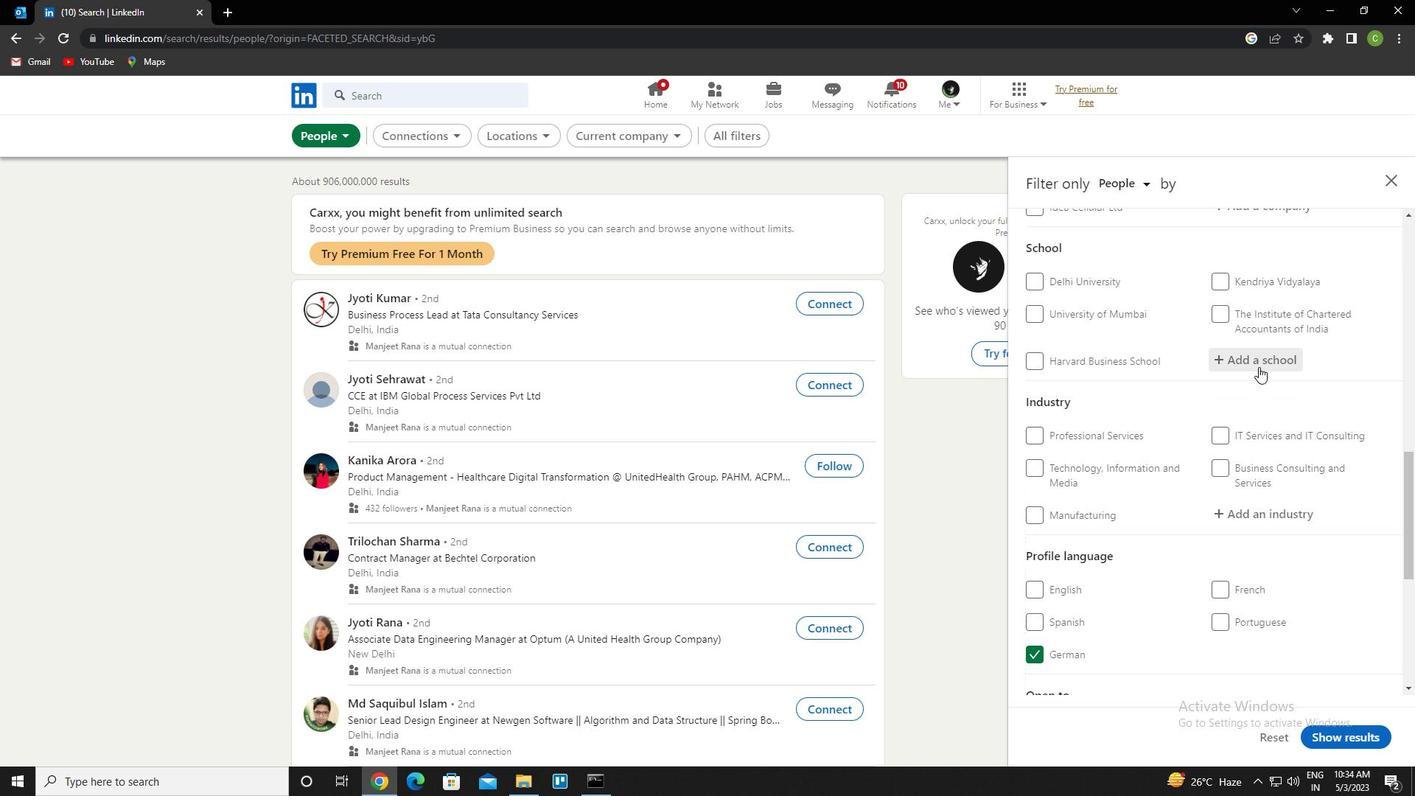 
Action: Key pressed <Key.caps_lock>s<Key.caps_lock>hobhit<Key.space><Key.caps_lock>u<Key.caps_lock>niversity<Key.down><Key.enter>
Screenshot: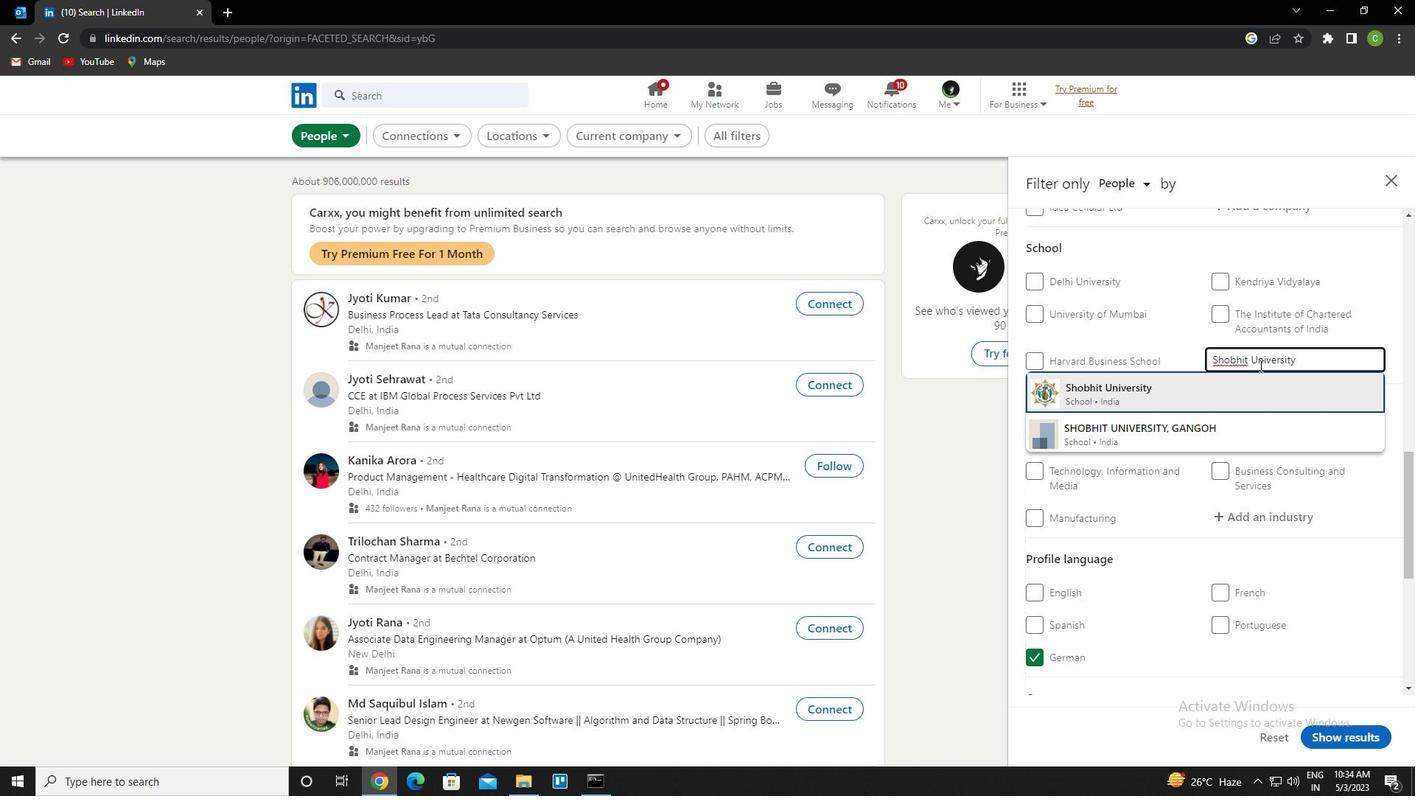 
Action: Mouse scrolled (1260, 364) with delta (0, 0)
Screenshot: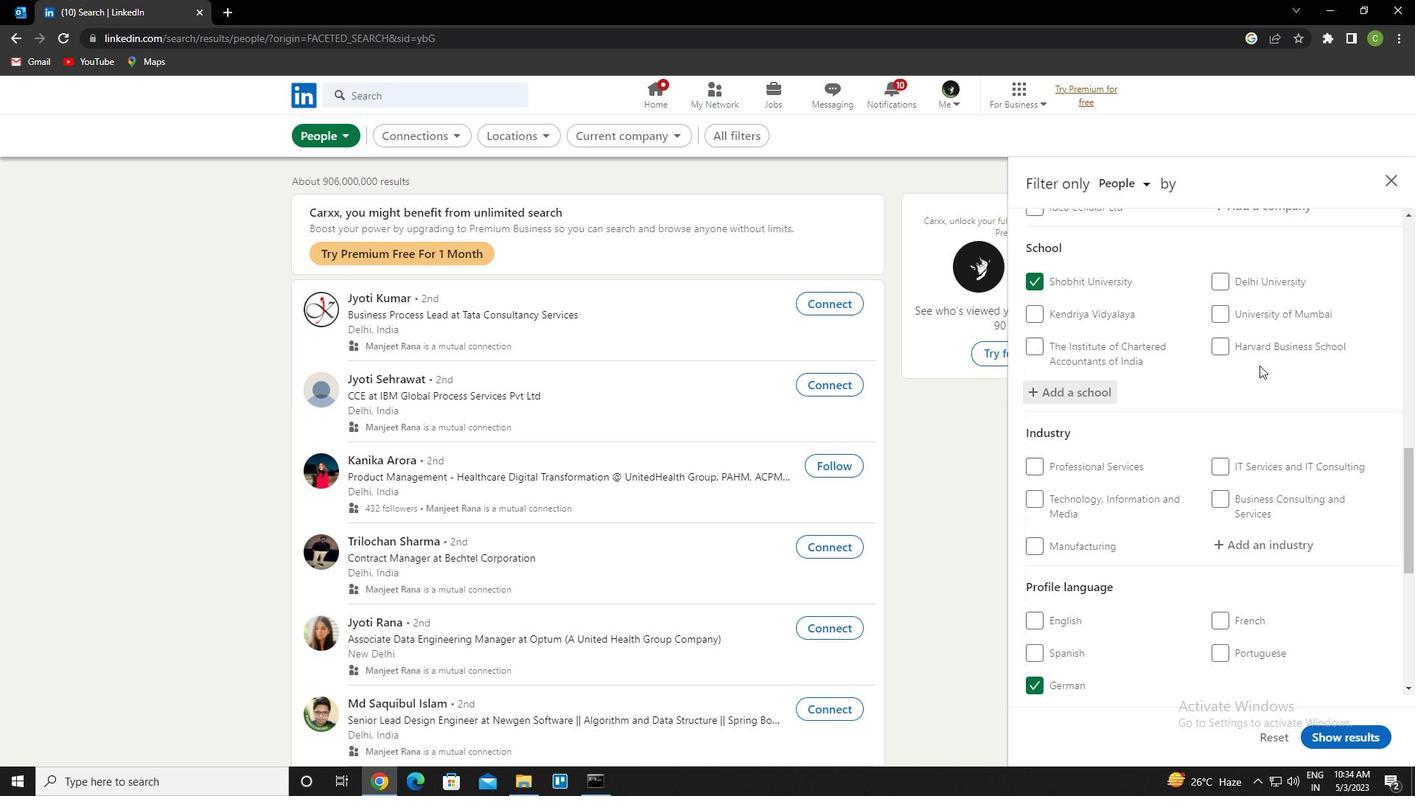 
Action: Mouse scrolled (1260, 364) with delta (0, 0)
Screenshot: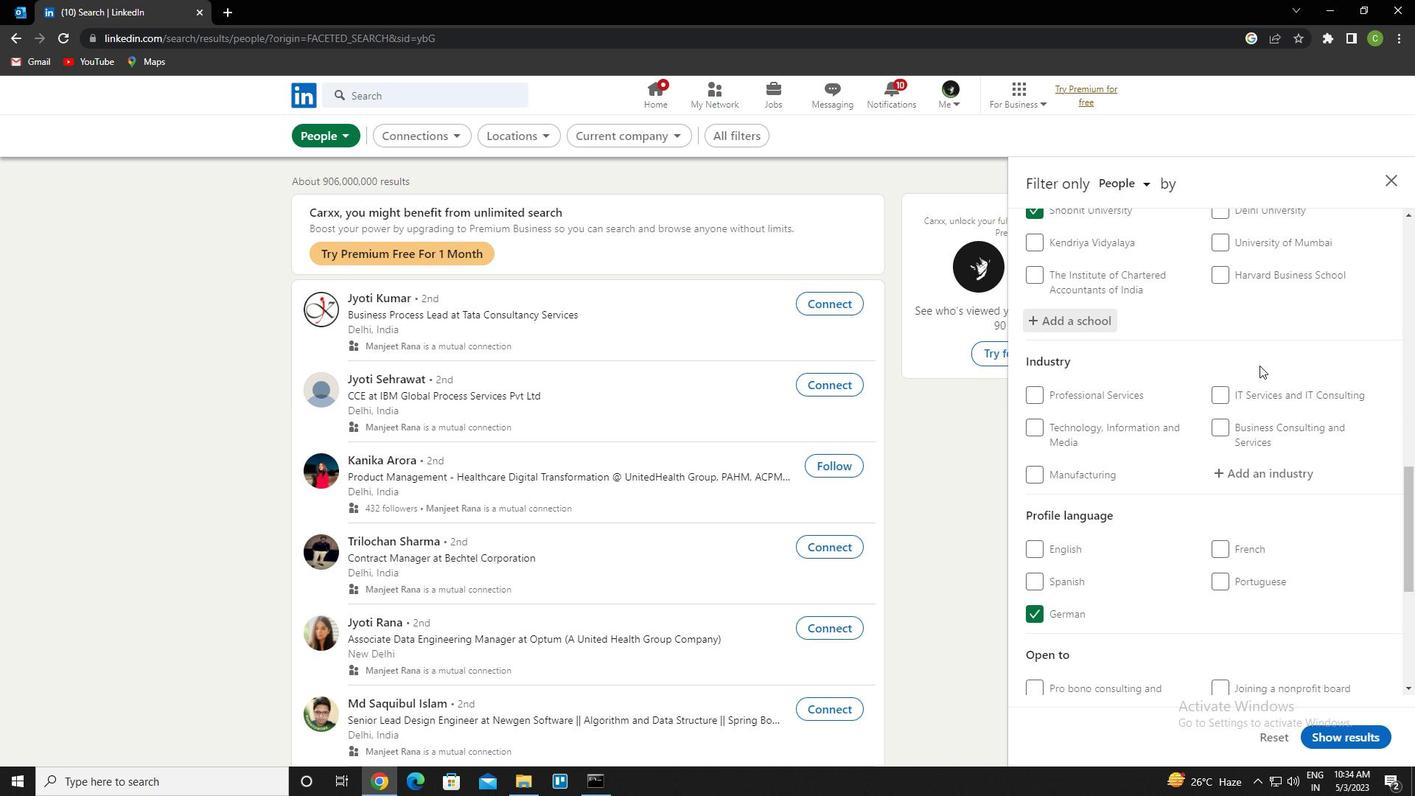 
Action: Mouse moved to (1264, 392)
Screenshot: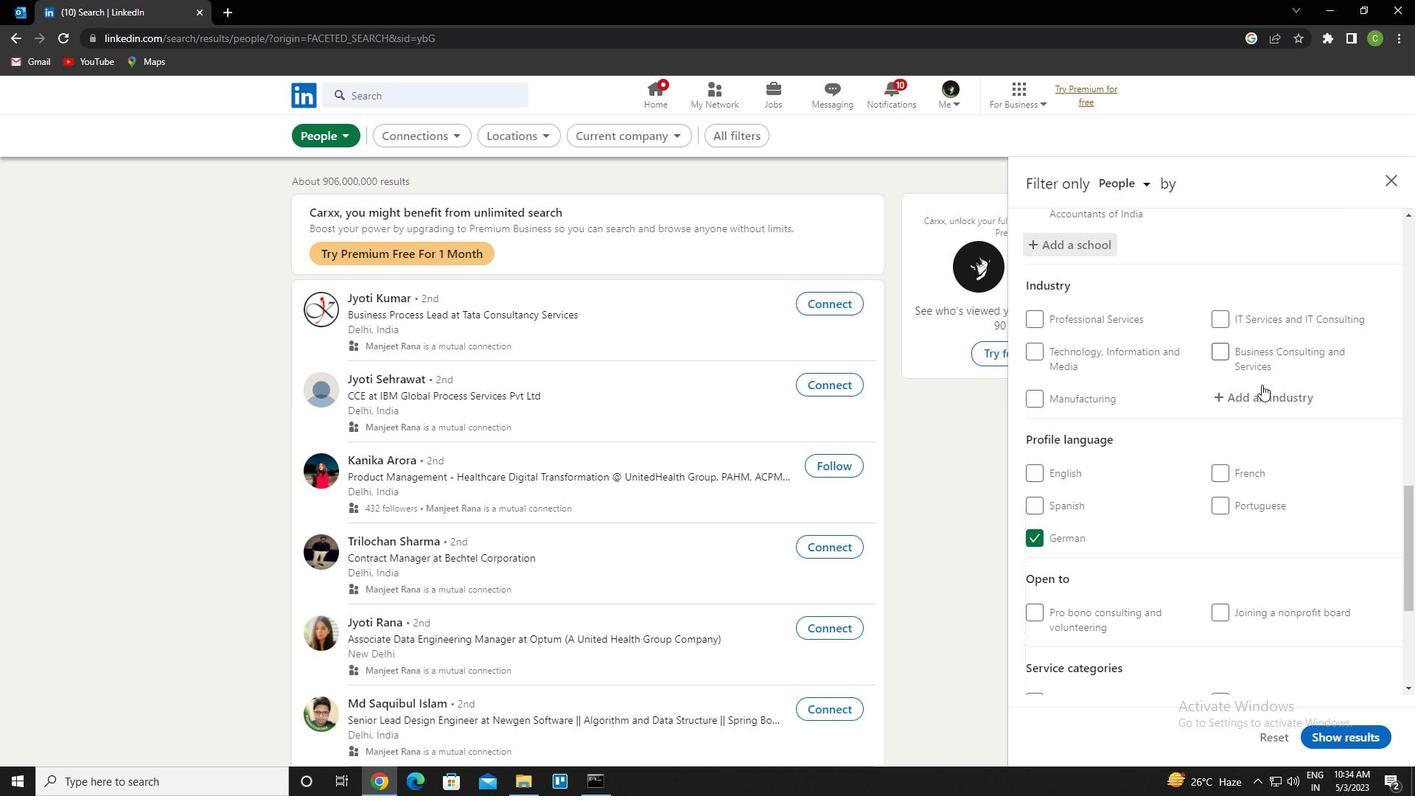 
Action: Mouse pressed left at (1264, 392)
Screenshot: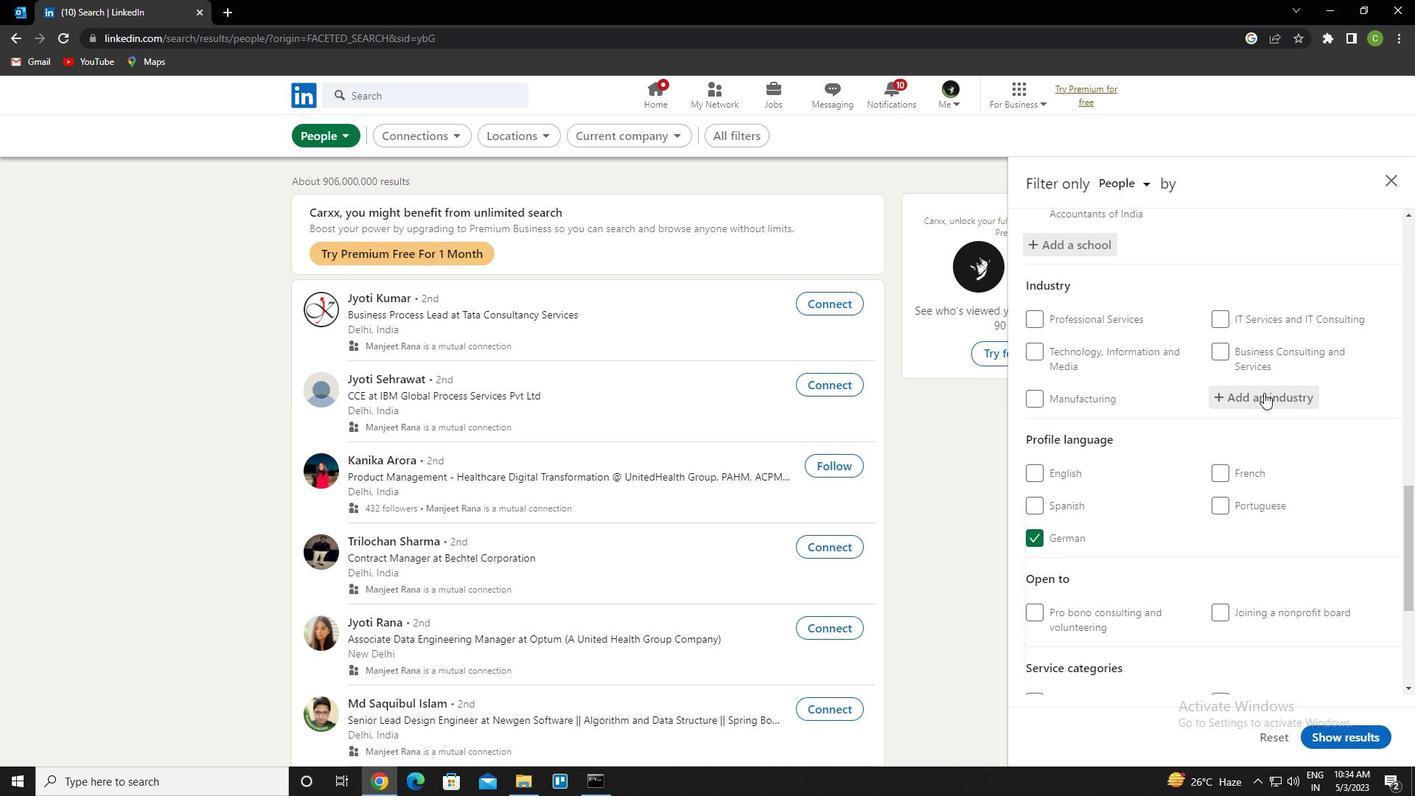 
Action: Key pressed <Key.caps_lock>m<Key.caps_lock>obile<Key.space>gaming<Key.space>apps<Key.down><Key.enter>
Screenshot: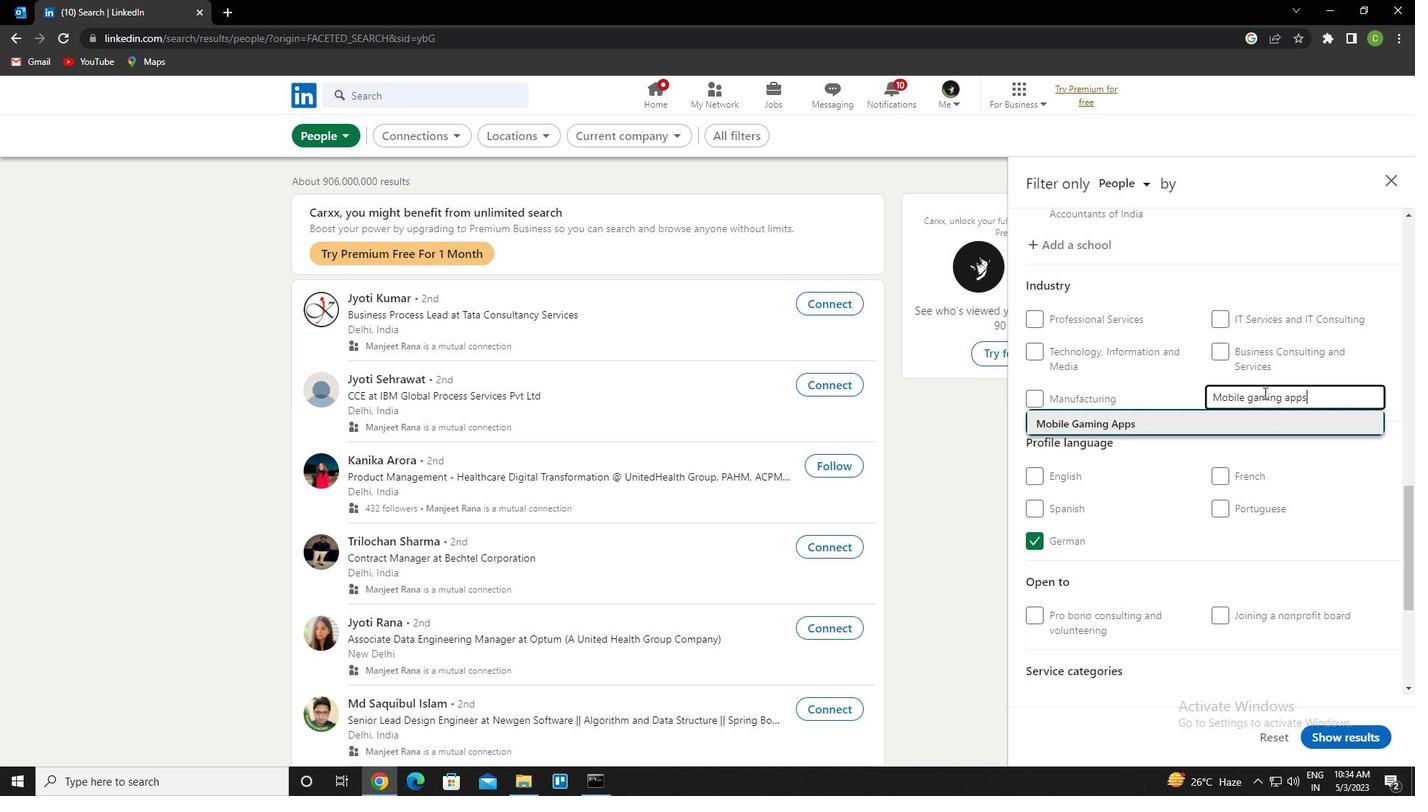 
Action: Mouse scrolled (1264, 392) with delta (0, 0)
Screenshot: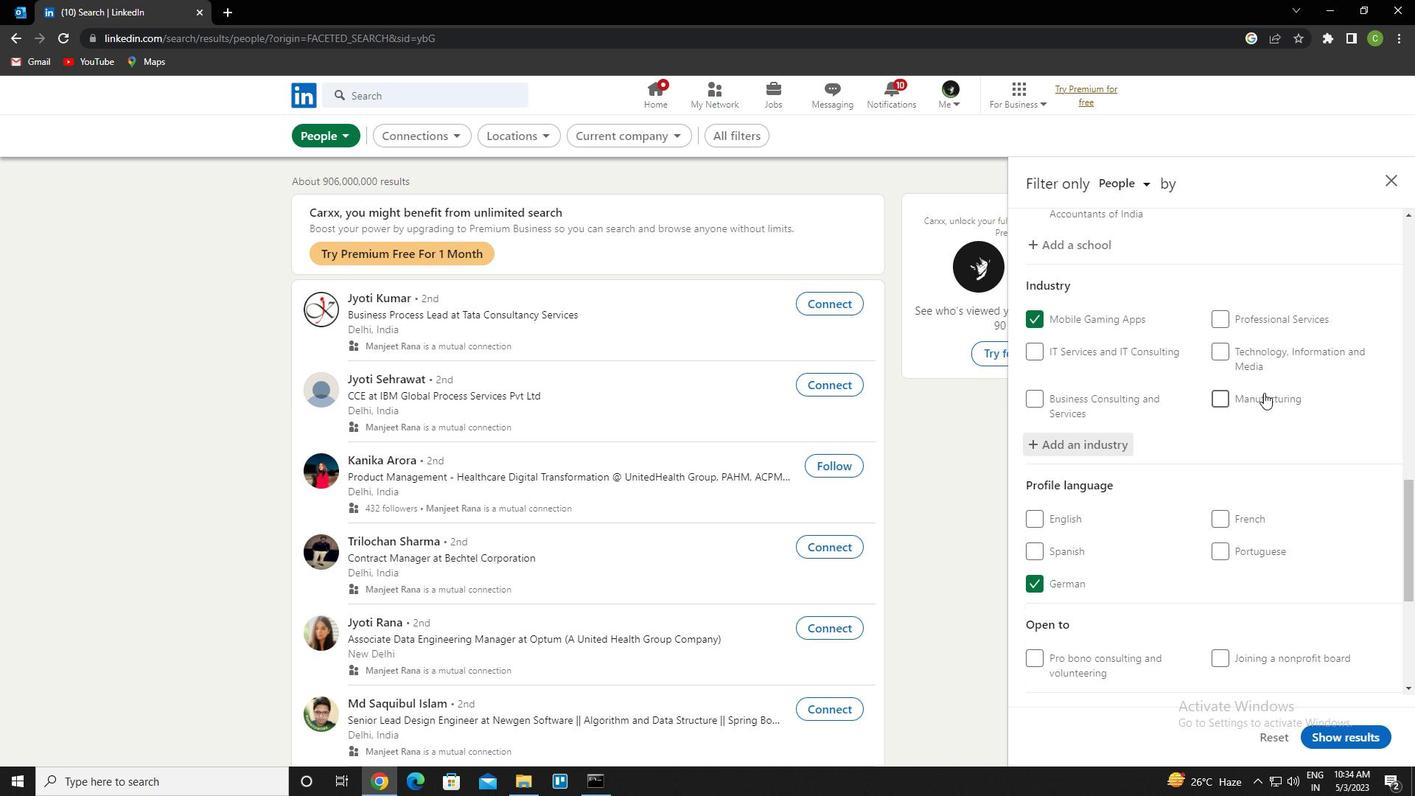 
Action: Mouse scrolled (1264, 392) with delta (0, 0)
Screenshot: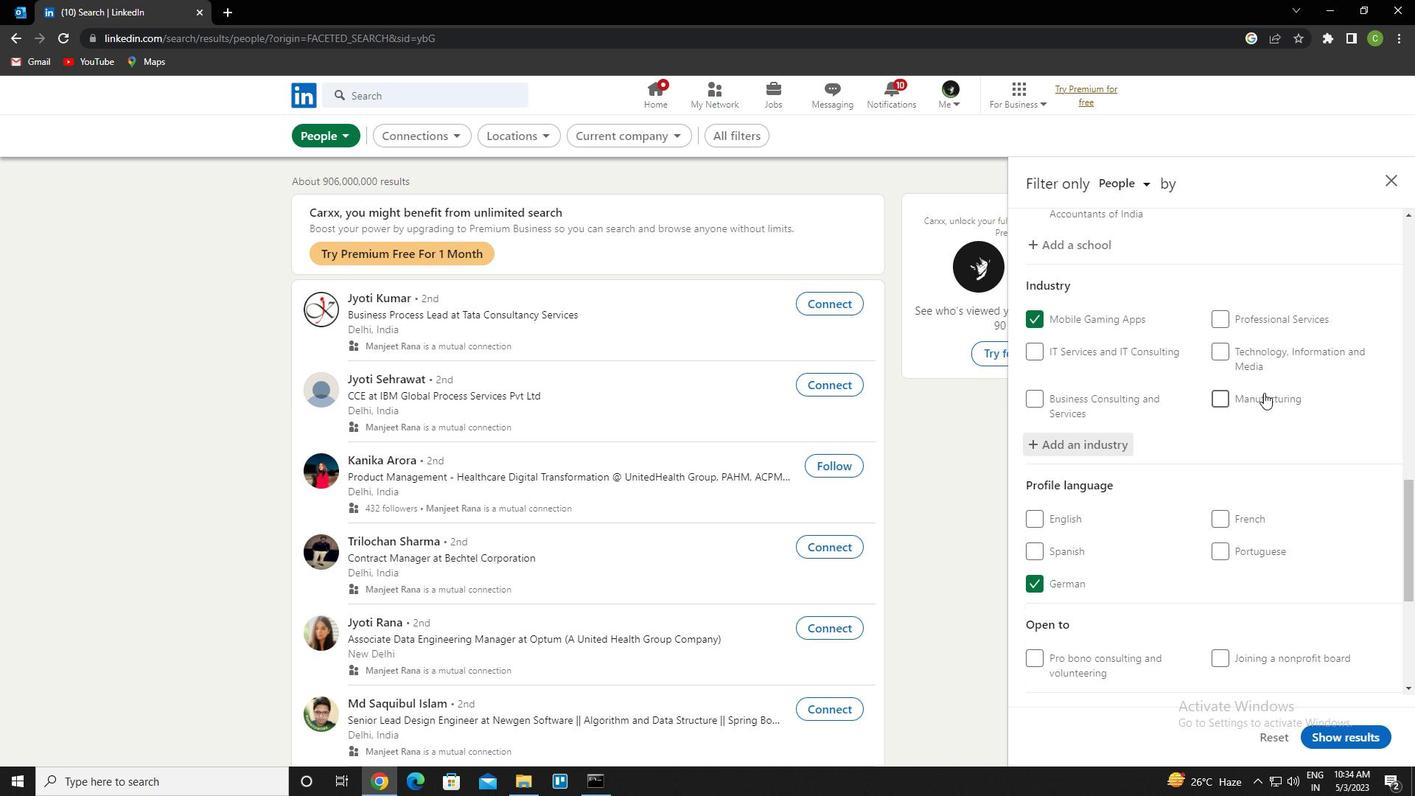 
Action: Mouse scrolled (1264, 392) with delta (0, 0)
Screenshot: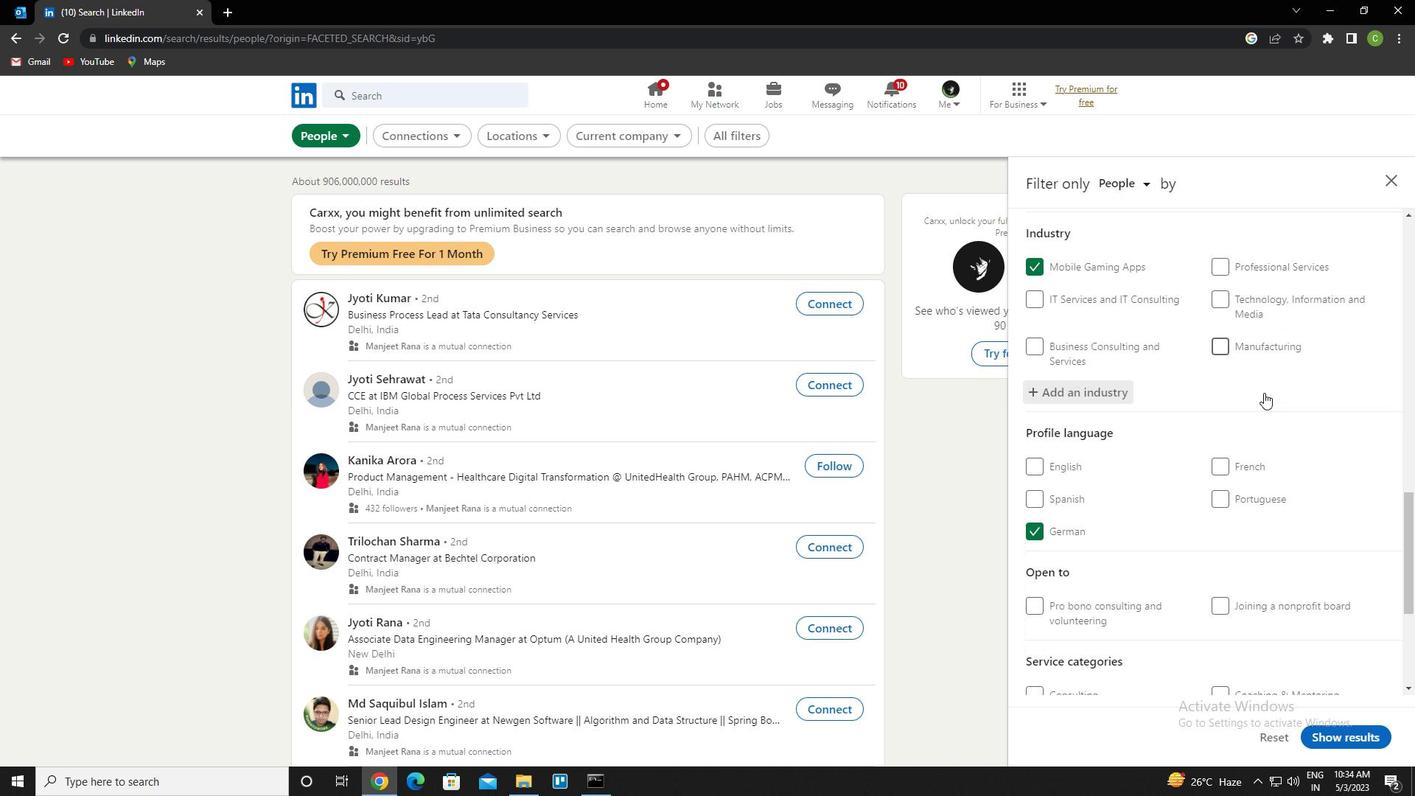 
Action: Mouse scrolled (1264, 392) with delta (0, 0)
Screenshot: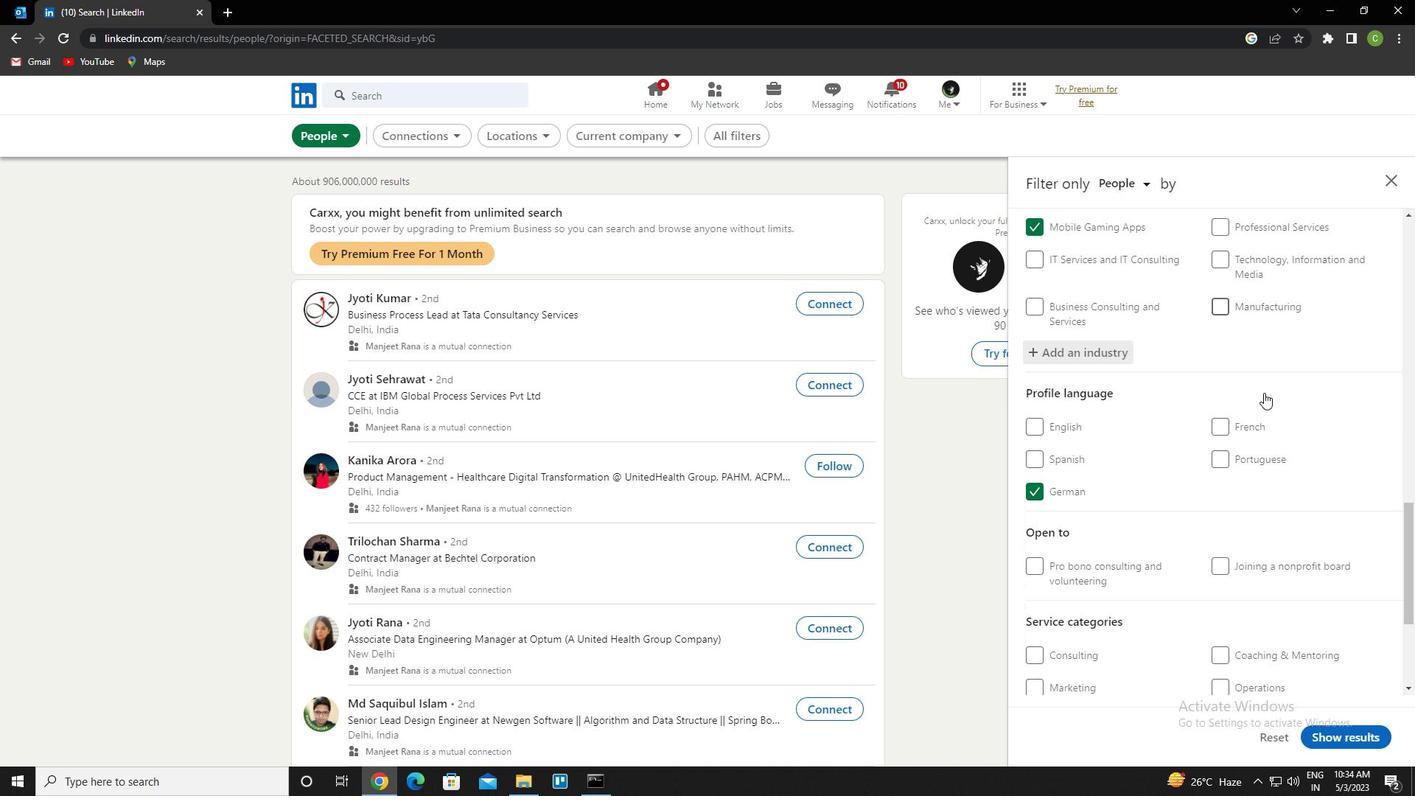 
Action: Mouse scrolled (1264, 392) with delta (0, 0)
Screenshot: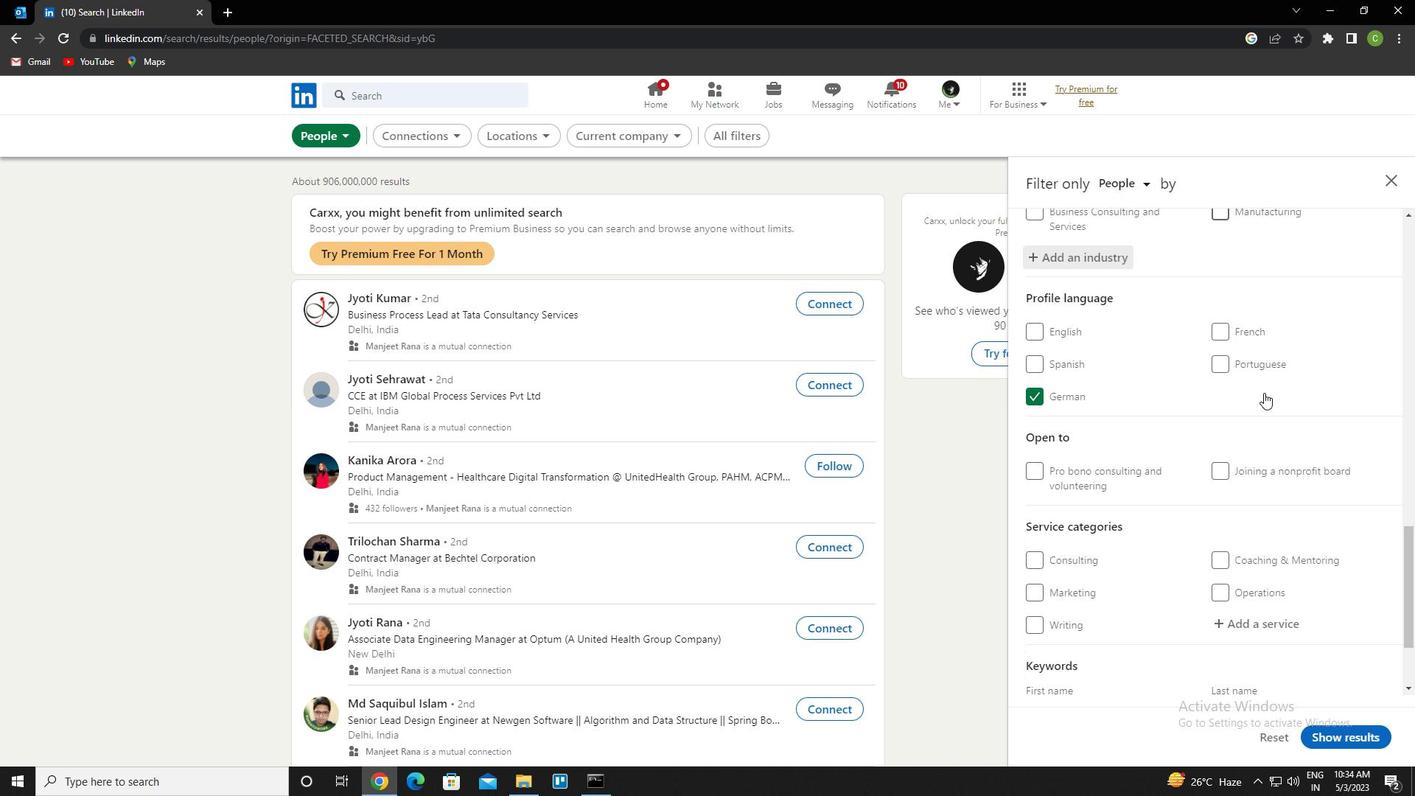 
Action: Mouse scrolled (1264, 392) with delta (0, 0)
Screenshot: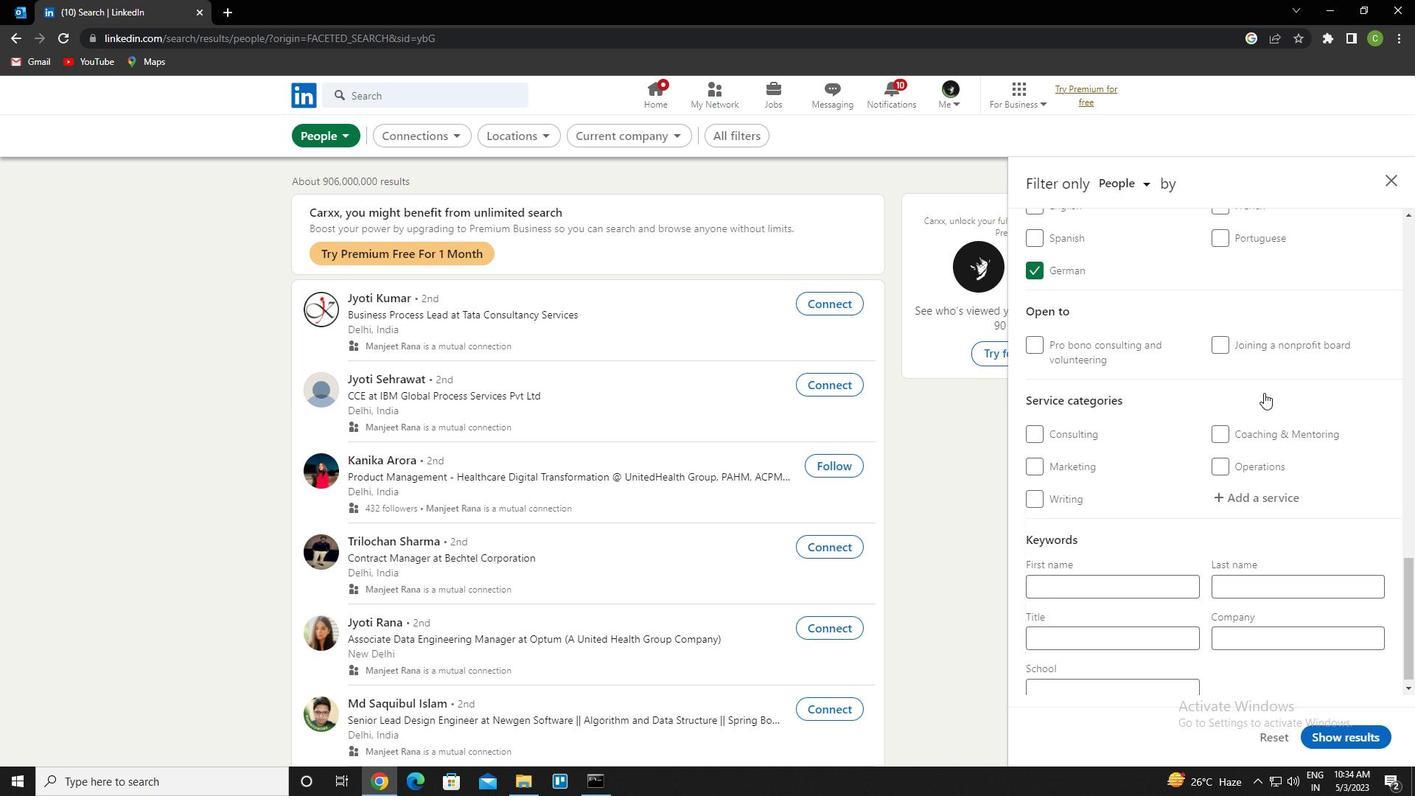 
Action: Mouse scrolled (1264, 392) with delta (0, 0)
Screenshot: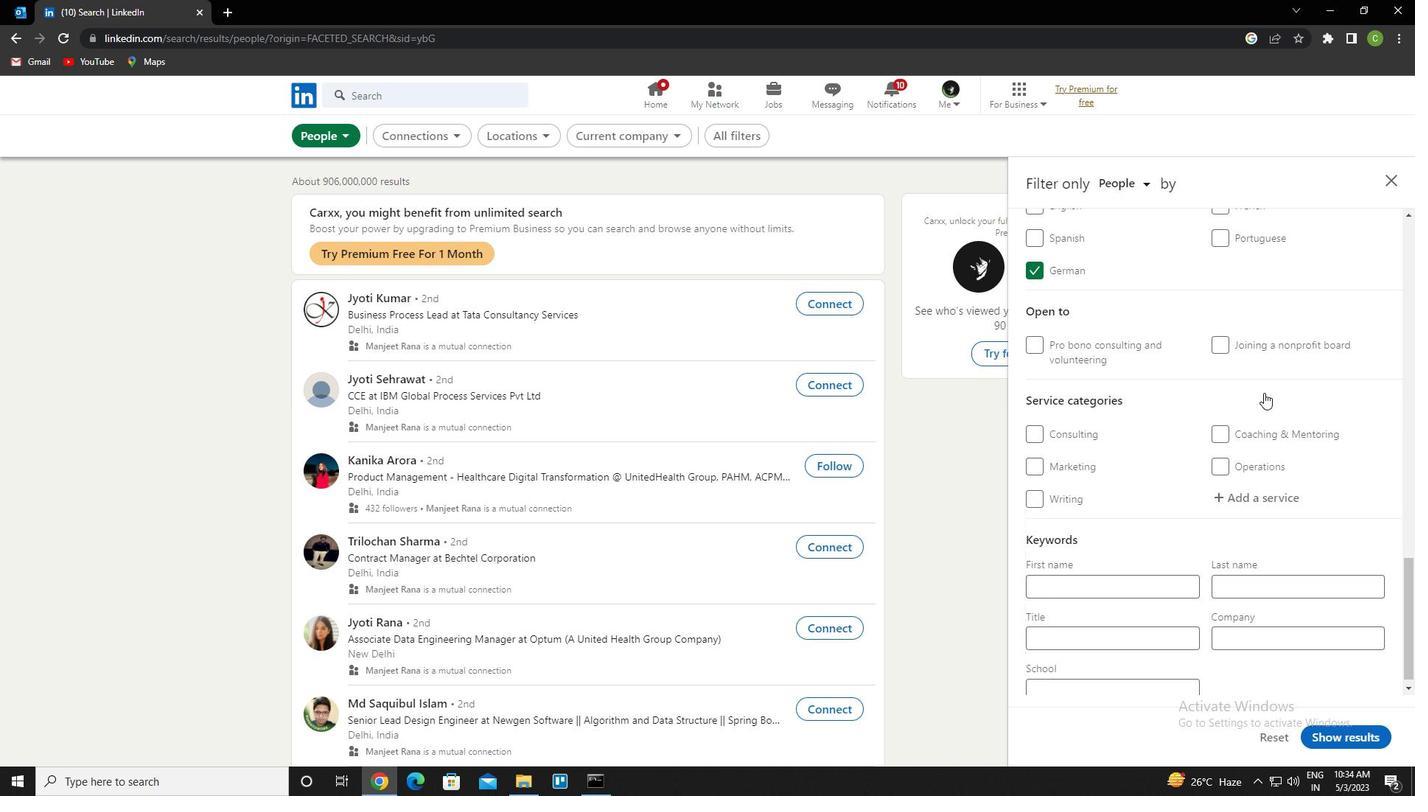
Action: Mouse moved to (1260, 483)
Screenshot: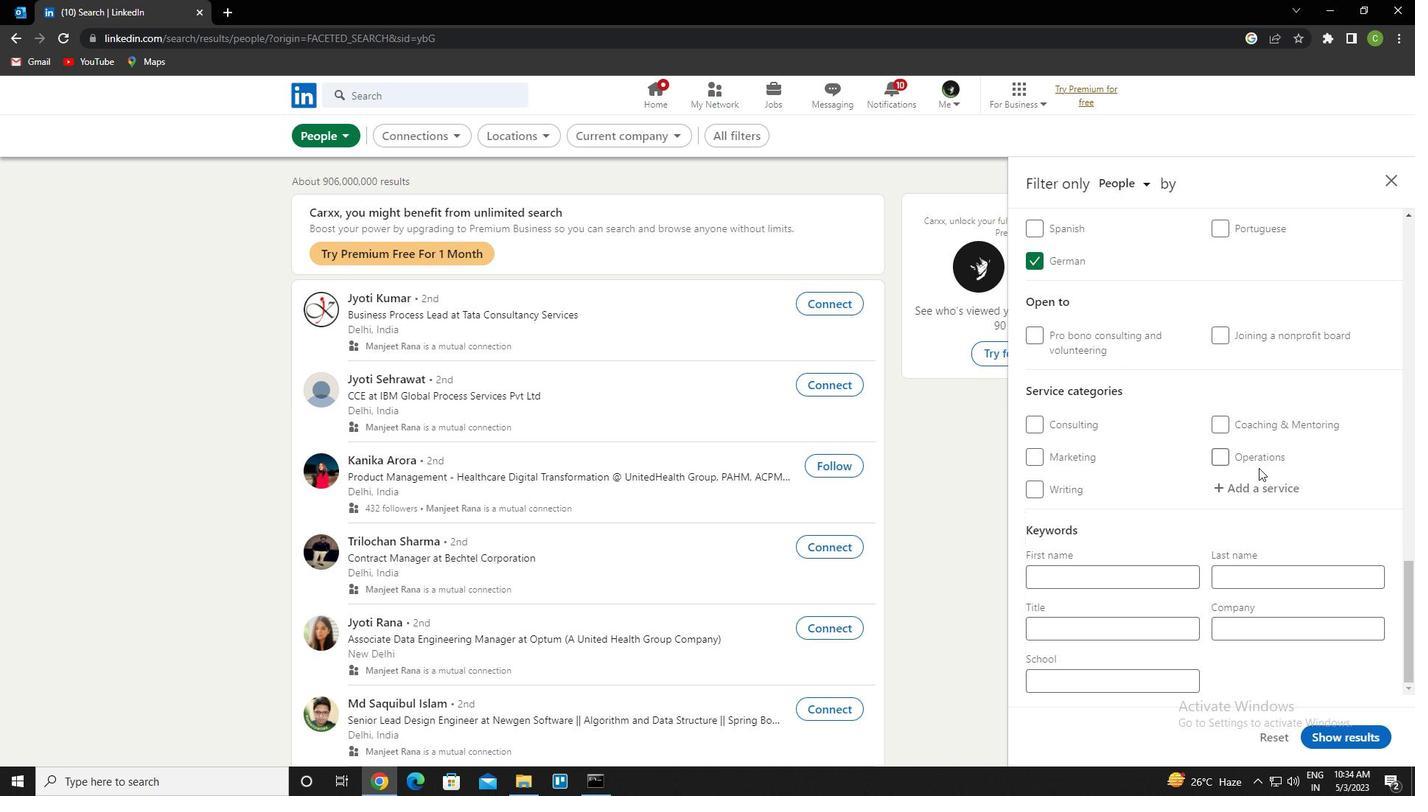 
Action: Mouse pressed left at (1260, 483)
Screenshot: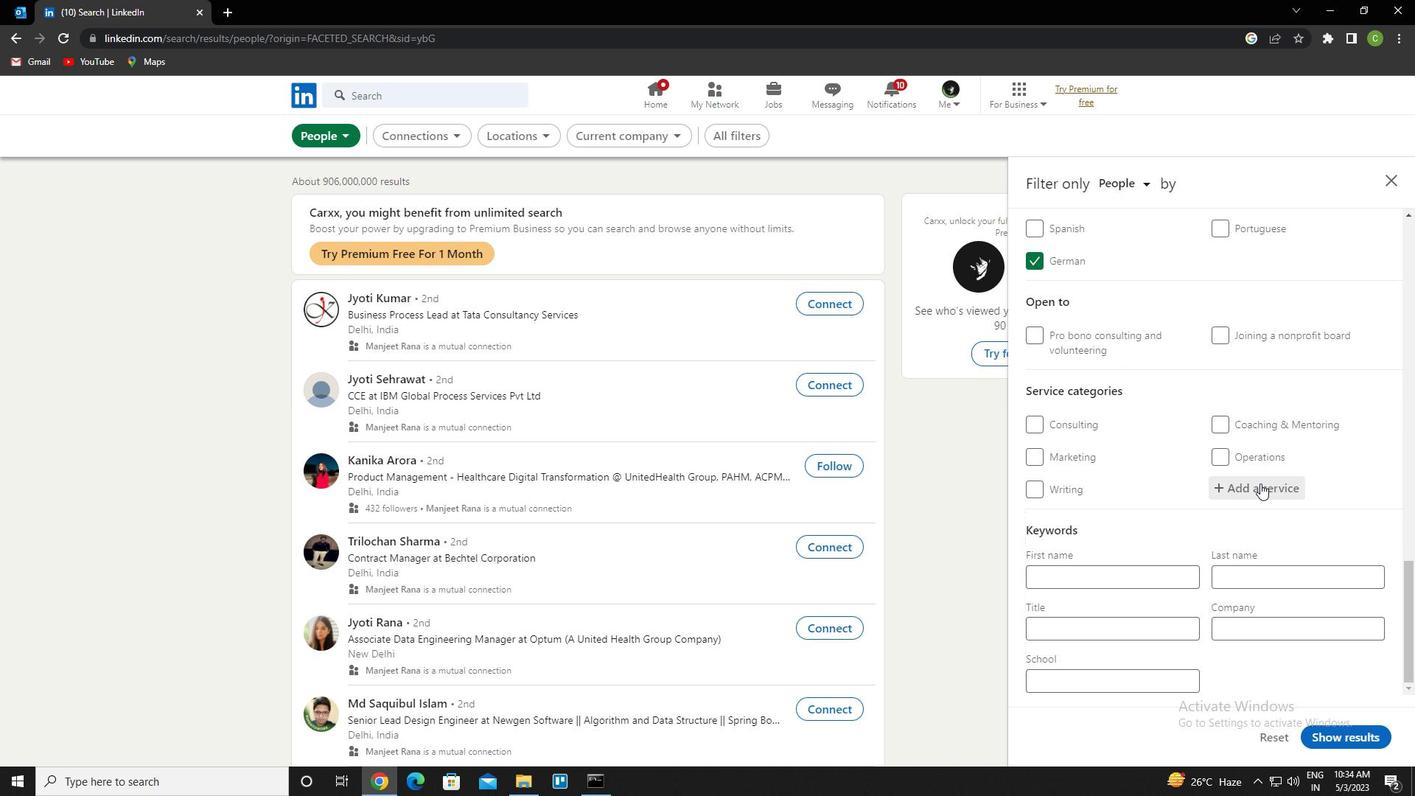 
Action: Key pressed <Key.caps_lock>m<Key.caps_lock>arketing<Key.enter>
Screenshot: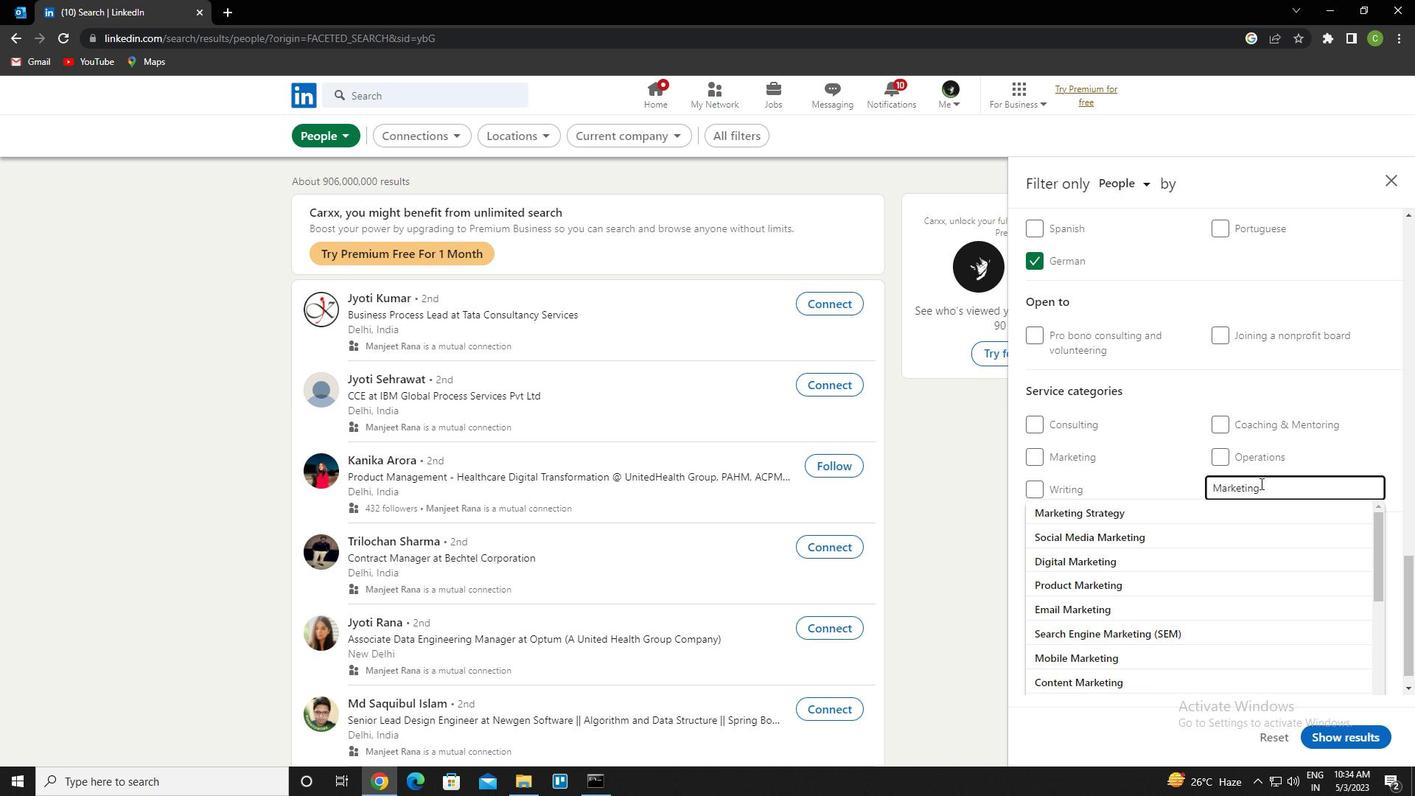
Action: Mouse moved to (1263, 485)
Screenshot: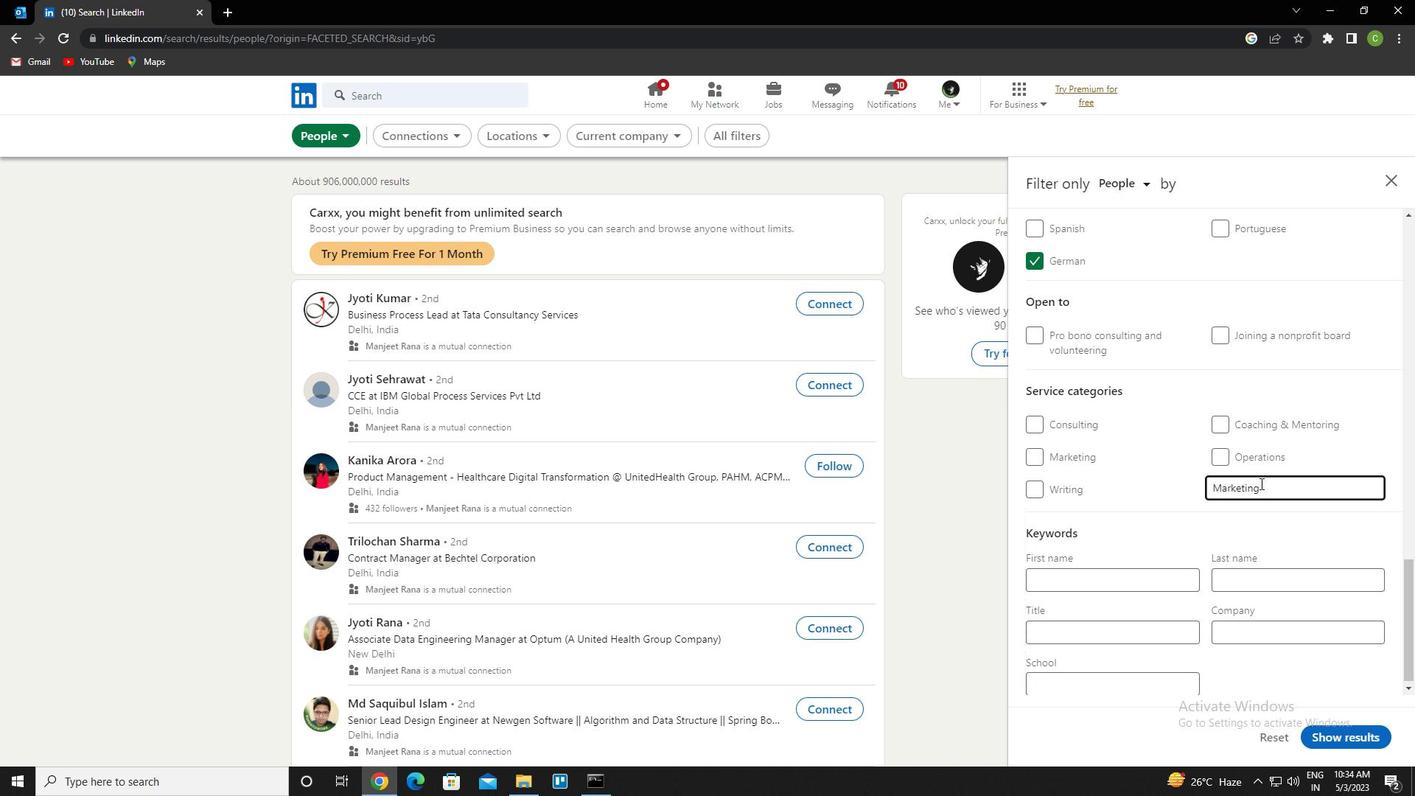 
Action: Mouse scrolled (1263, 485) with delta (0, 0)
Screenshot: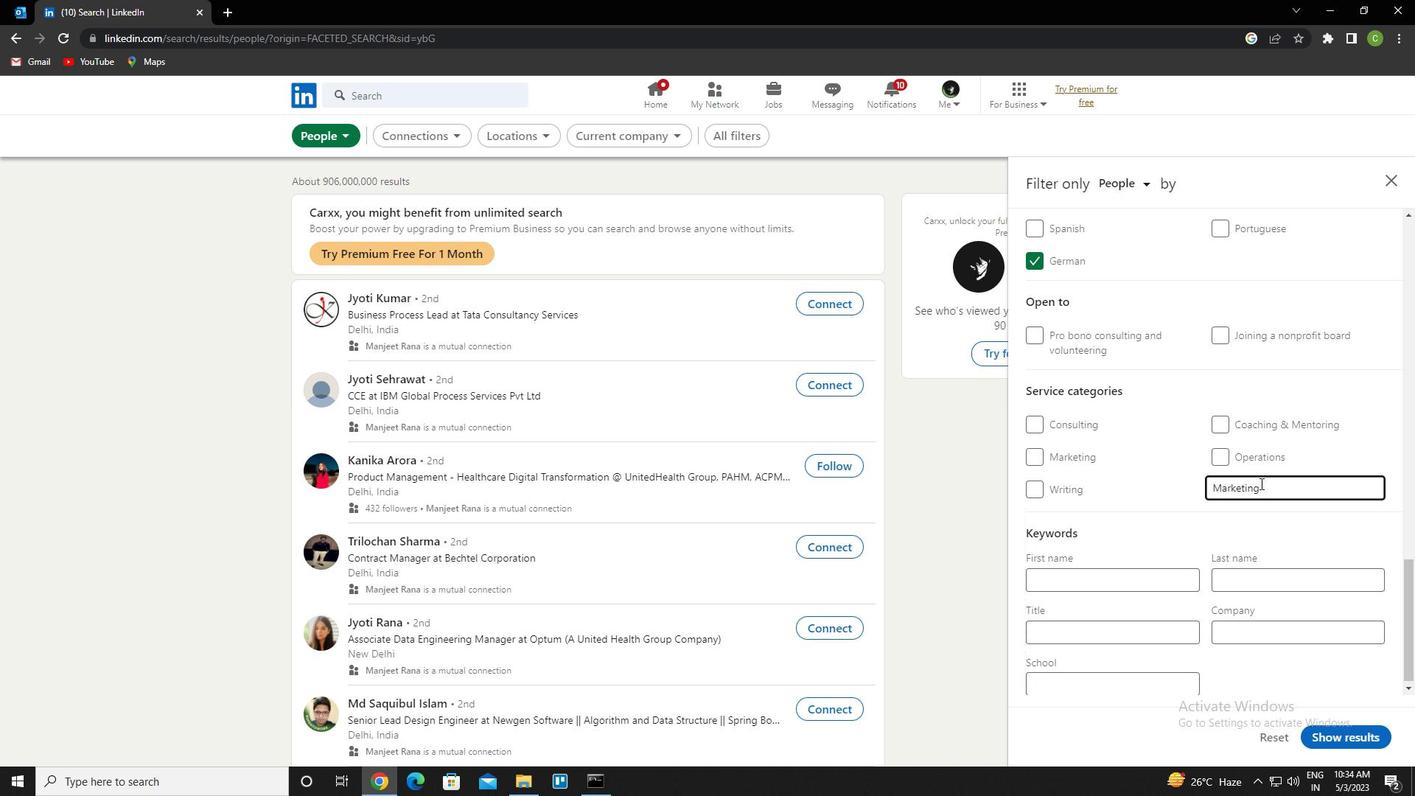 
Action: Mouse scrolled (1263, 485) with delta (0, 0)
Screenshot: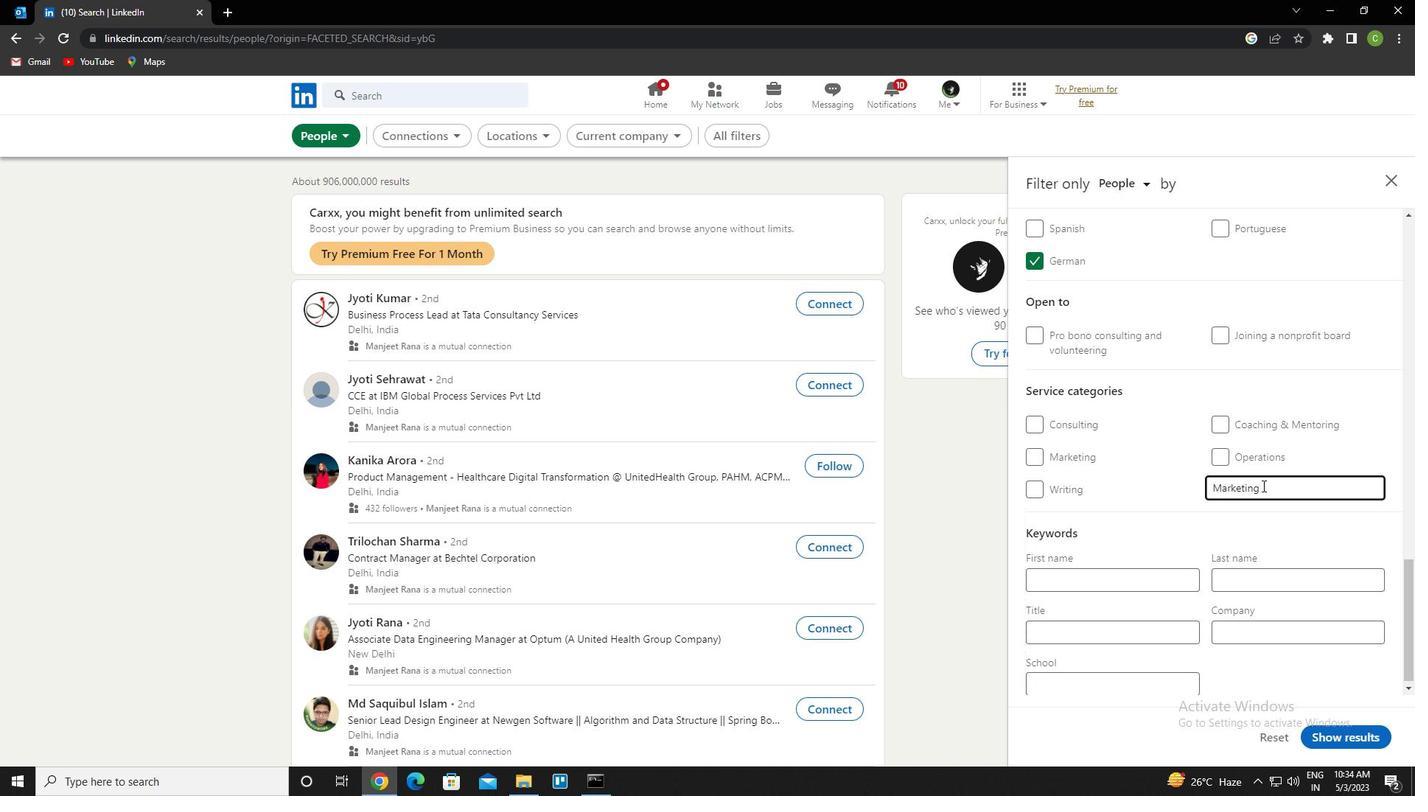 
Action: Mouse scrolled (1263, 485) with delta (0, 0)
Screenshot: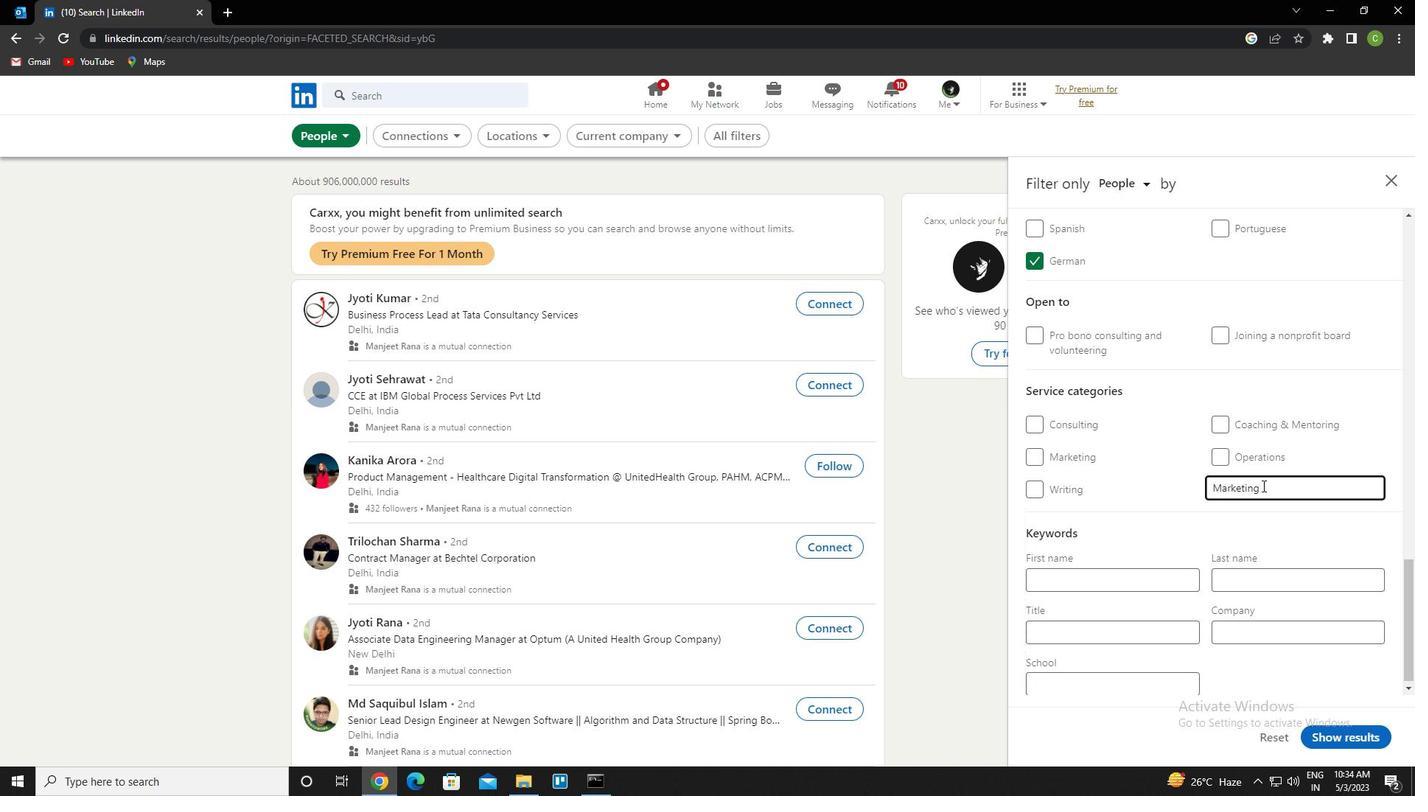 
Action: Mouse scrolled (1263, 485) with delta (0, 0)
Screenshot: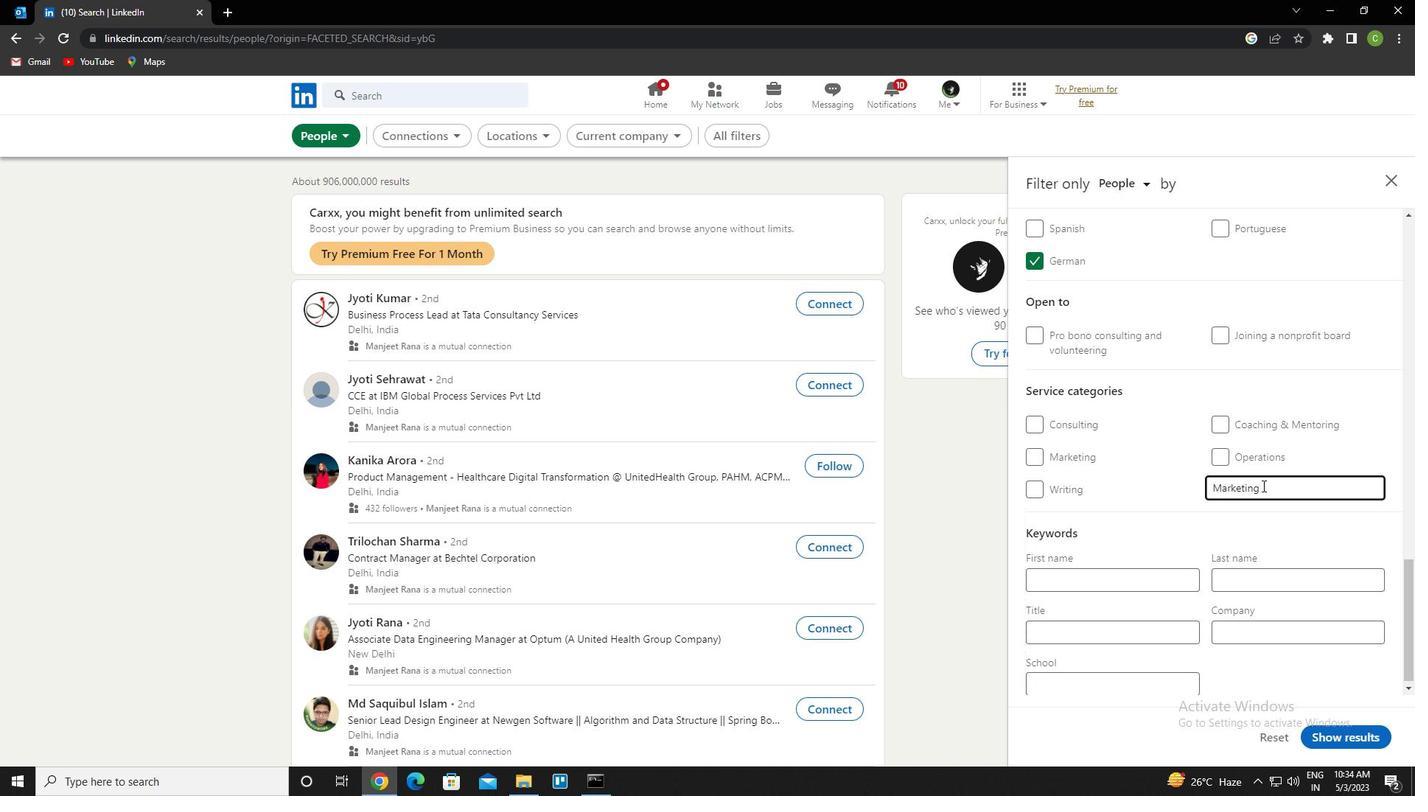 
Action: Mouse scrolled (1263, 485) with delta (0, 0)
Screenshot: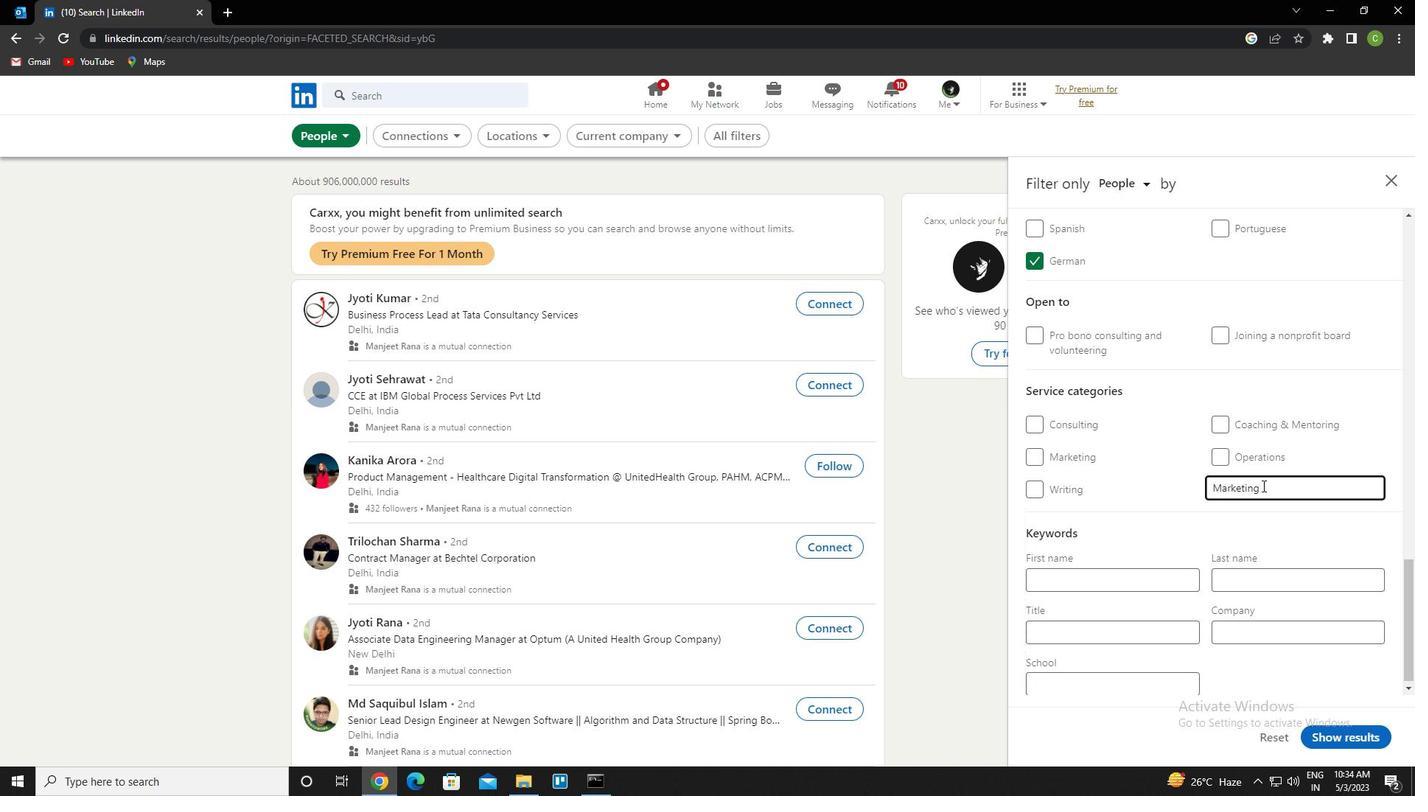 
Action: Mouse scrolled (1263, 485) with delta (0, 0)
Screenshot: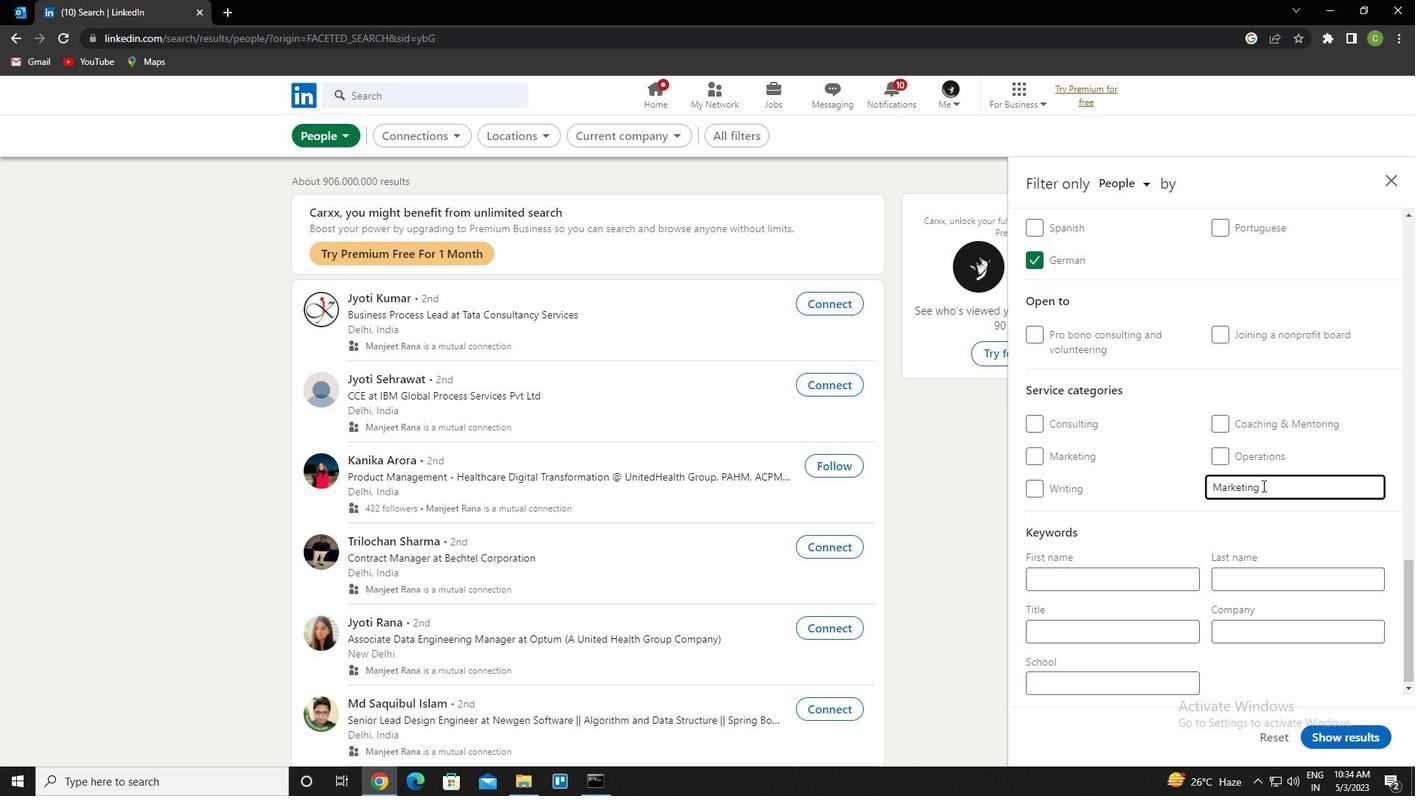 
Action: Mouse scrolled (1263, 485) with delta (0, 0)
Screenshot: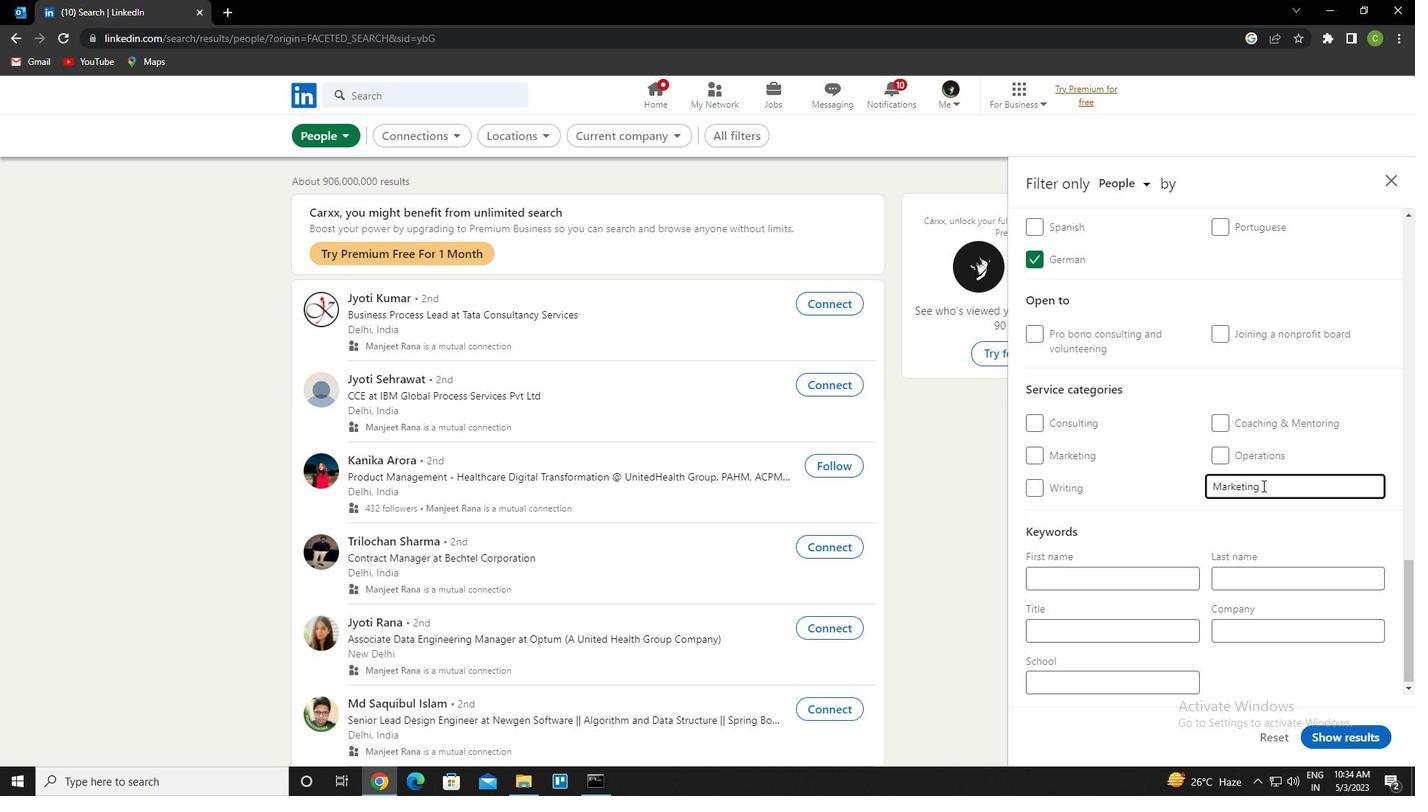 
Action: Mouse scrolled (1263, 485) with delta (0, 0)
Screenshot: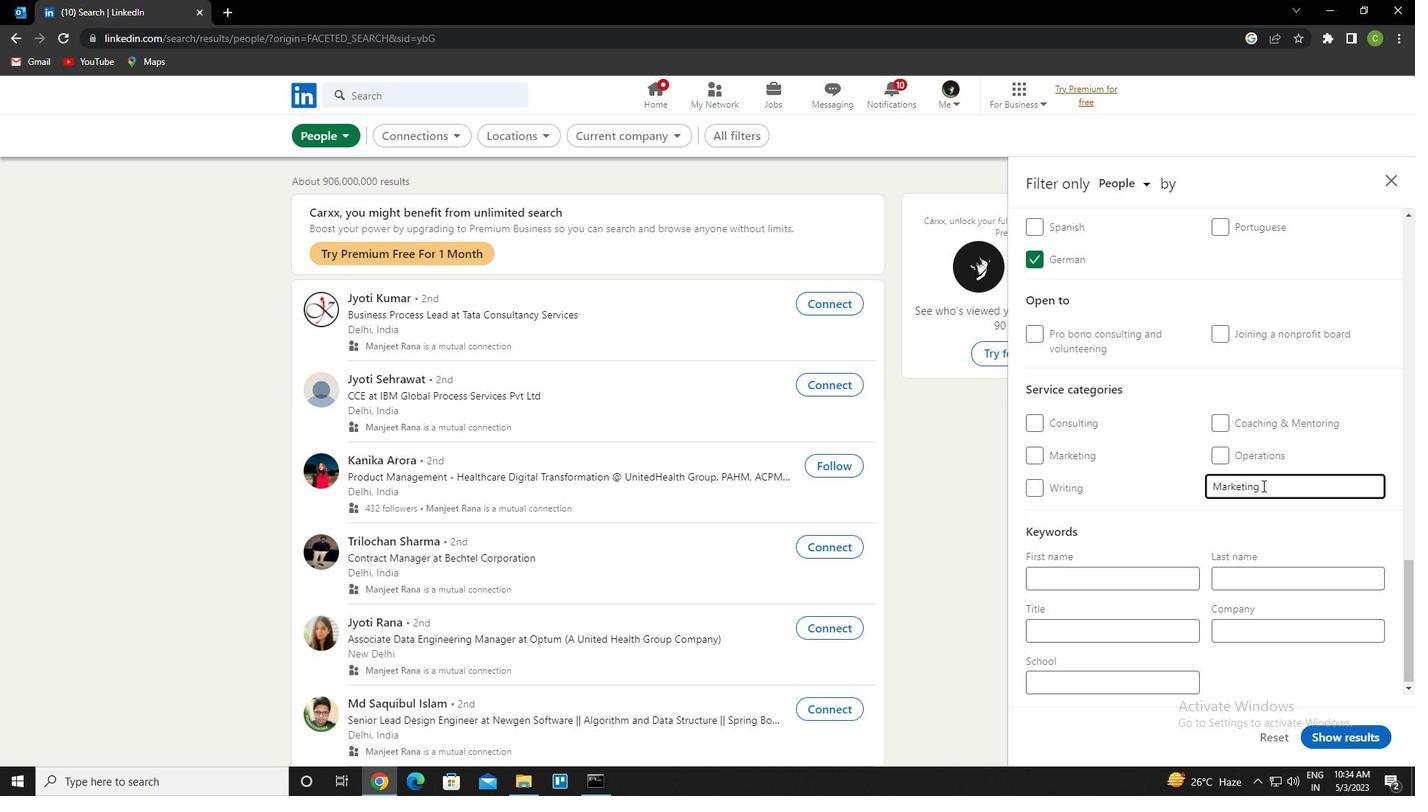 
Action: Mouse moved to (1148, 628)
Screenshot: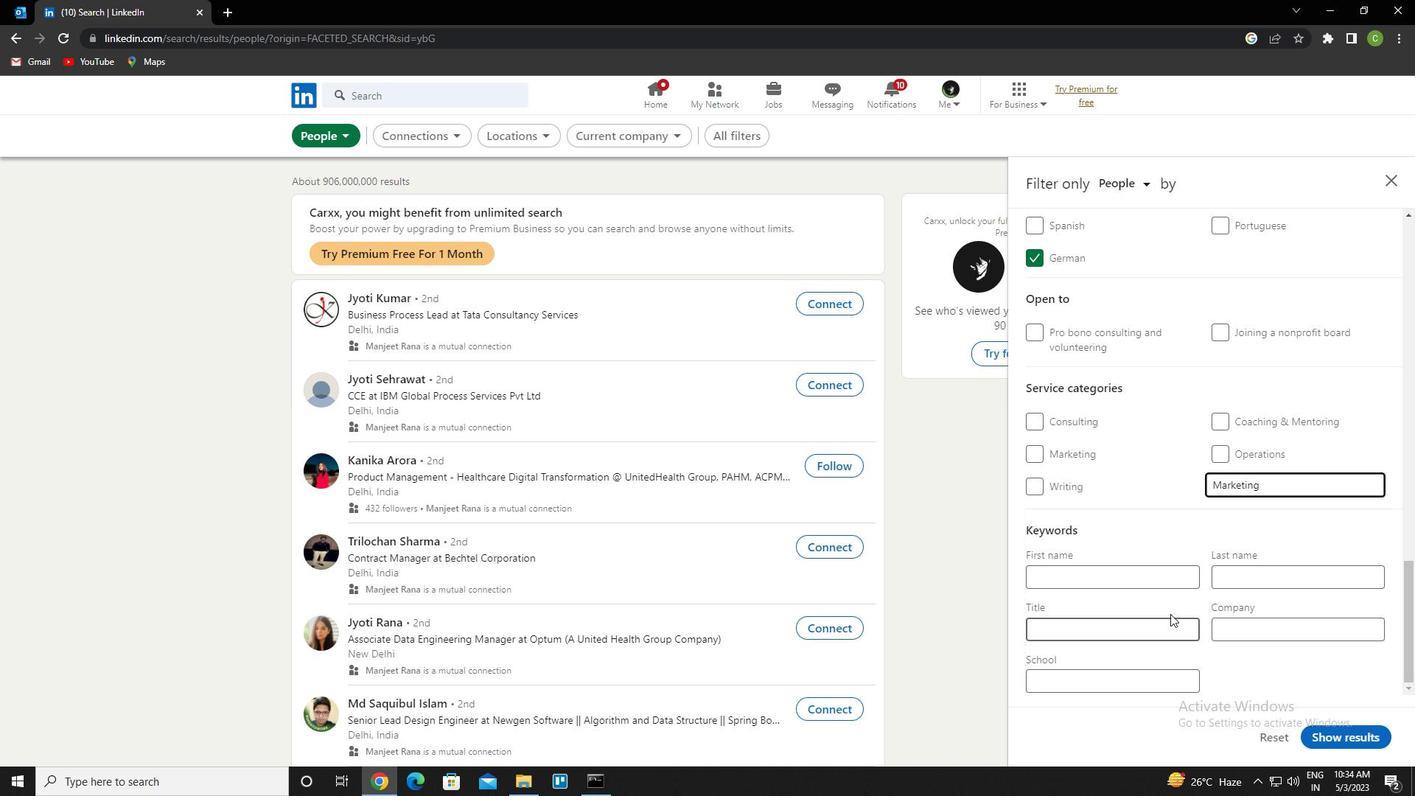 
Action: Mouse pressed left at (1148, 628)
Screenshot: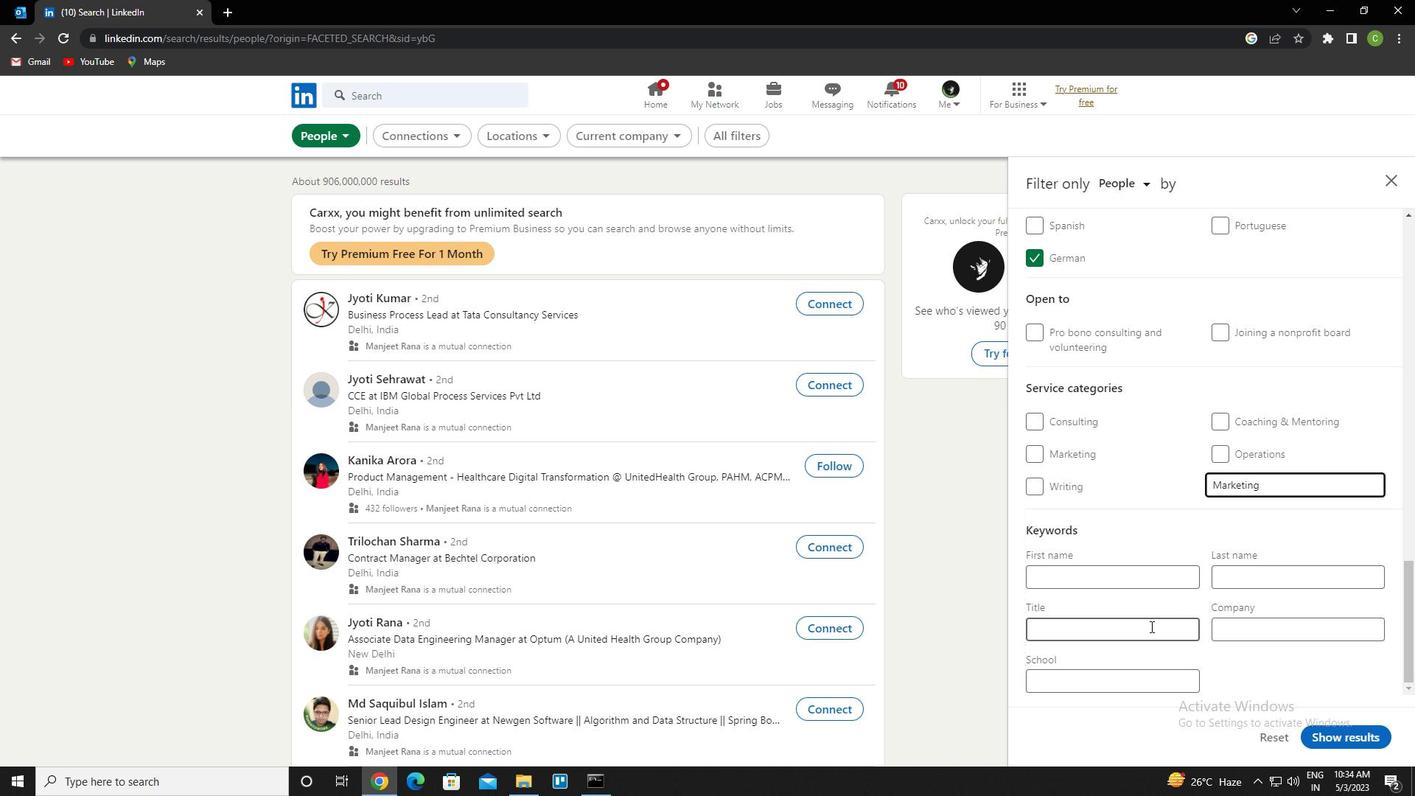 
Action: Key pressed <Key.caps_lock>b<Key.caps_lock>oilermaker
Screenshot: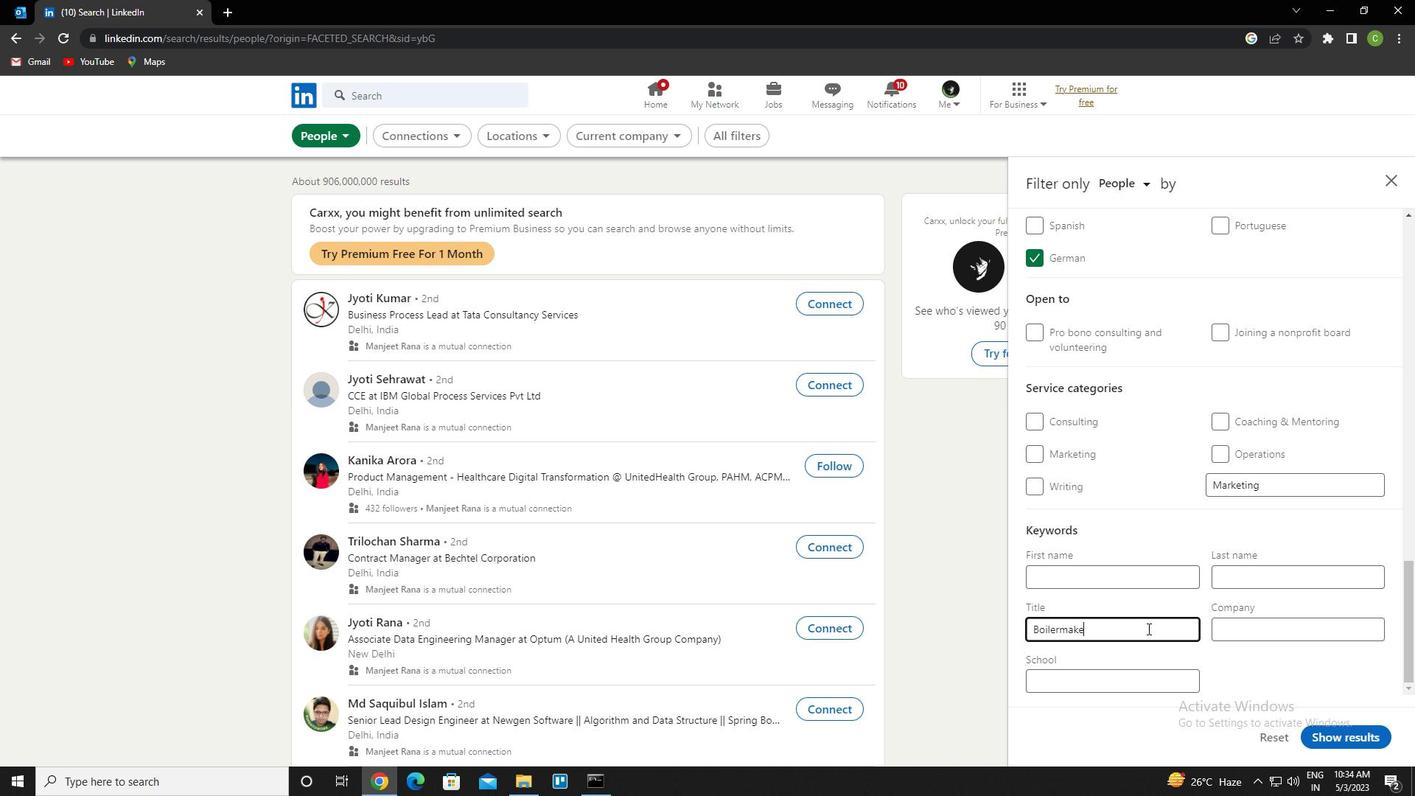 
Action: Mouse moved to (1357, 740)
Screenshot: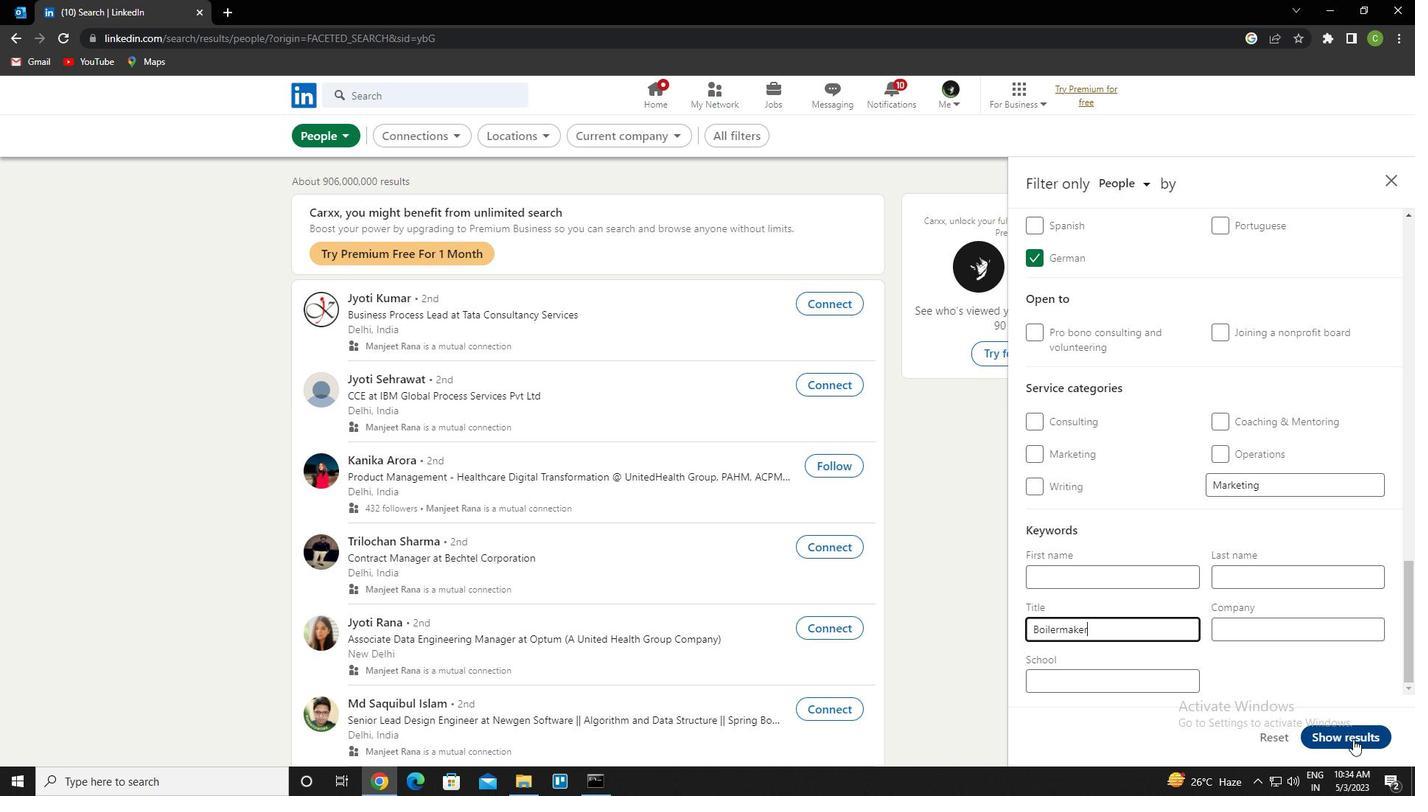 
Action: Mouse pressed left at (1357, 740)
Screenshot: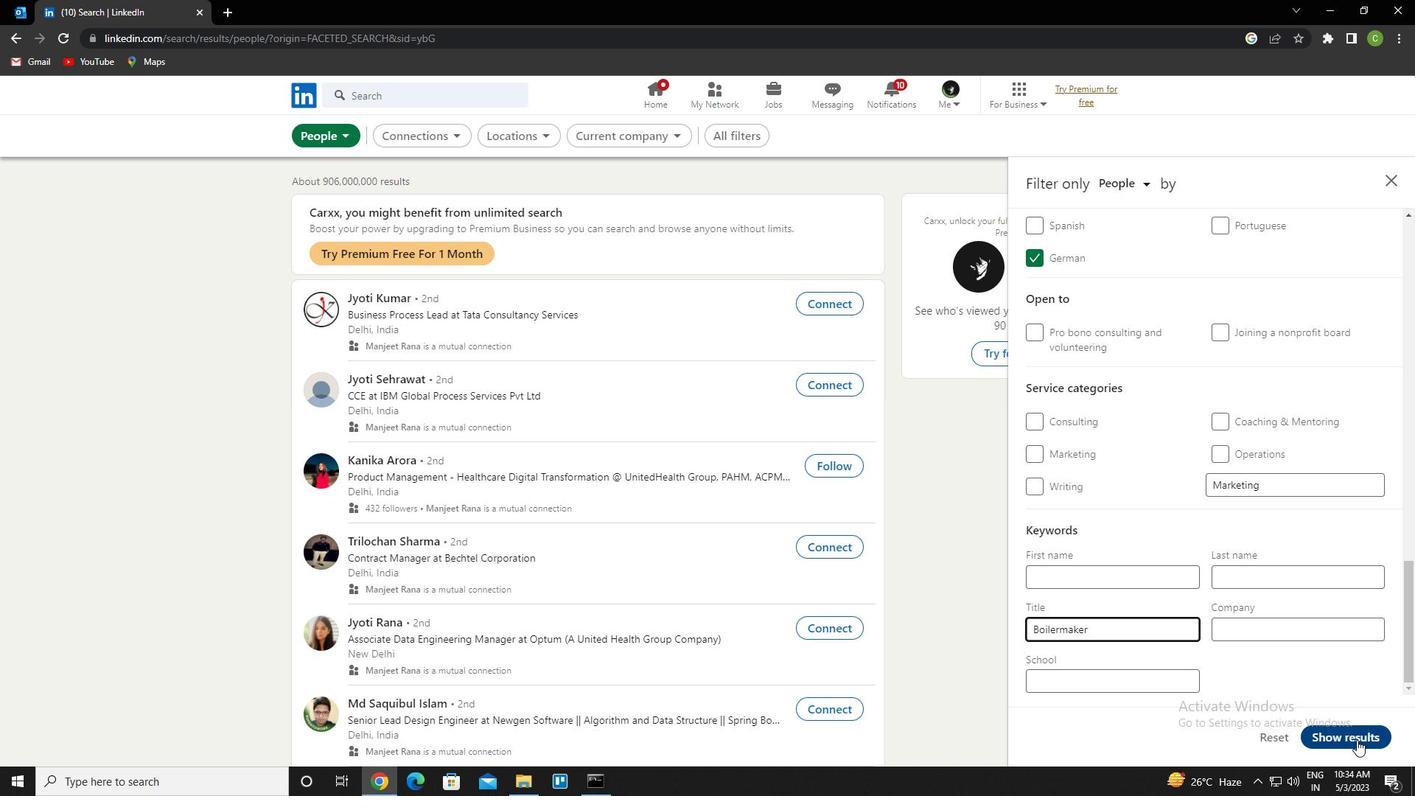 
Action: Mouse moved to (756, 707)
Screenshot: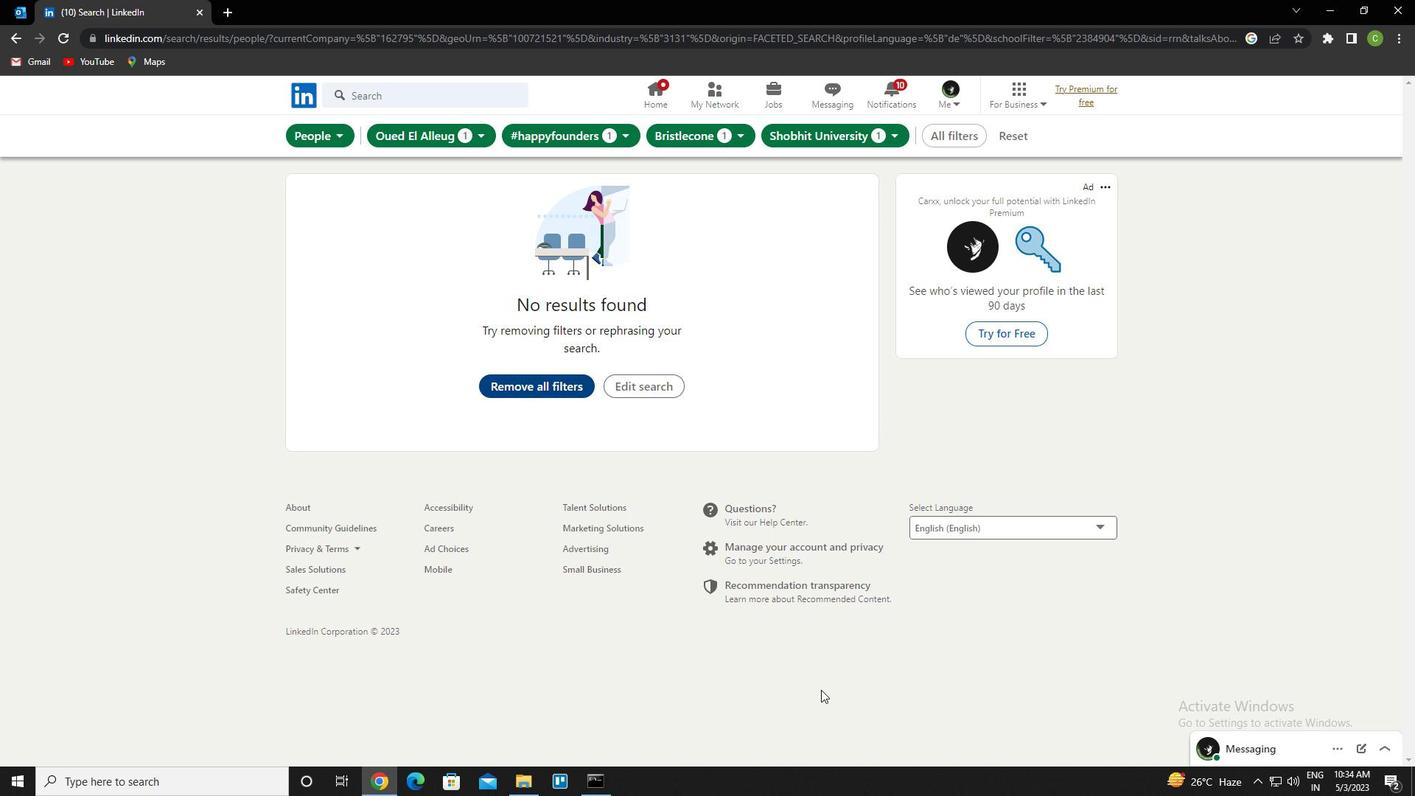 
